 Task: Find connections with filter location Yevlakh with filter topic #Analyticswith filter profile language German with filter current company Lodha  with filter school Cotton University with filter industry Outpatient Care Centers with filter service category Insurance with filter keywords title Quality Control
Action: Mouse moved to (704, 128)
Screenshot: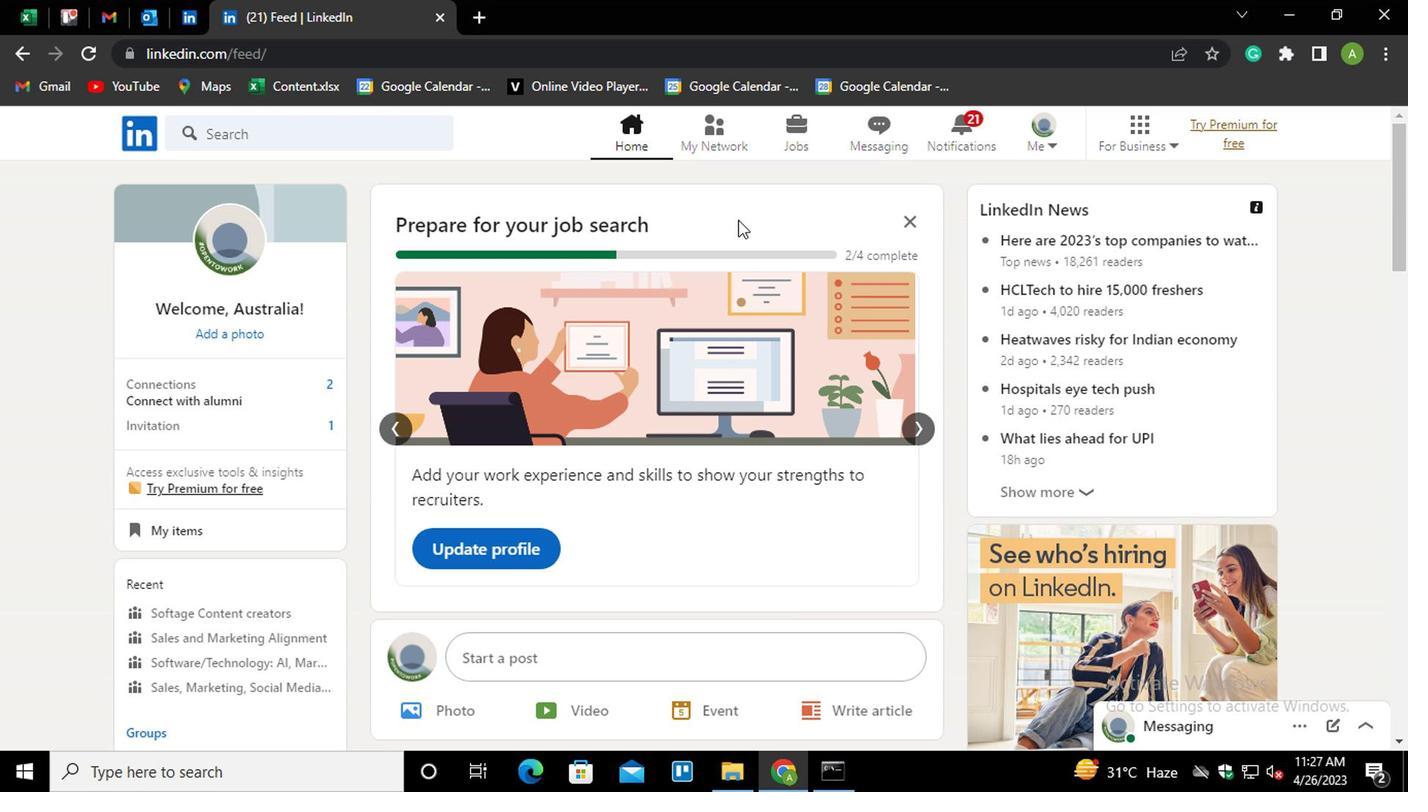 
Action: Mouse pressed left at (704, 128)
Screenshot: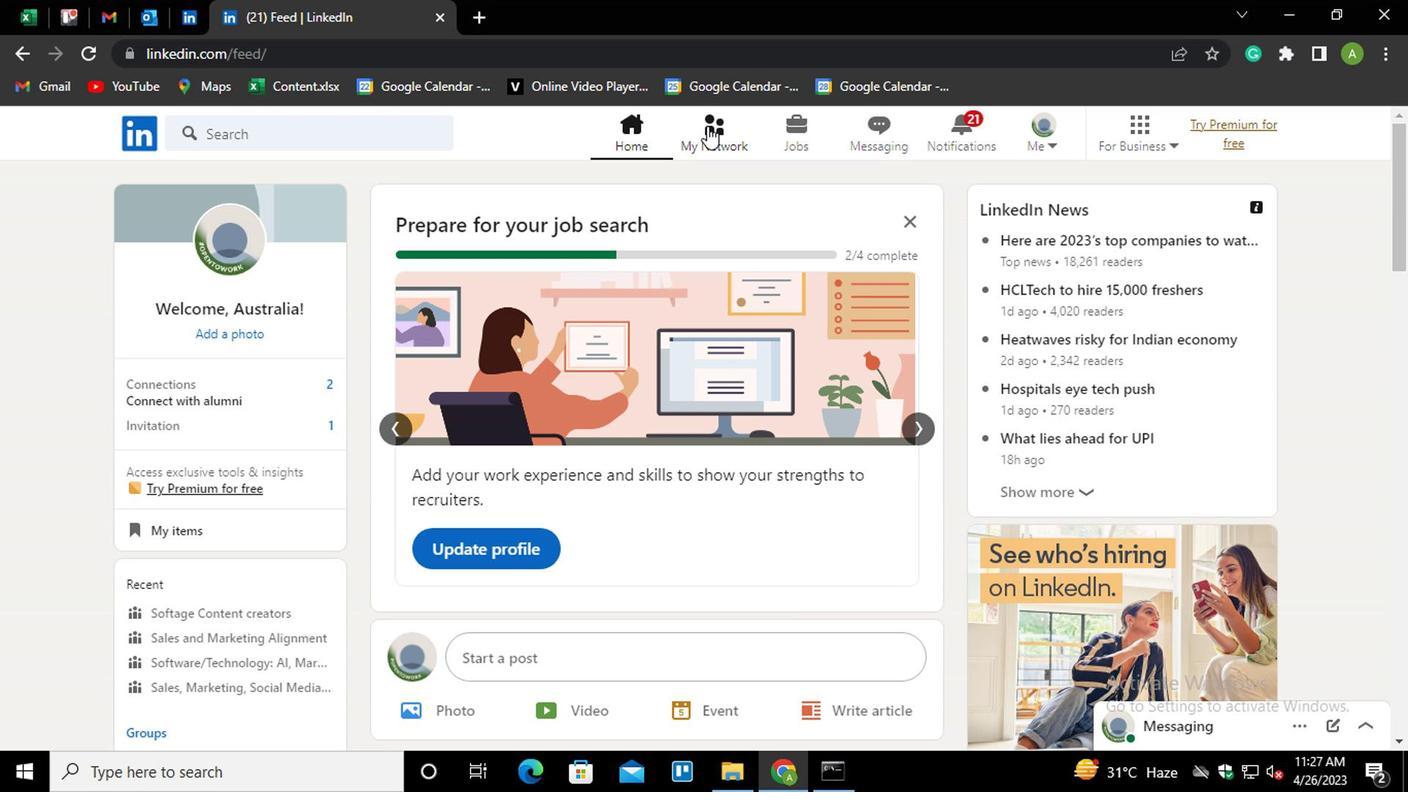 
Action: Mouse moved to (240, 250)
Screenshot: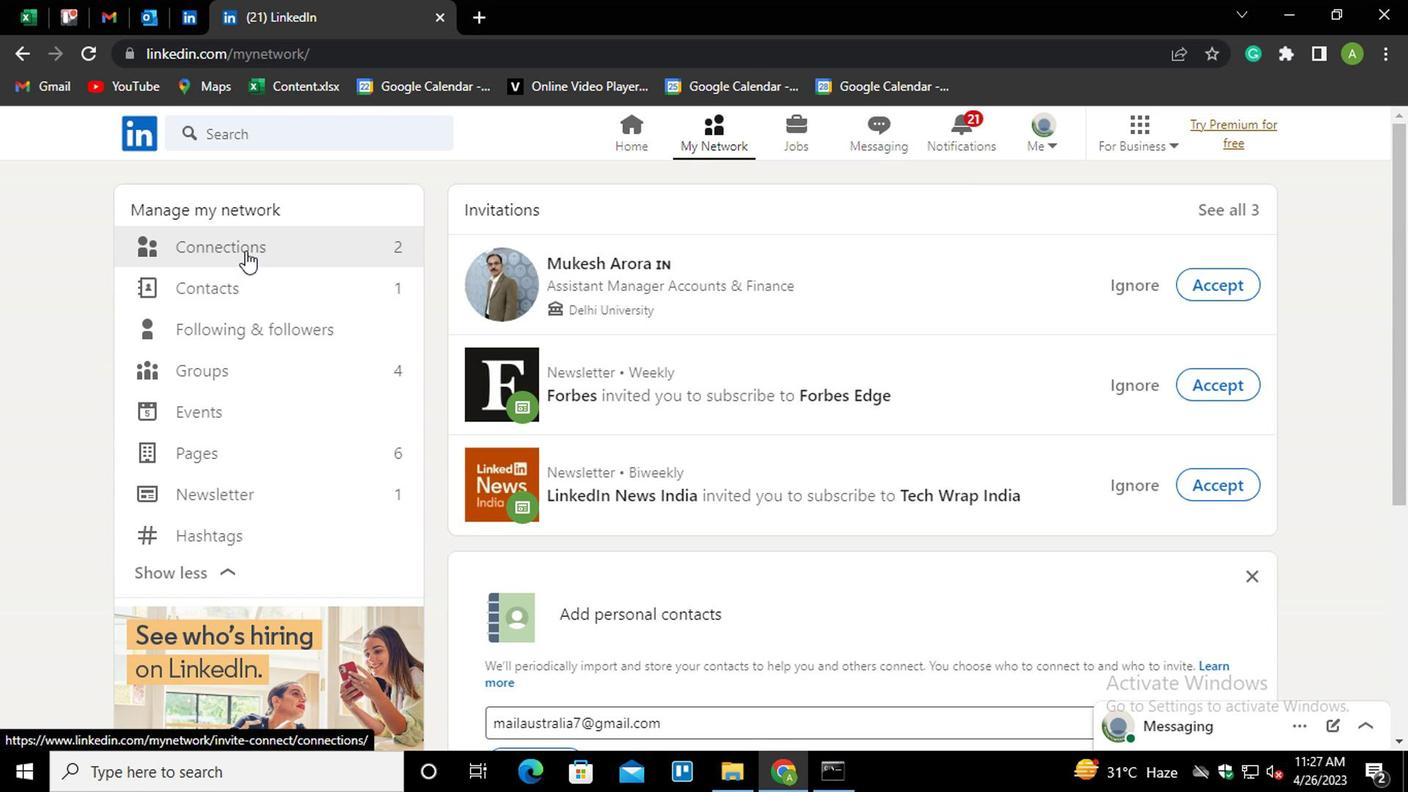 
Action: Mouse pressed left at (240, 250)
Screenshot: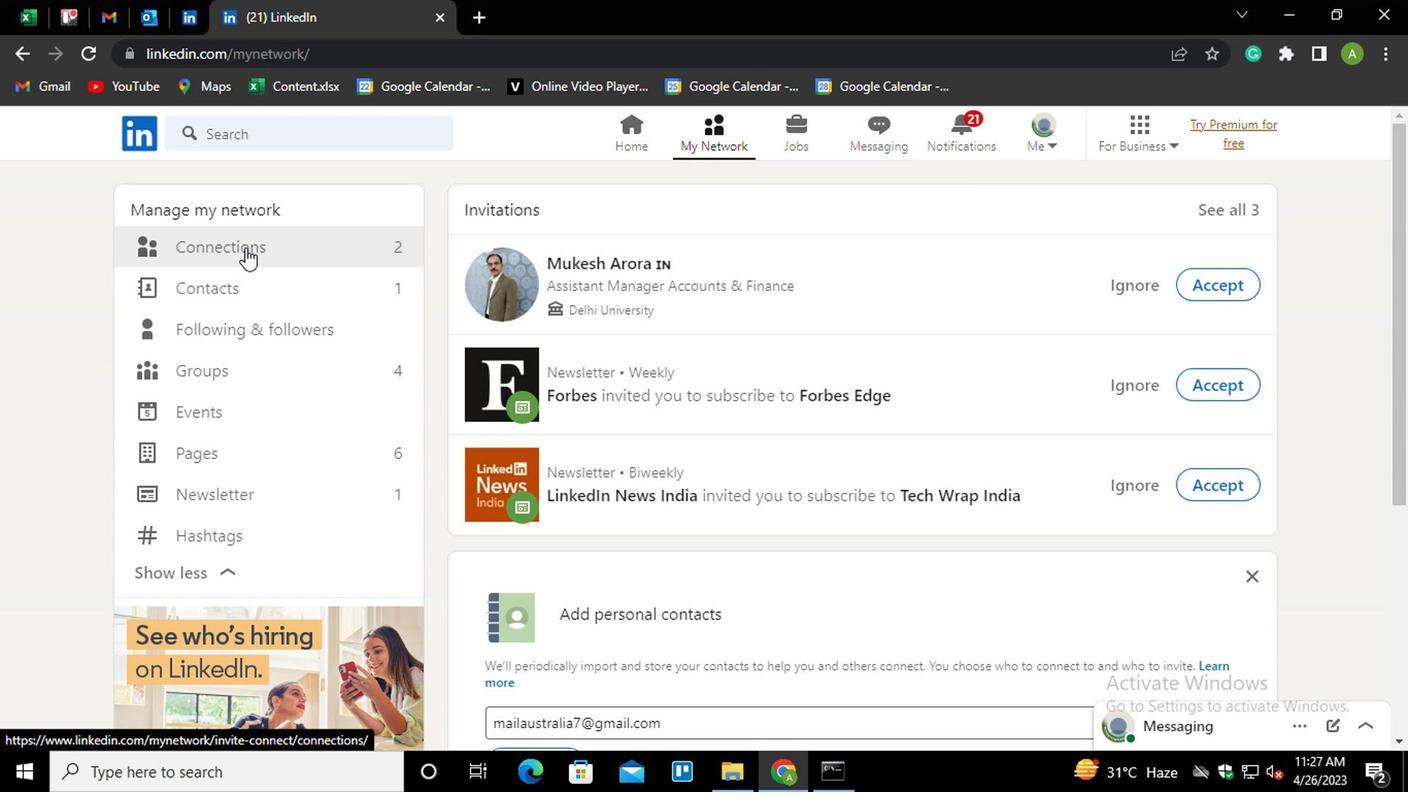 
Action: Mouse moved to (870, 250)
Screenshot: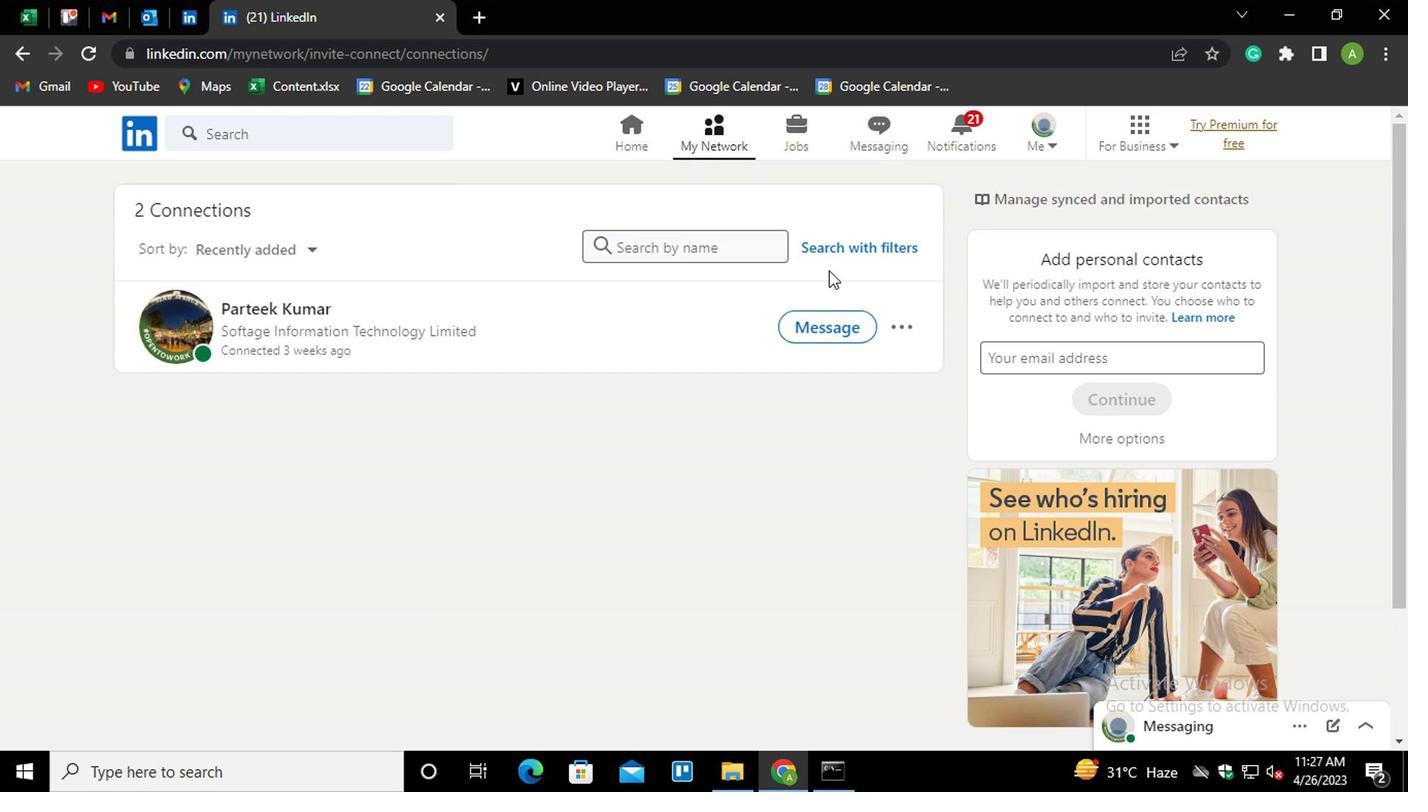 
Action: Mouse pressed left at (870, 250)
Screenshot: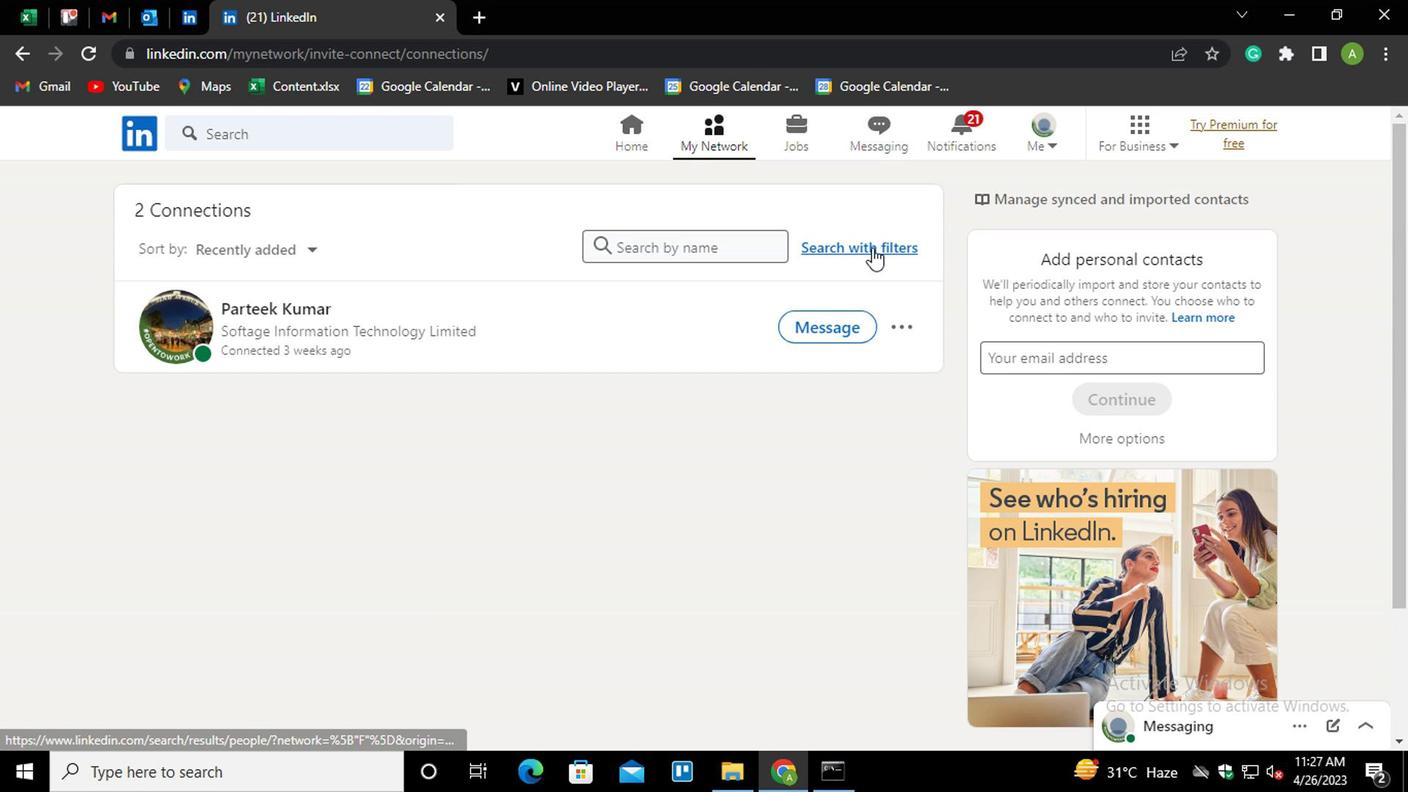
Action: Mouse moved to (647, 189)
Screenshot: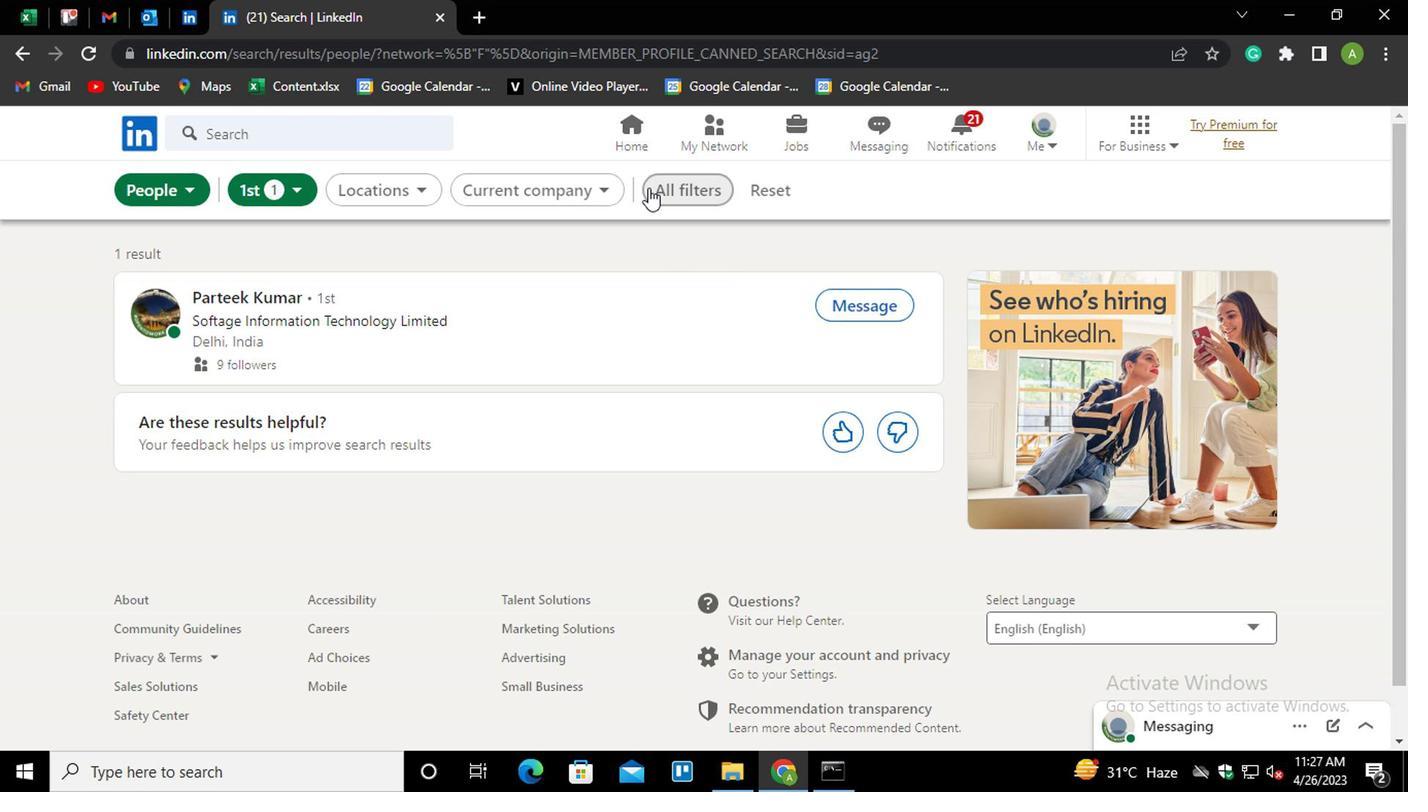 
Action: Mouse pressed left at (647, 189)
Screenshot: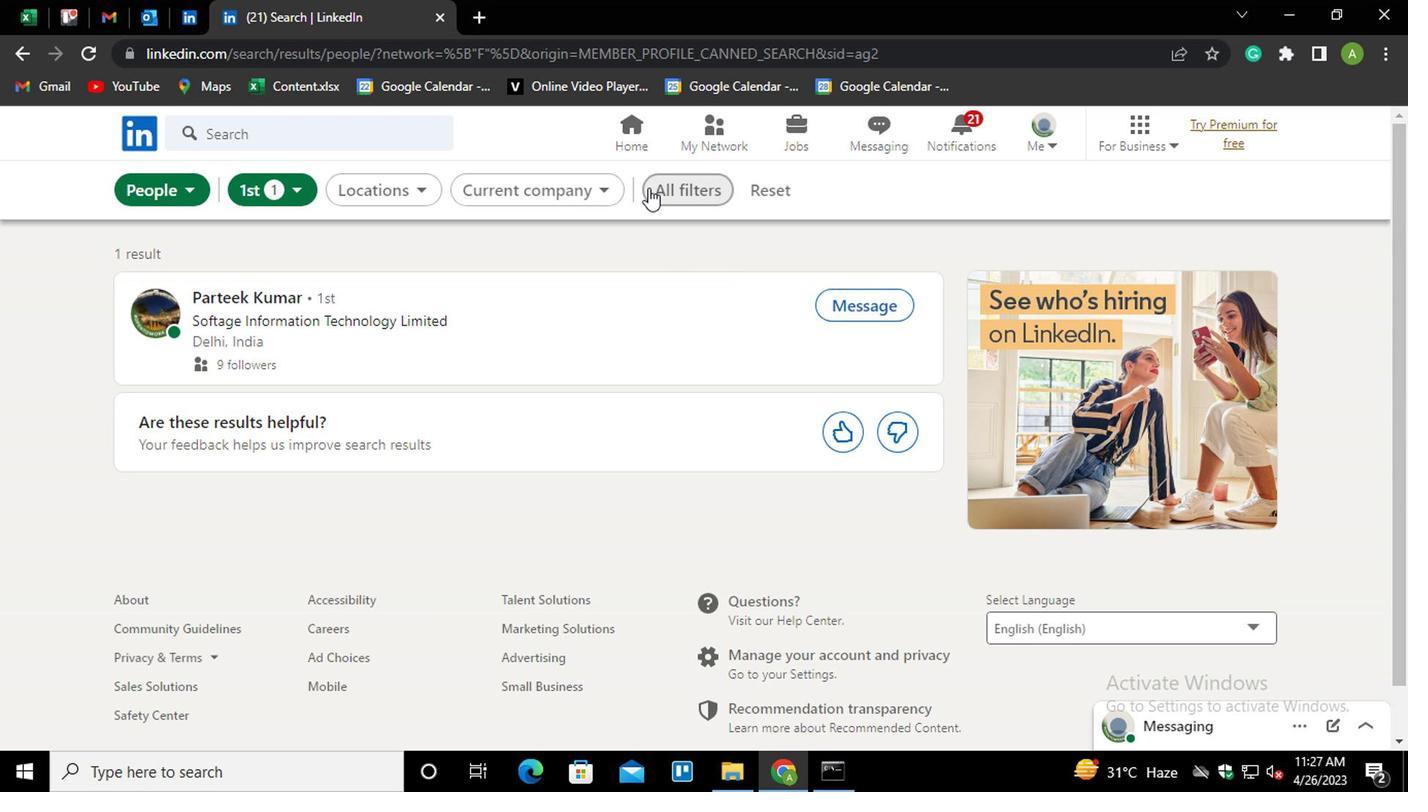 
Action: Mouse moved to (970, 482)
Screenshot: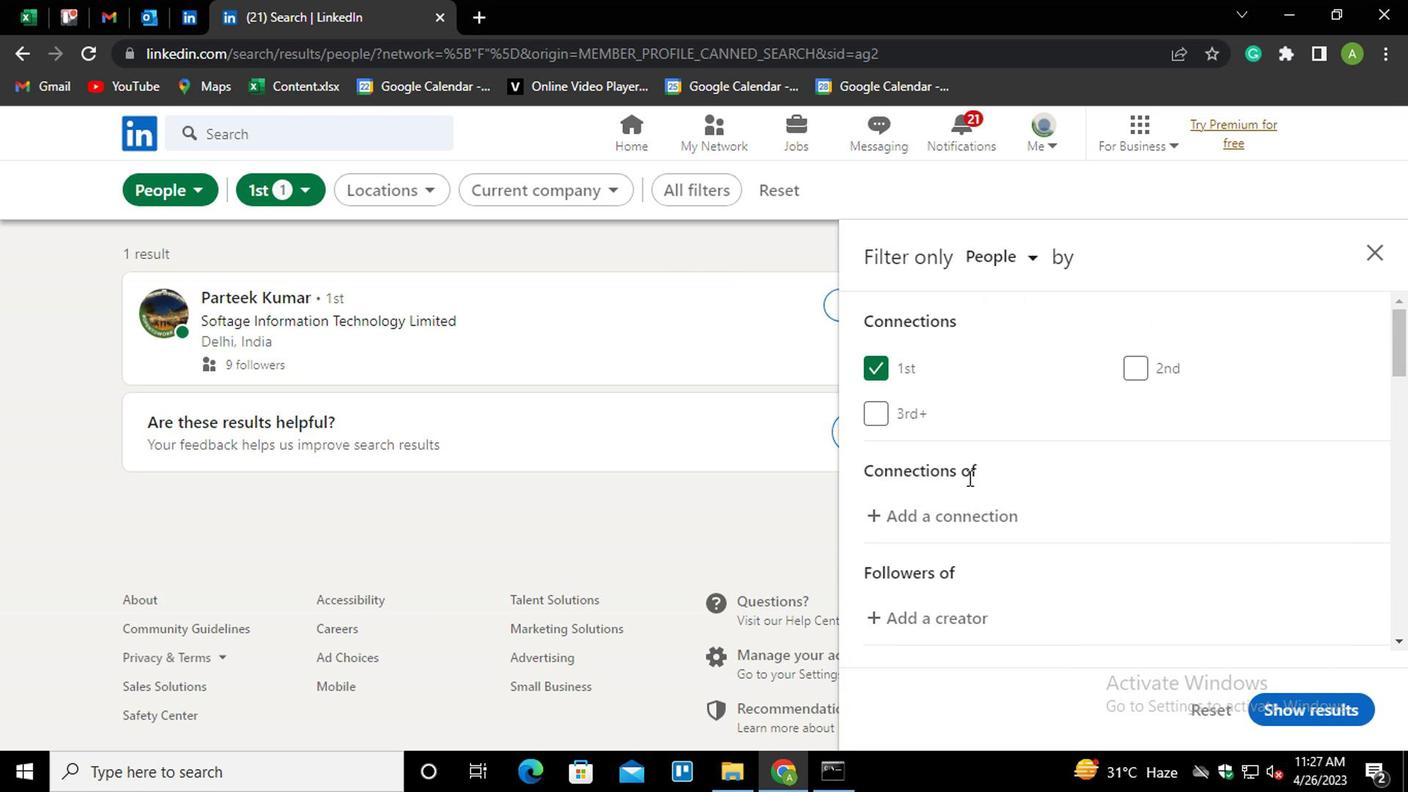 
Action: Mouse scrolled (970, 481) with delta (0, 0)
Screenshot: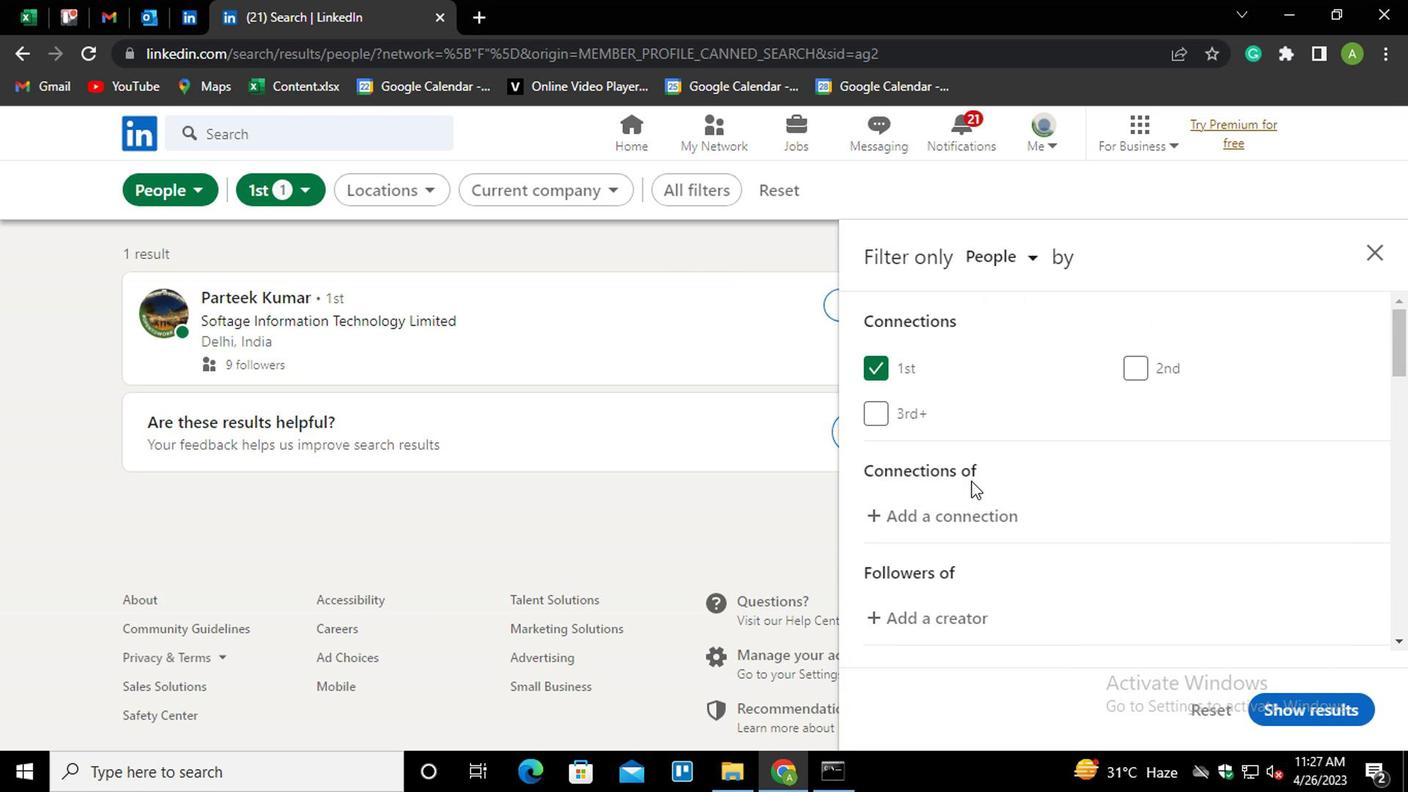 
Action: Mouse moved to (985, 479)
Screenshot: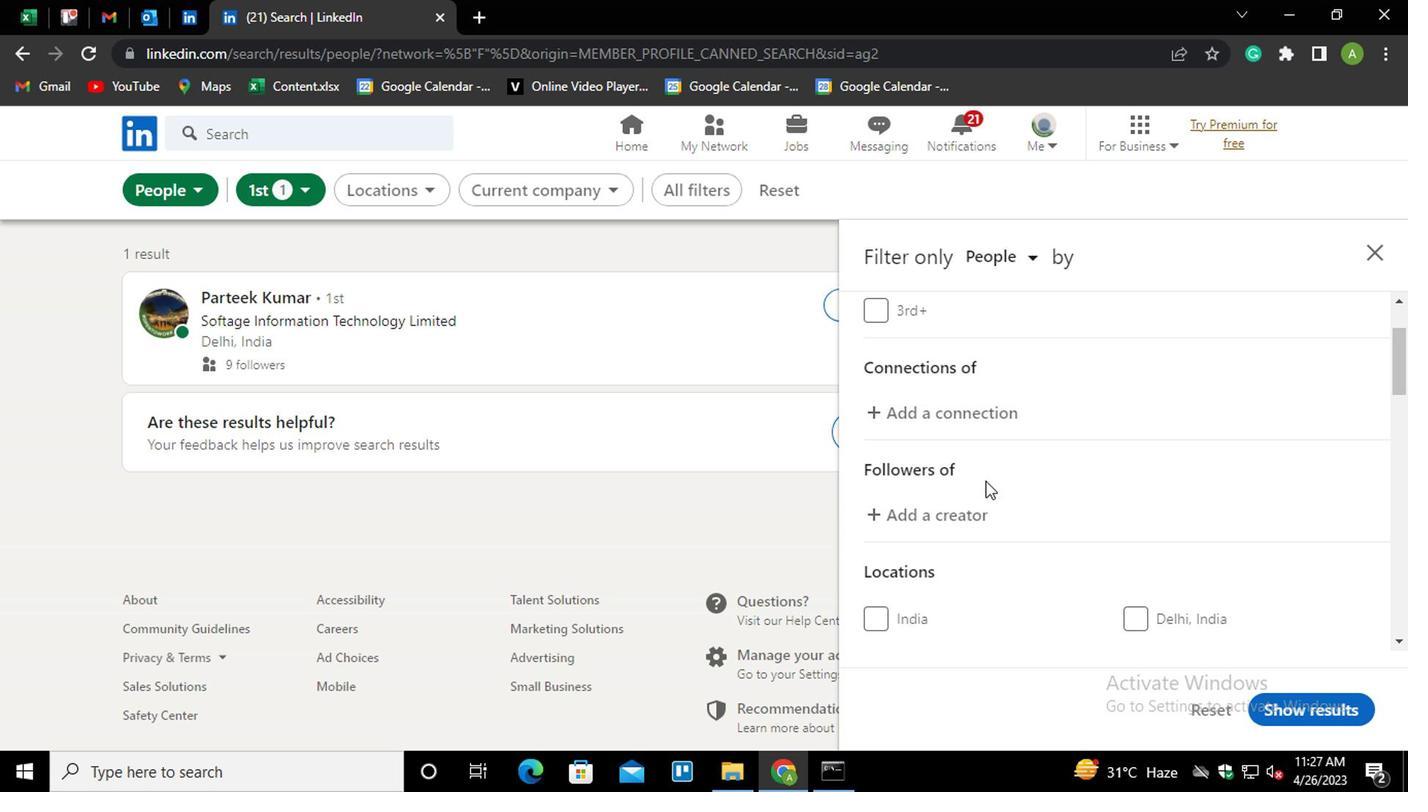 
Action: Mouse scrolled (985, 477) with delta (0, -1)
Screenshot: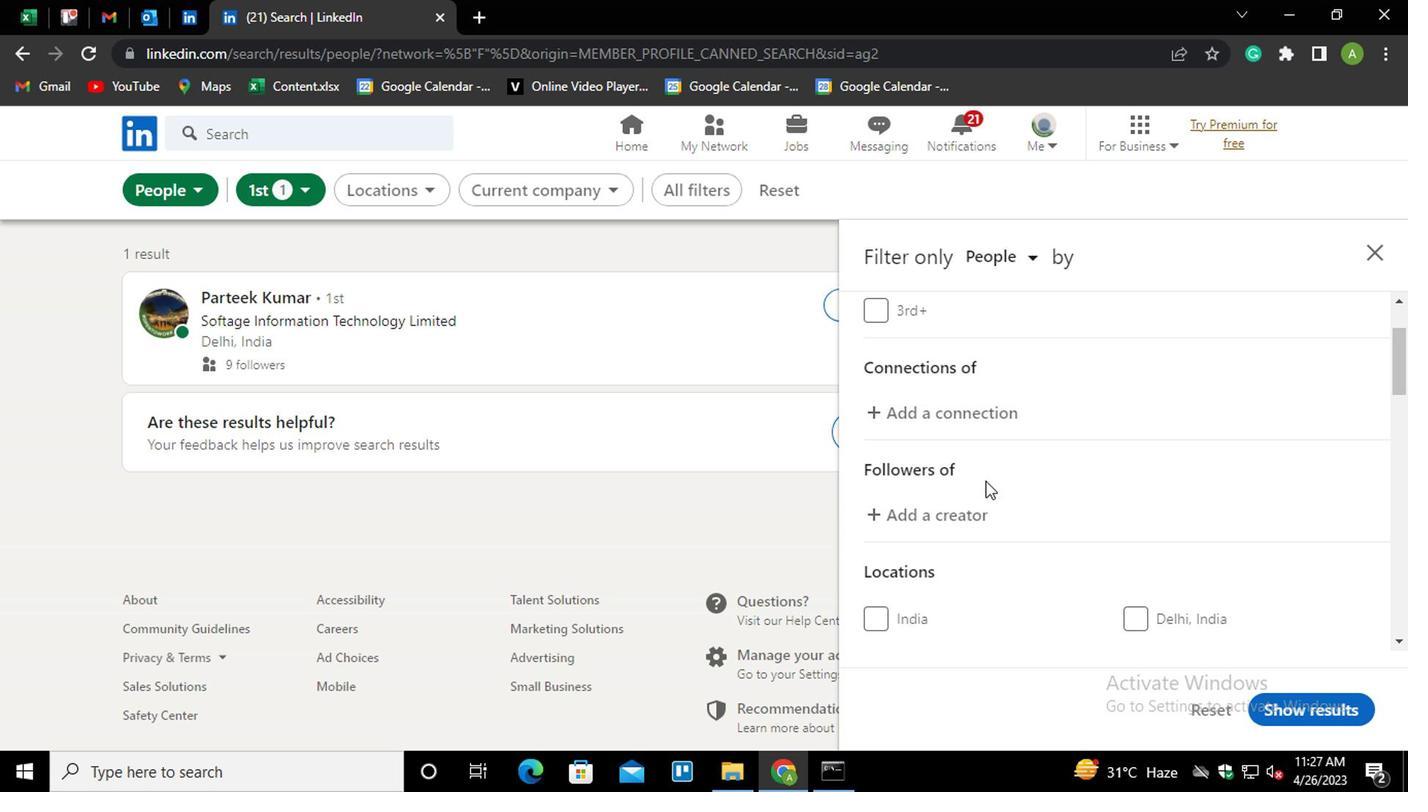 
Action: Mouse scrolled (985, 477) with delta (0, -1)
Screenshot: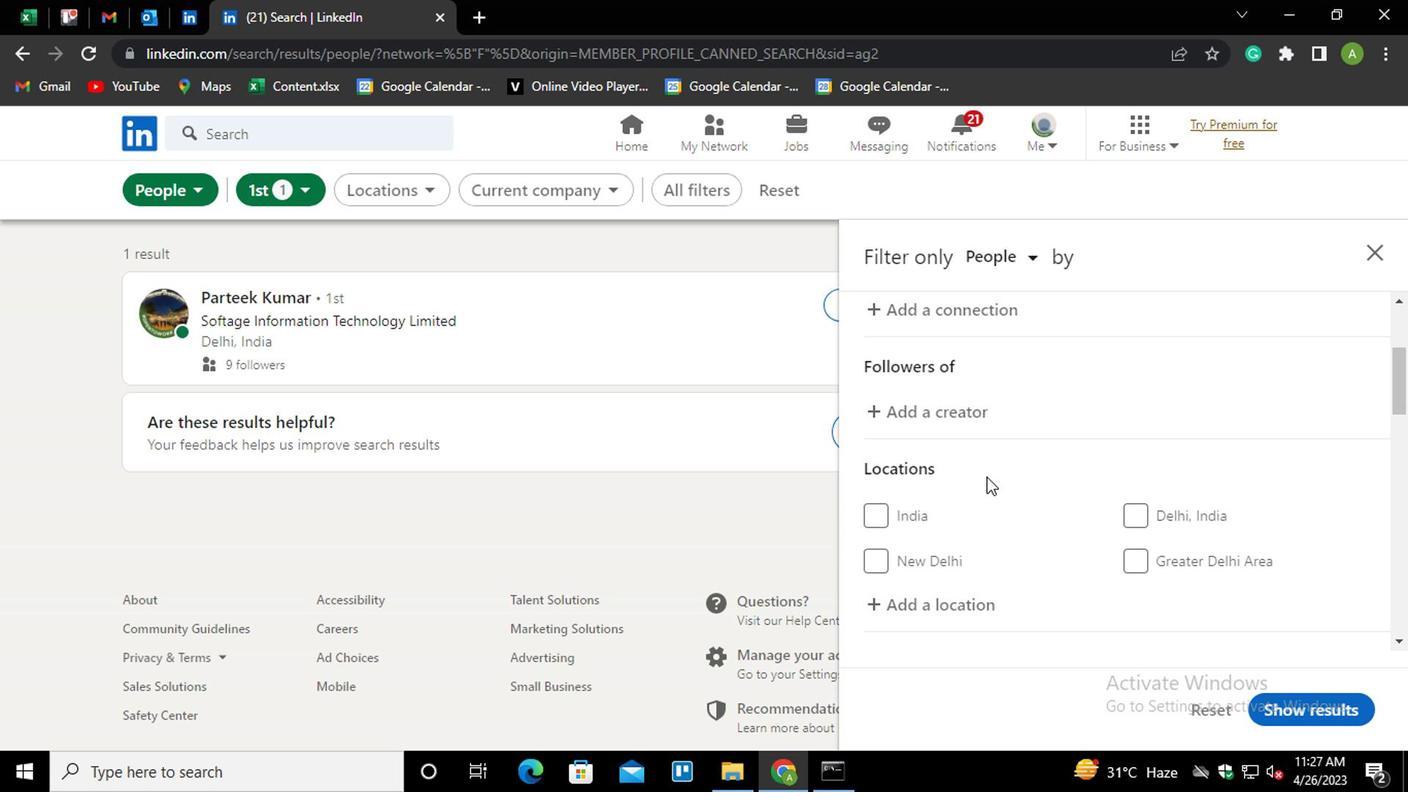 
Action: Mouse scrolled (985, 477) with delta (0, -1)
Screenshot: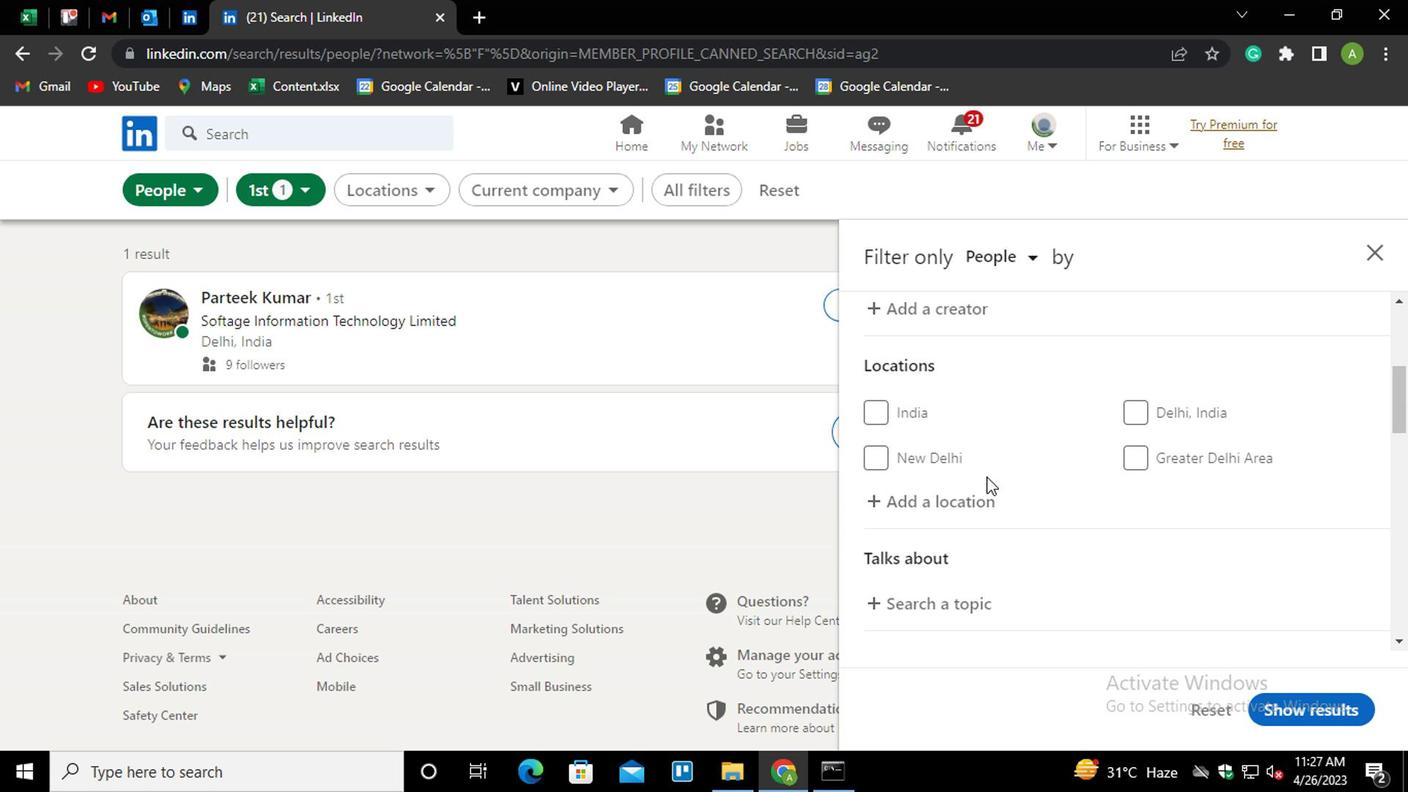 
Action: Mouse moved to (927, 395)
Screenshot: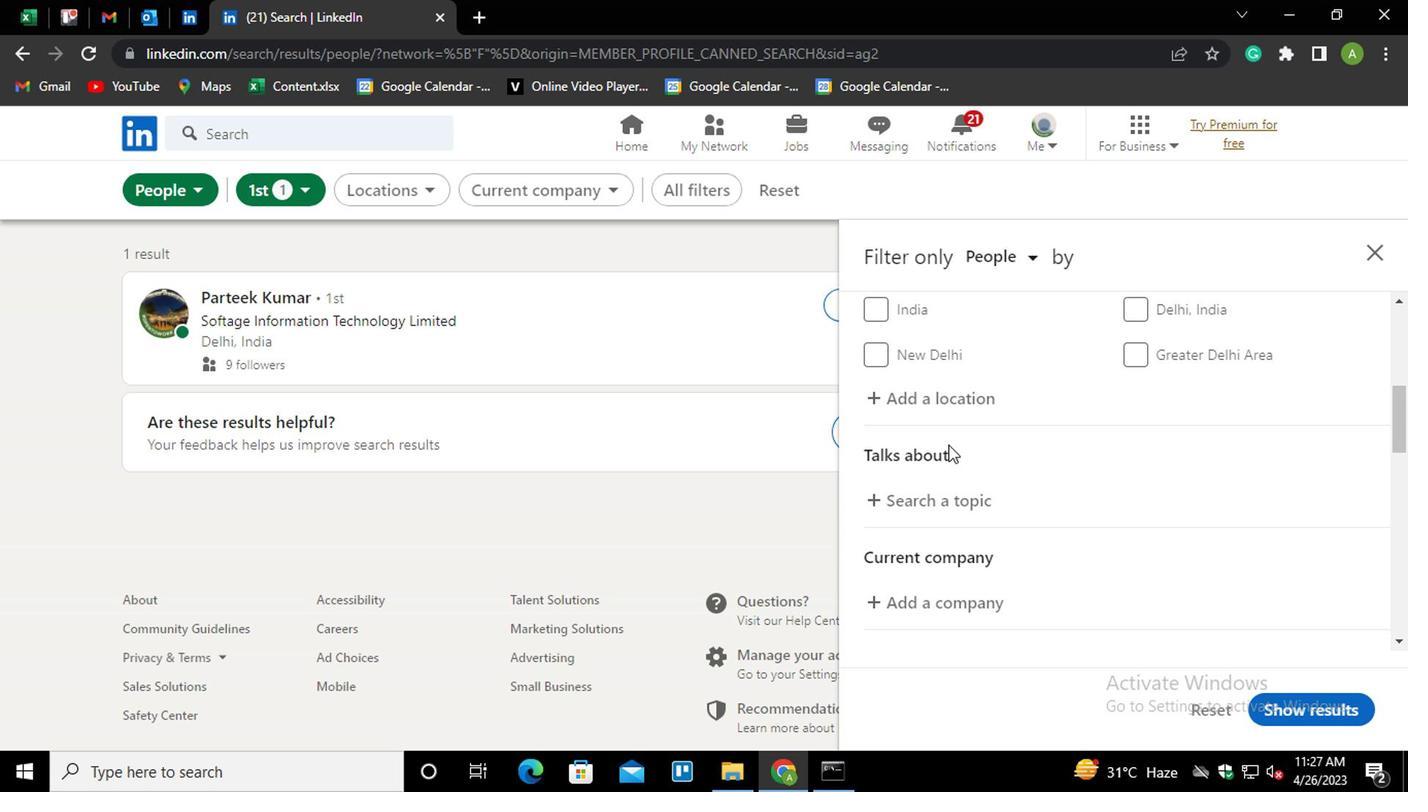 
Action: Mouse pressed left at (927, 395)
Screenshot: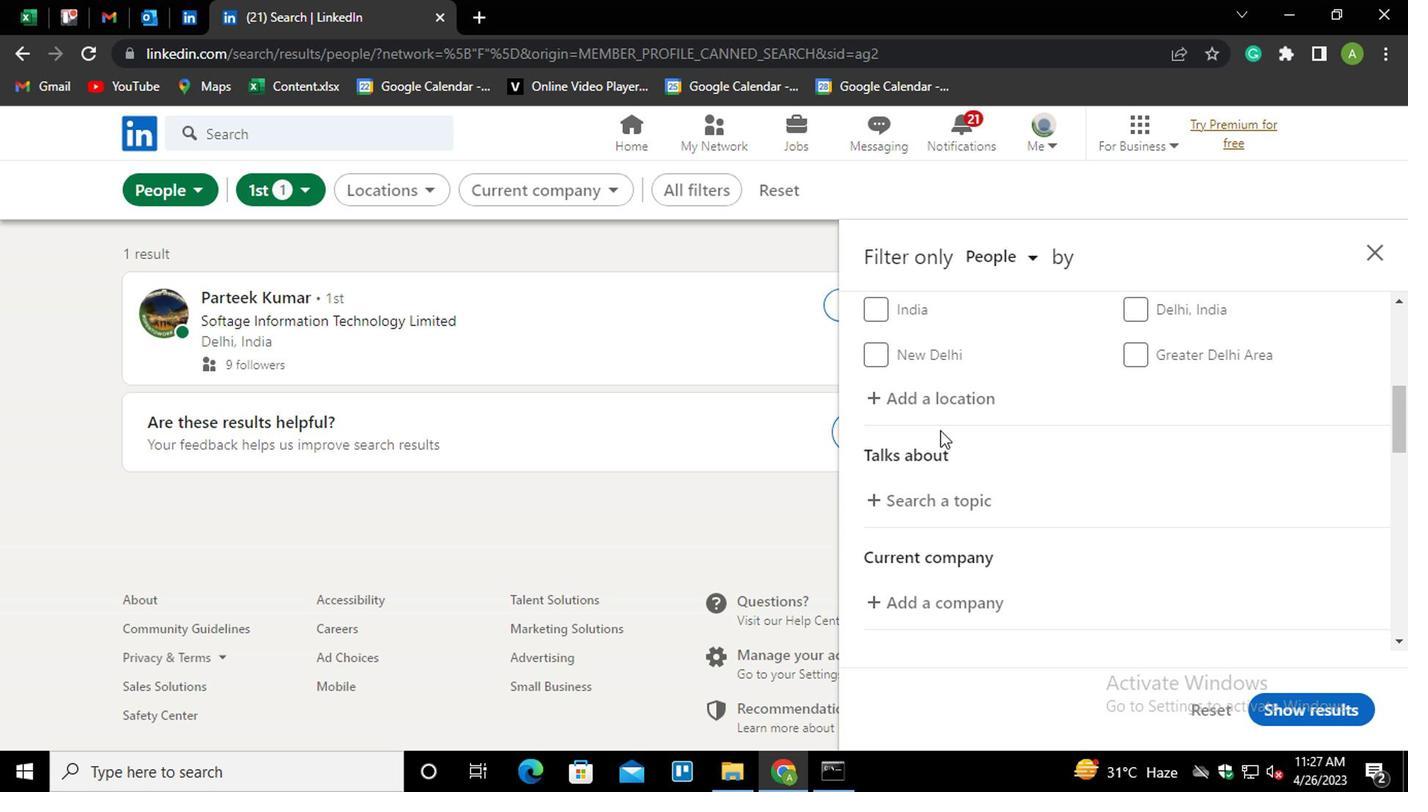 
Action: Mouse moved to (928, 408)
Screenshot: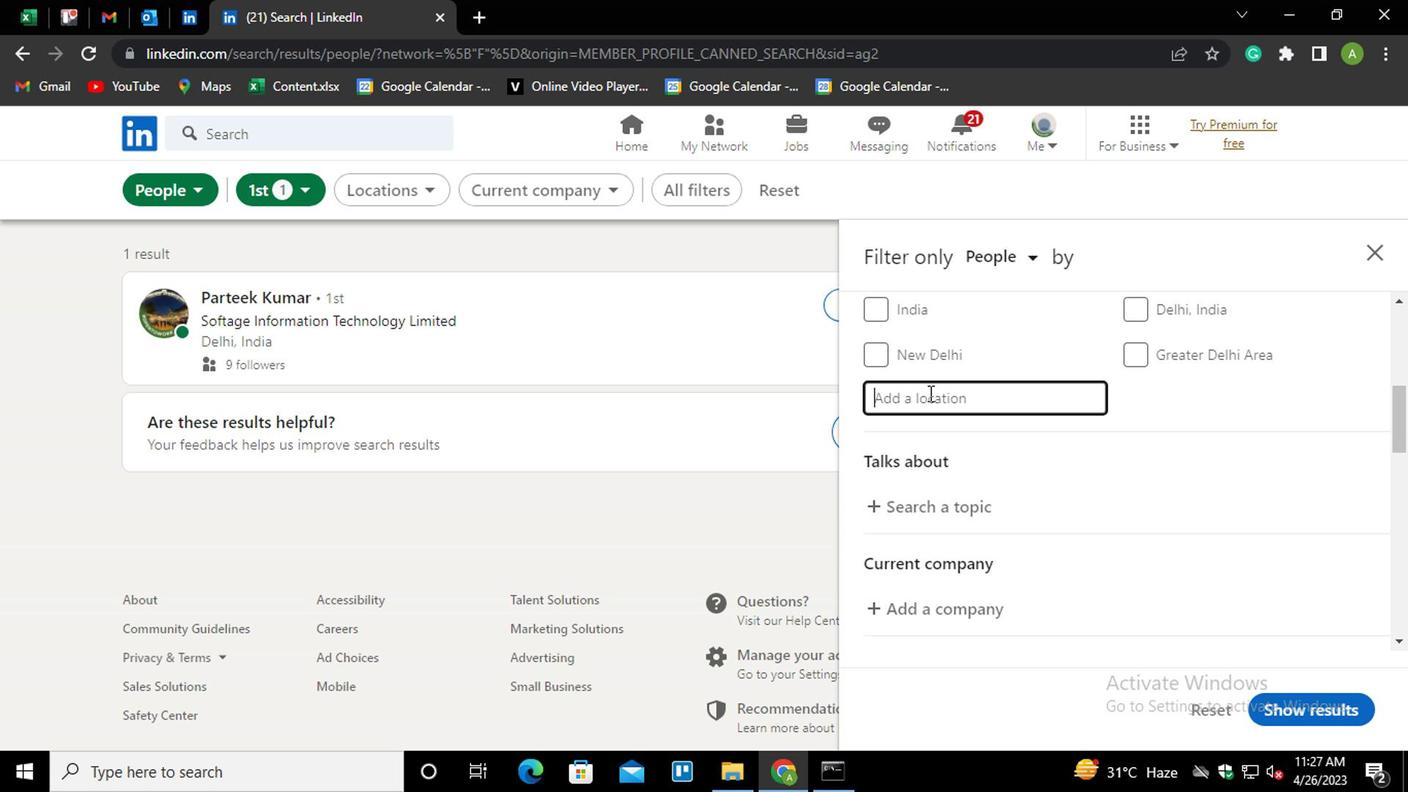 
Action: Mouse pressed left at (928, 408)
Screenshot: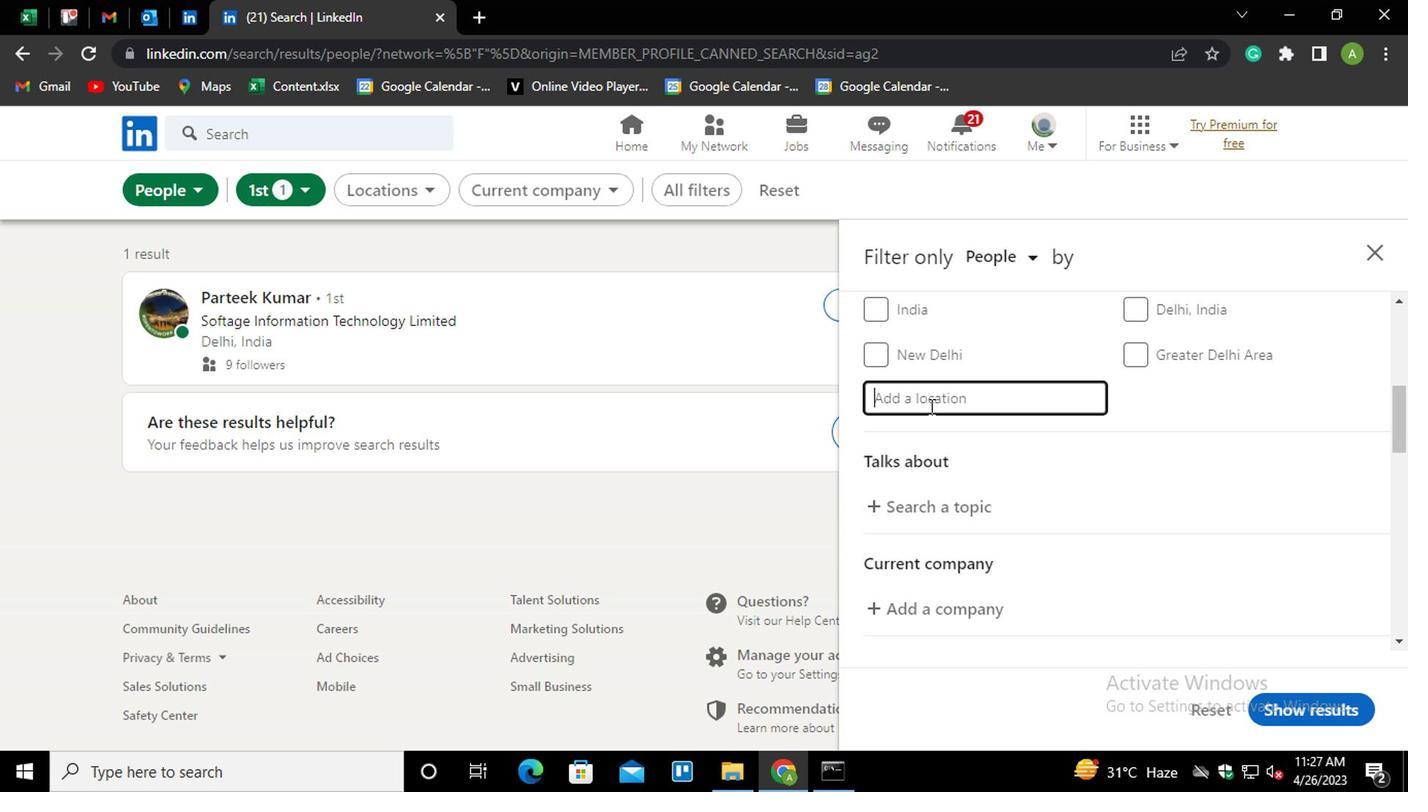
Action: Mouse moved to (948, 432)
Screenshot: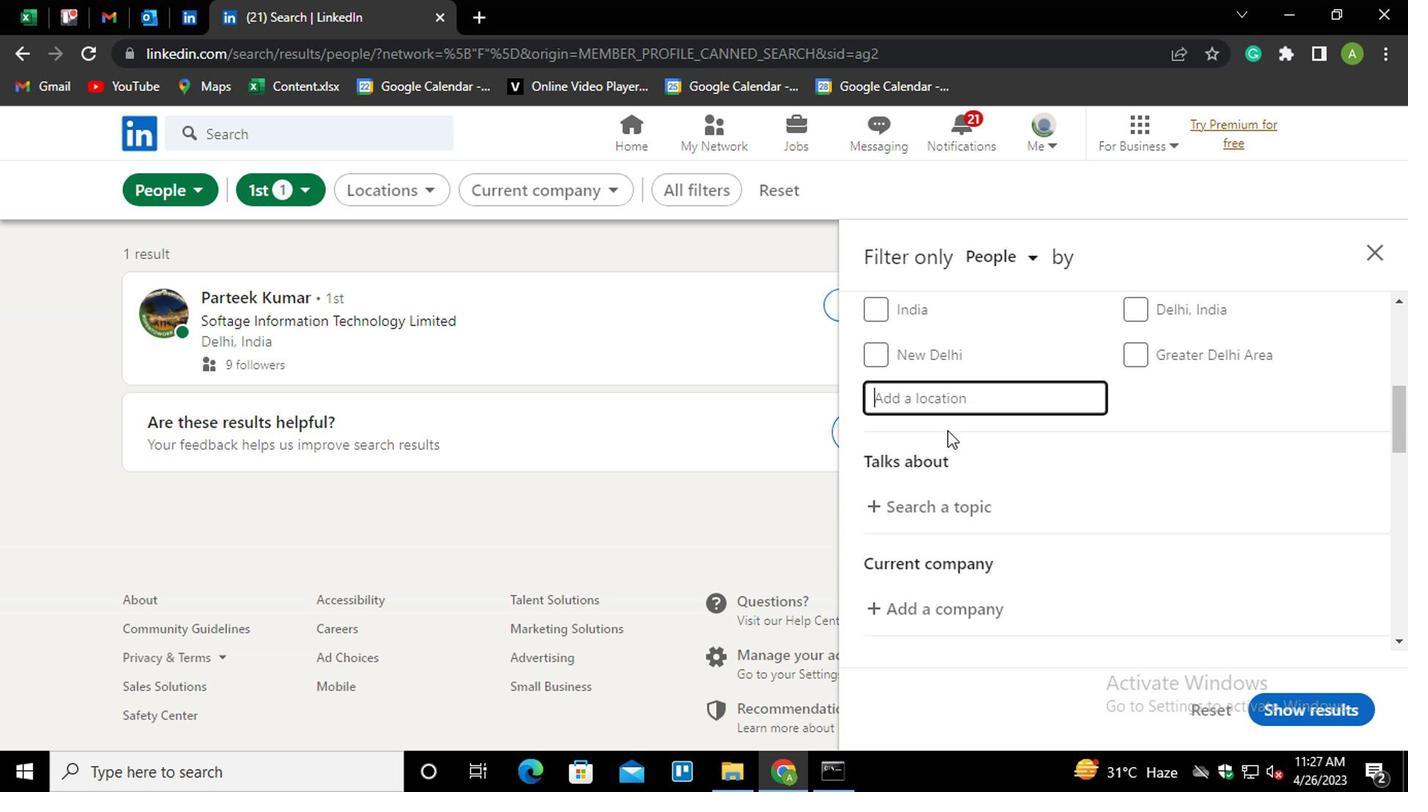 
Action: Key pressed <Key.shift><Key.shift><Key.shift><Key.shift><Key.shift><Key.shift><Key.shift><Key.shift>YEVLAKH
Screenshot: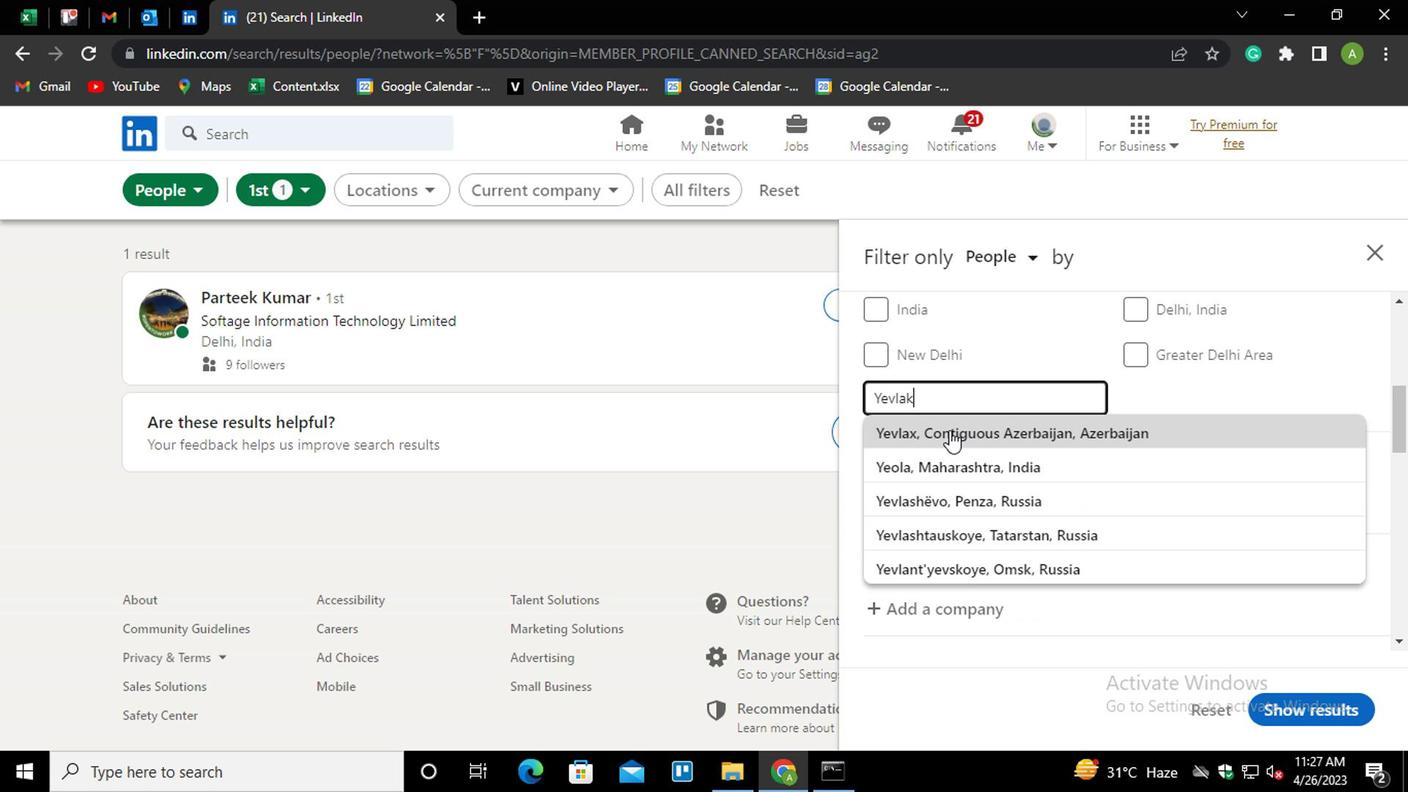 
Action: Mouse moved to (1167, 413)
Screenshot: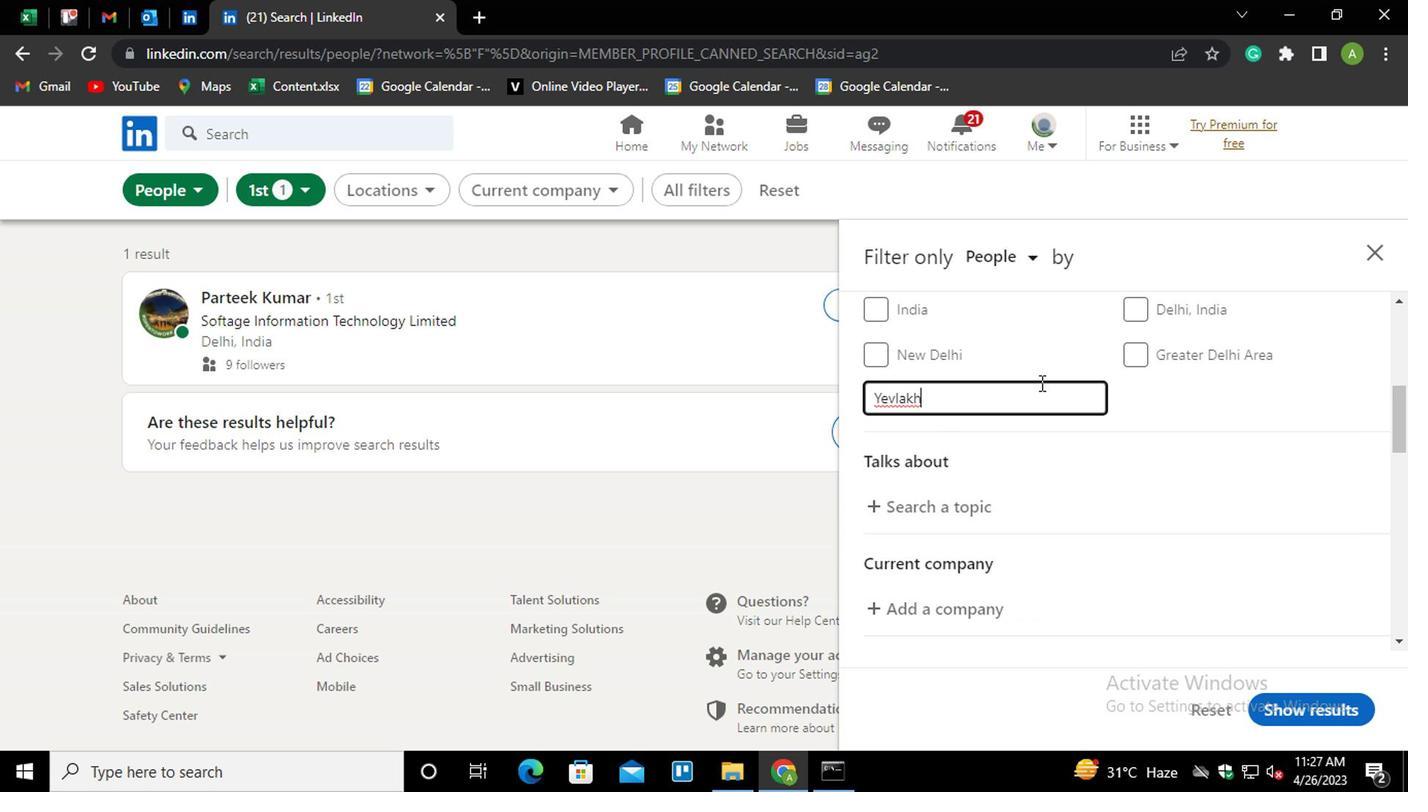 
Action: Mouse pressed left at (1167, 413)
Screenshot: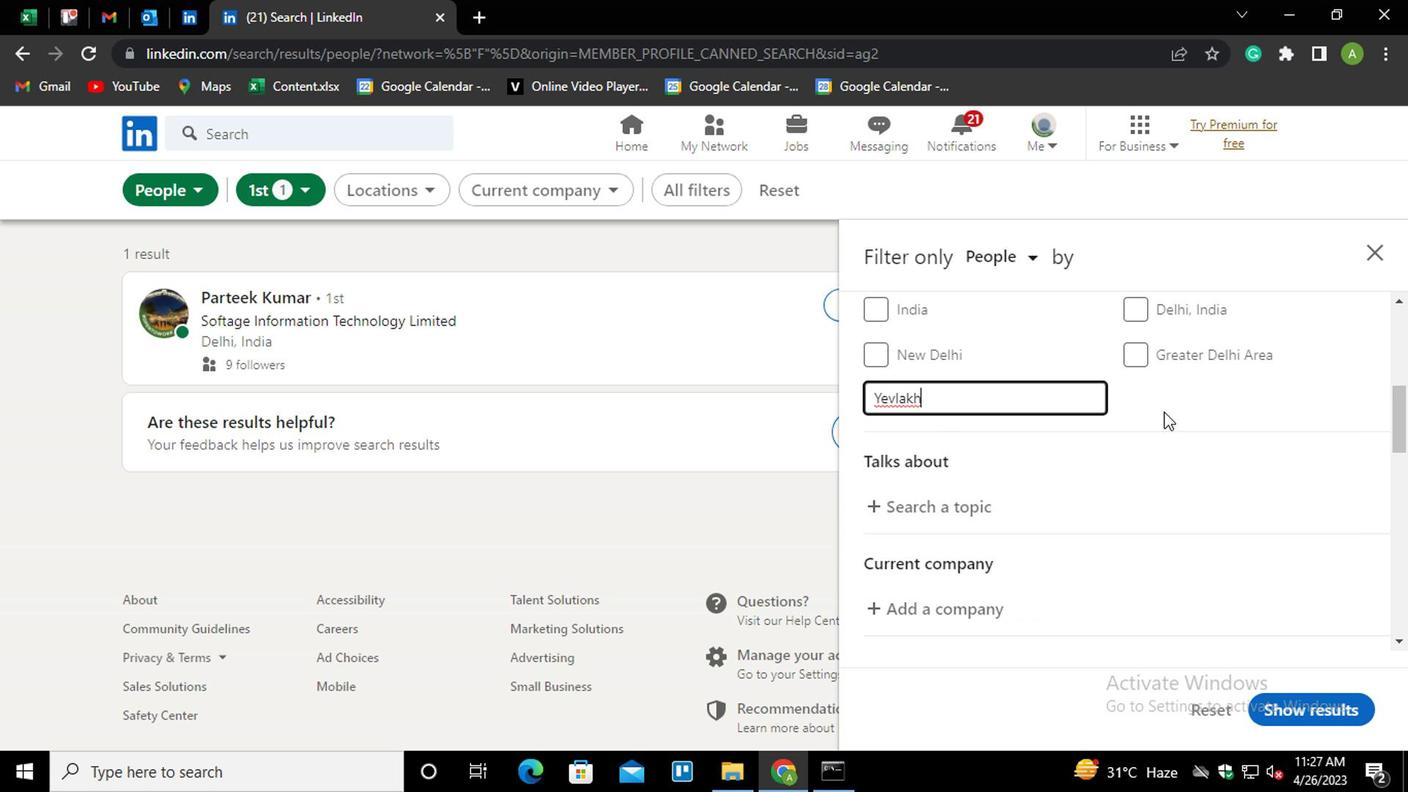 
Action: Mouse moved to (1174, 408)
Screenshot: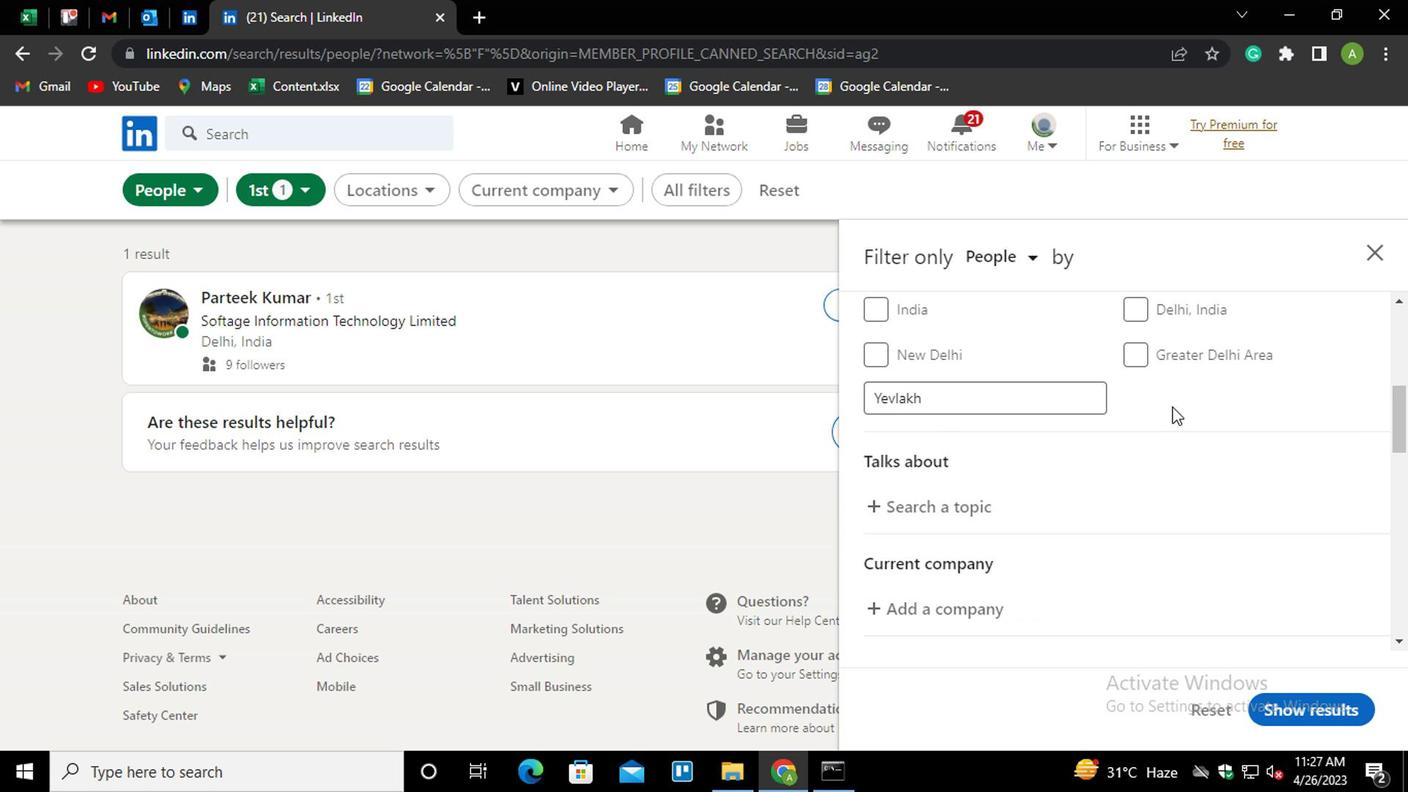 
Action: Mouse scrolled (1174, 407) with delta (0, 0)
Screenshot: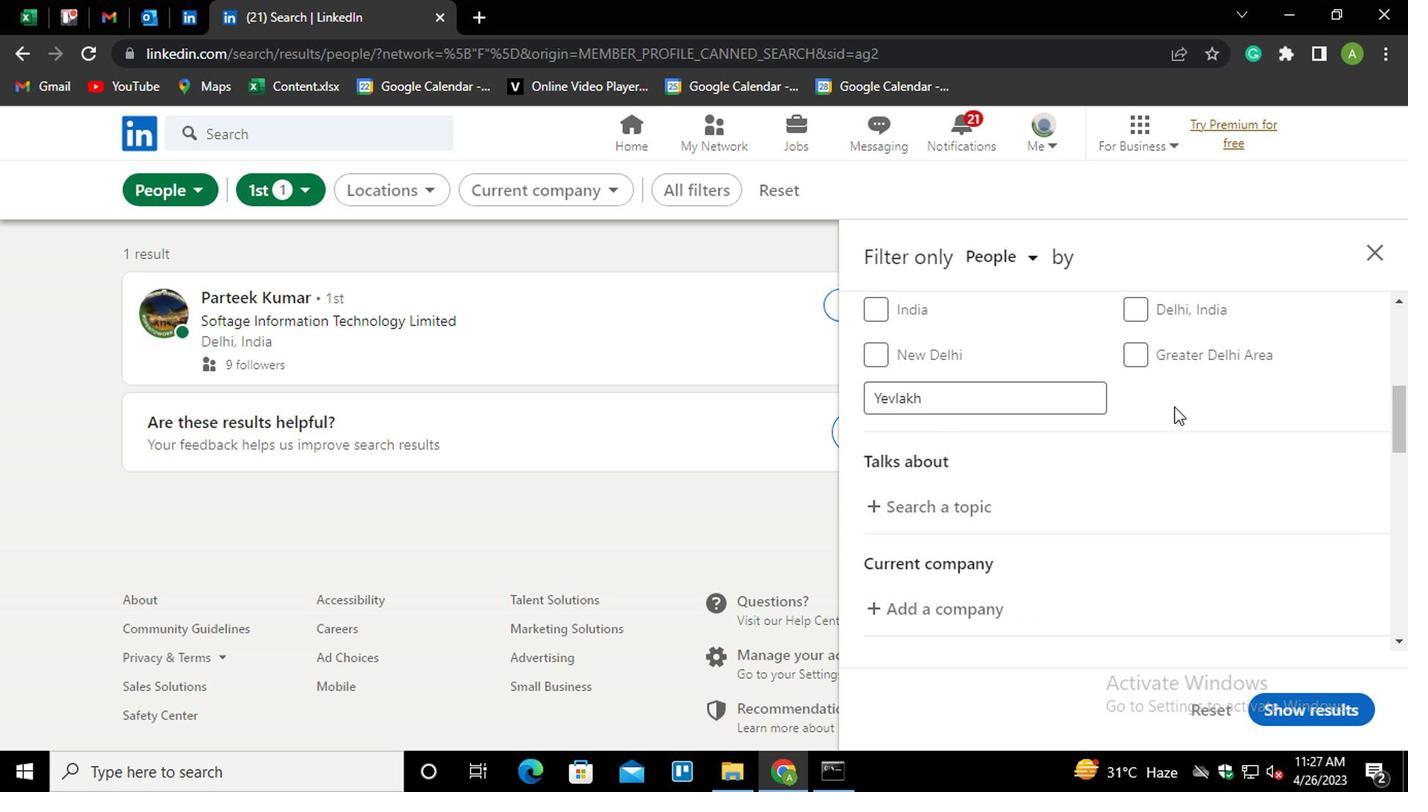 
Action: Mouse moved to (1016, 408)
Screenshot: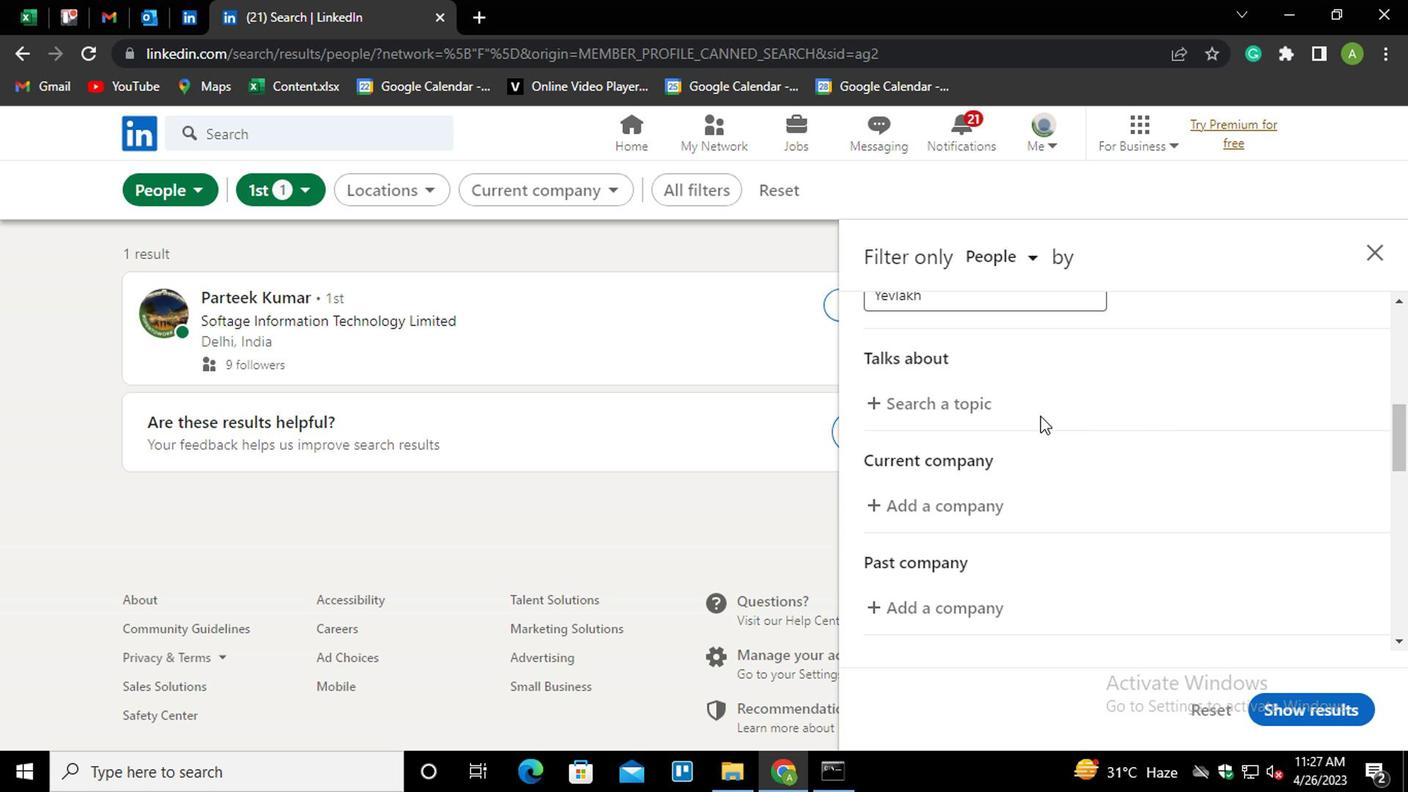 
Action: Mouse pressed left at (1016, 408)
Screenshot: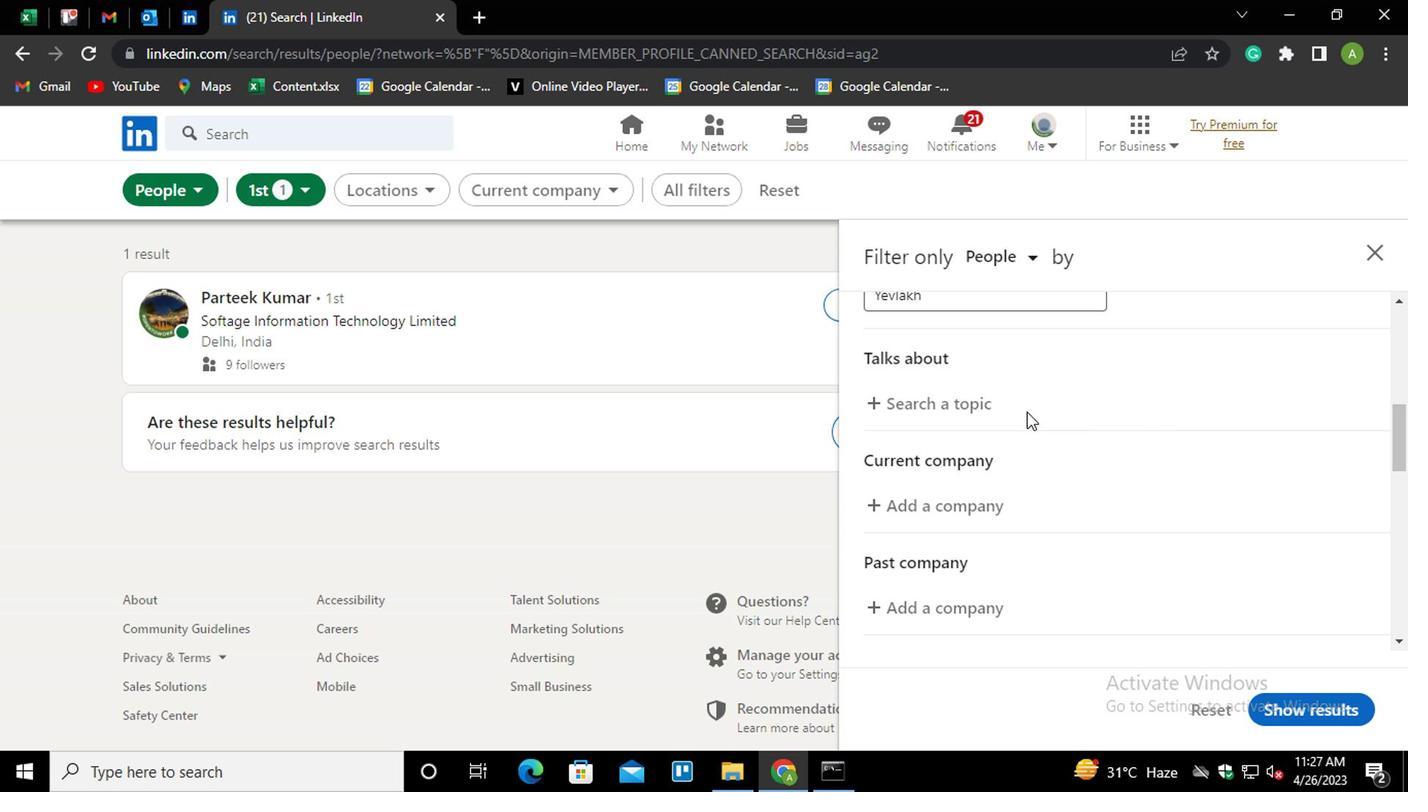 
Action: Mouse moved to (979, 404)
Screenshot: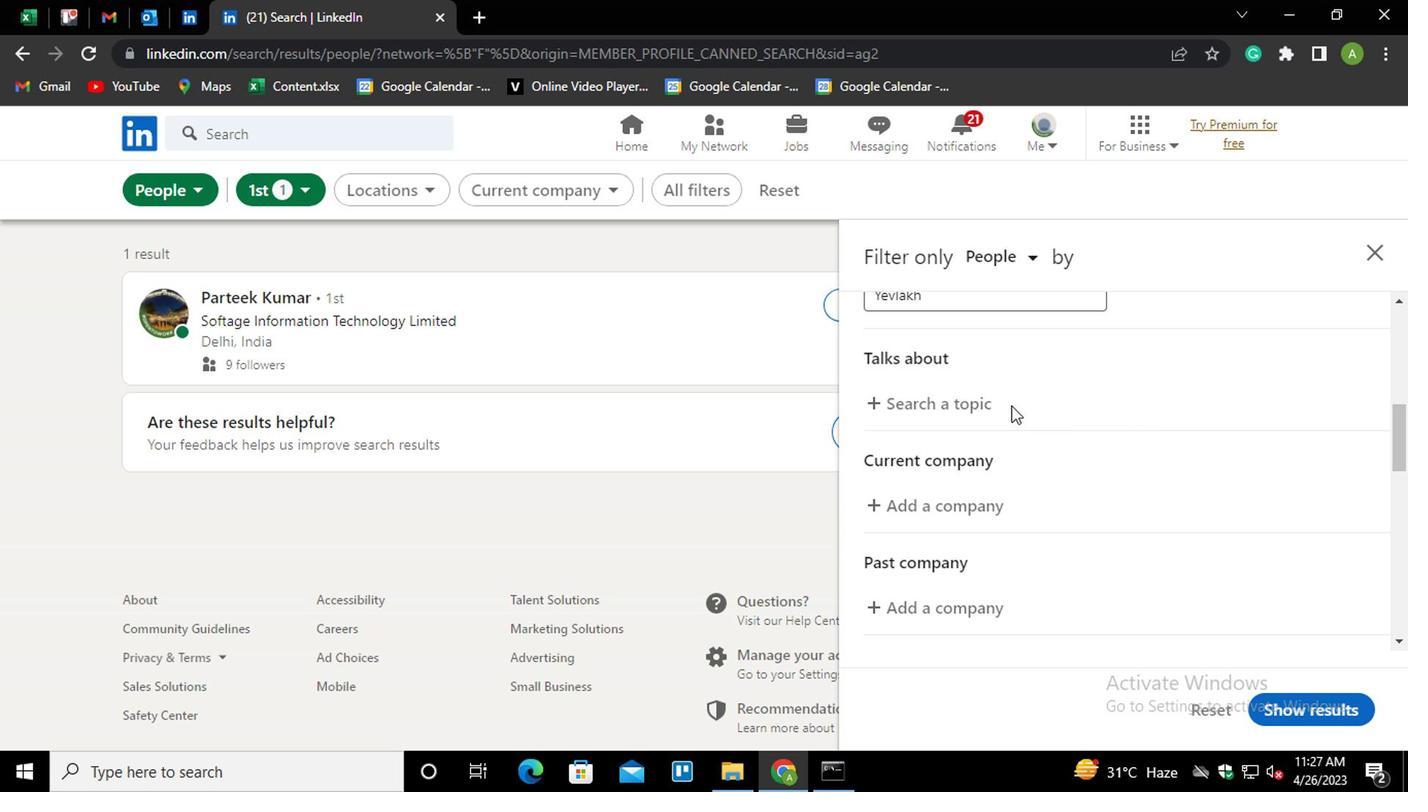 
Action: Mouse pressed left at (979, 404)
Screenshot: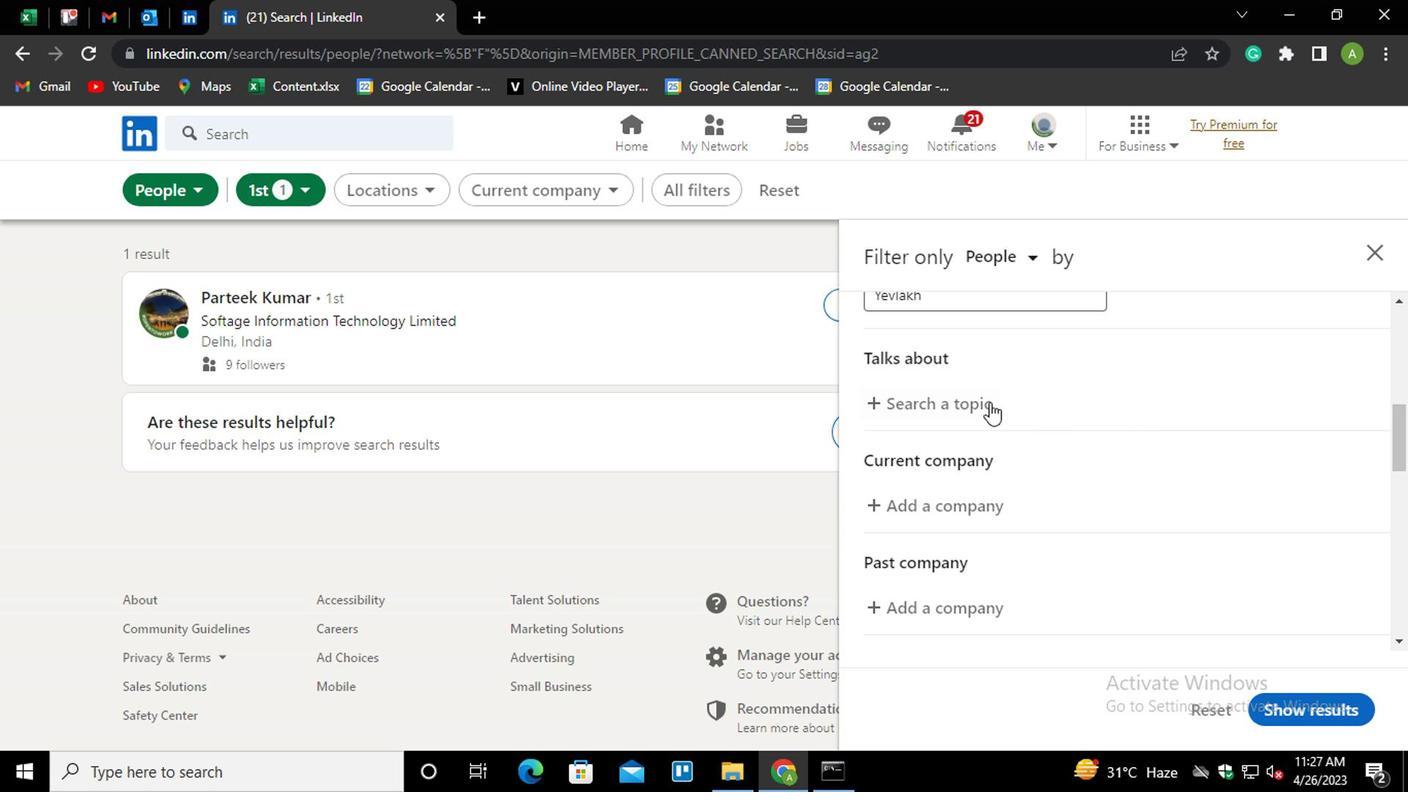 
Action: Key pressed <Key.shift>#<Key.shift>ANALYTICS
Screenshot: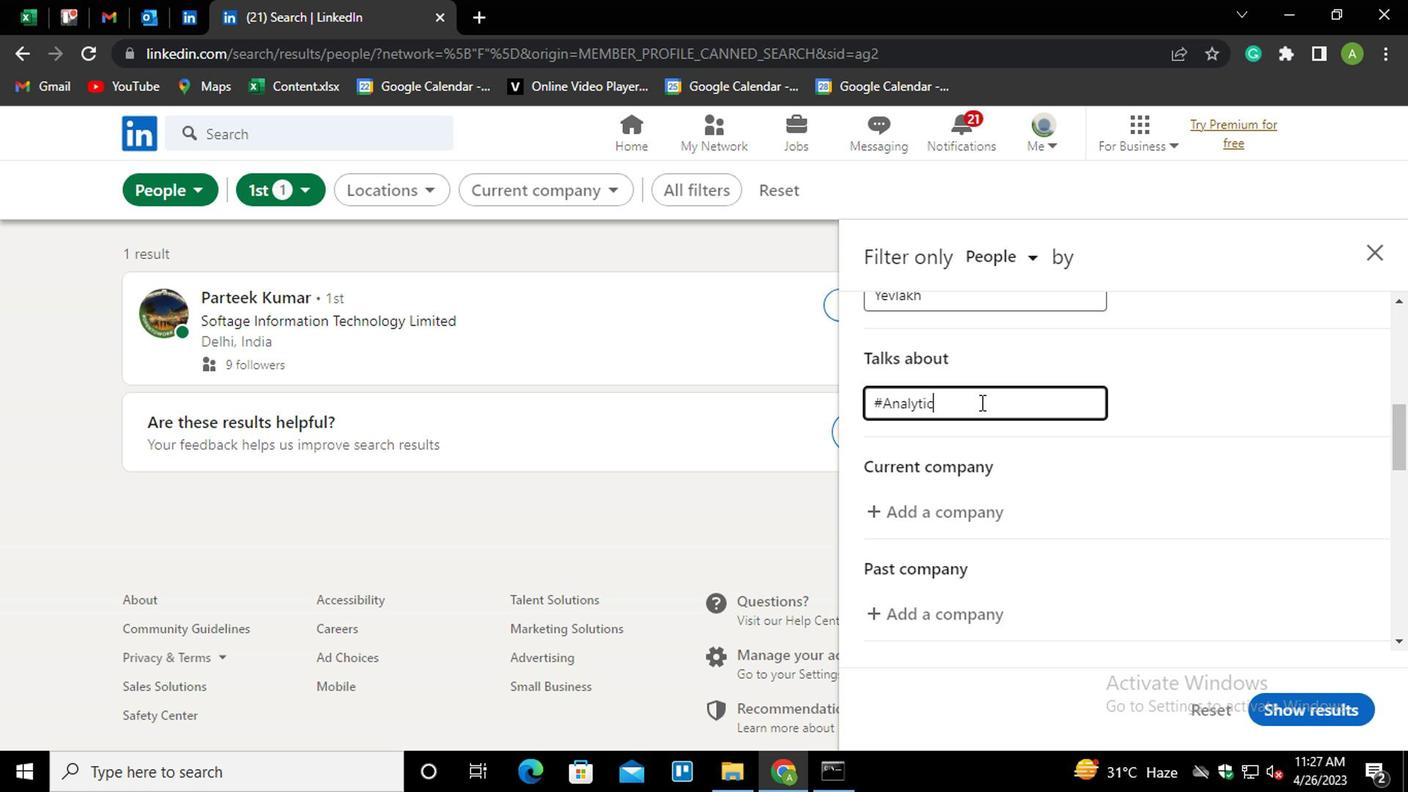
Action: Mouse moved to (1207, 421)
Screenshot: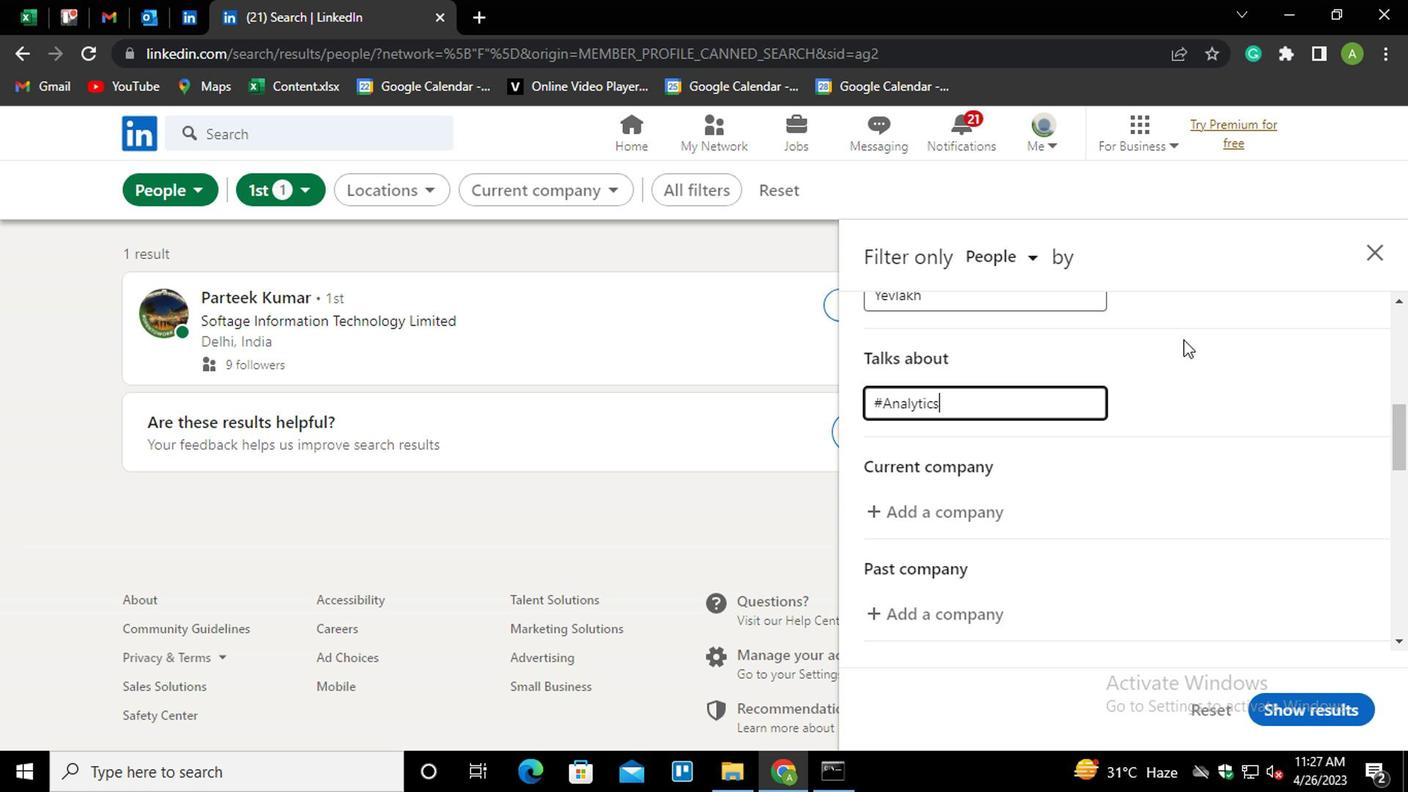 
Action: Mouse pressed left at (1207, 421)
Screenshot: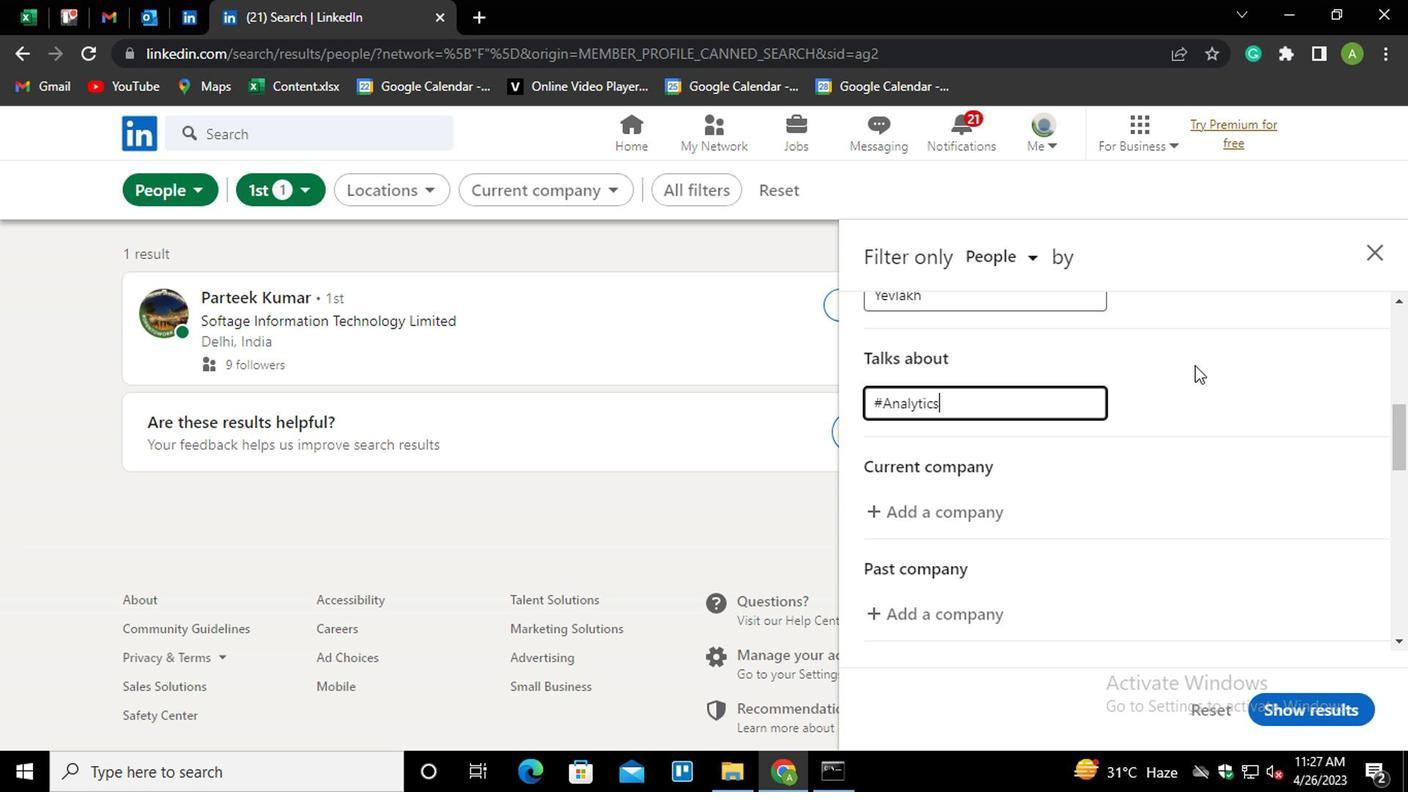 
Action: Mouse moved to (1237, 410)
Screenshot: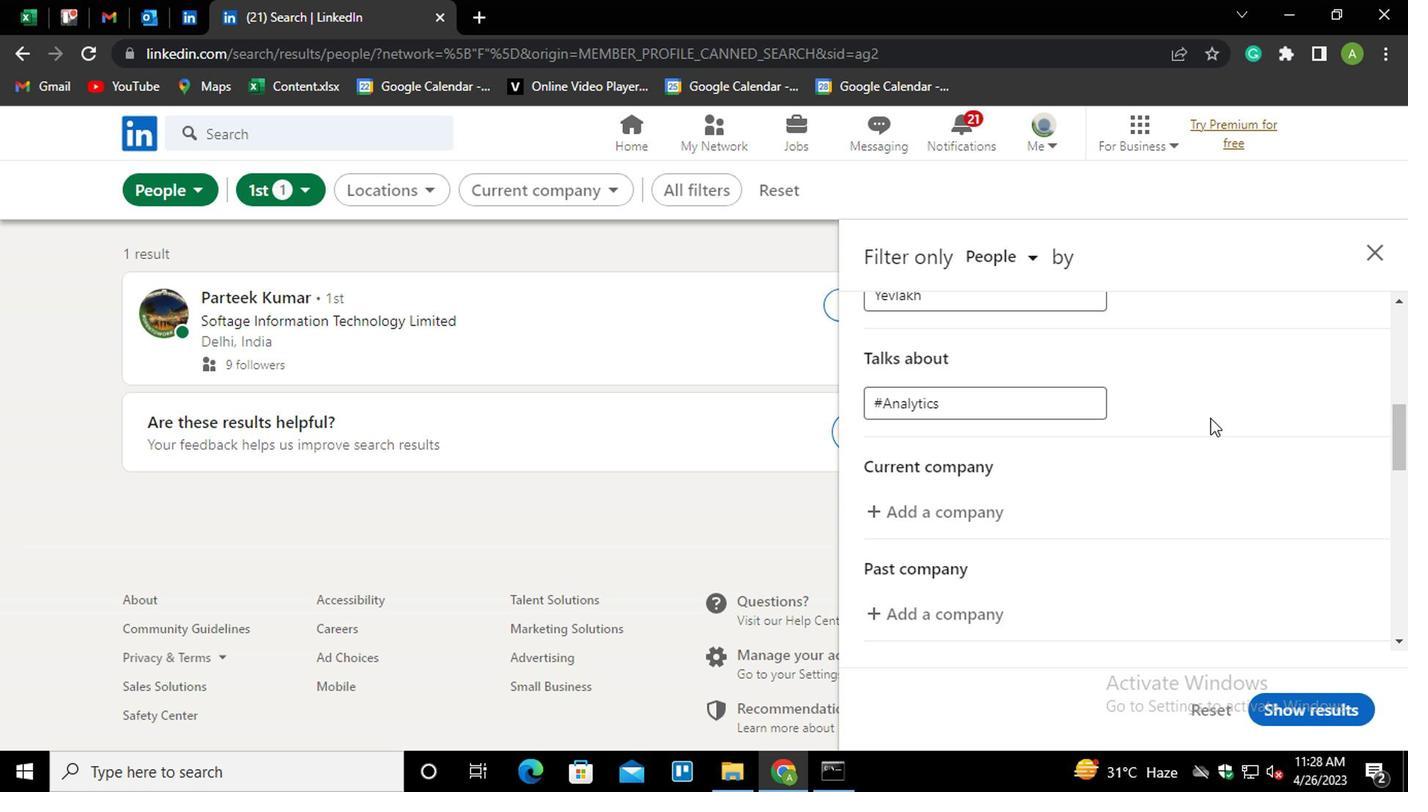 
Action: Mouse scrolled (1237, 408) with delta (0, -1)
Screenshot: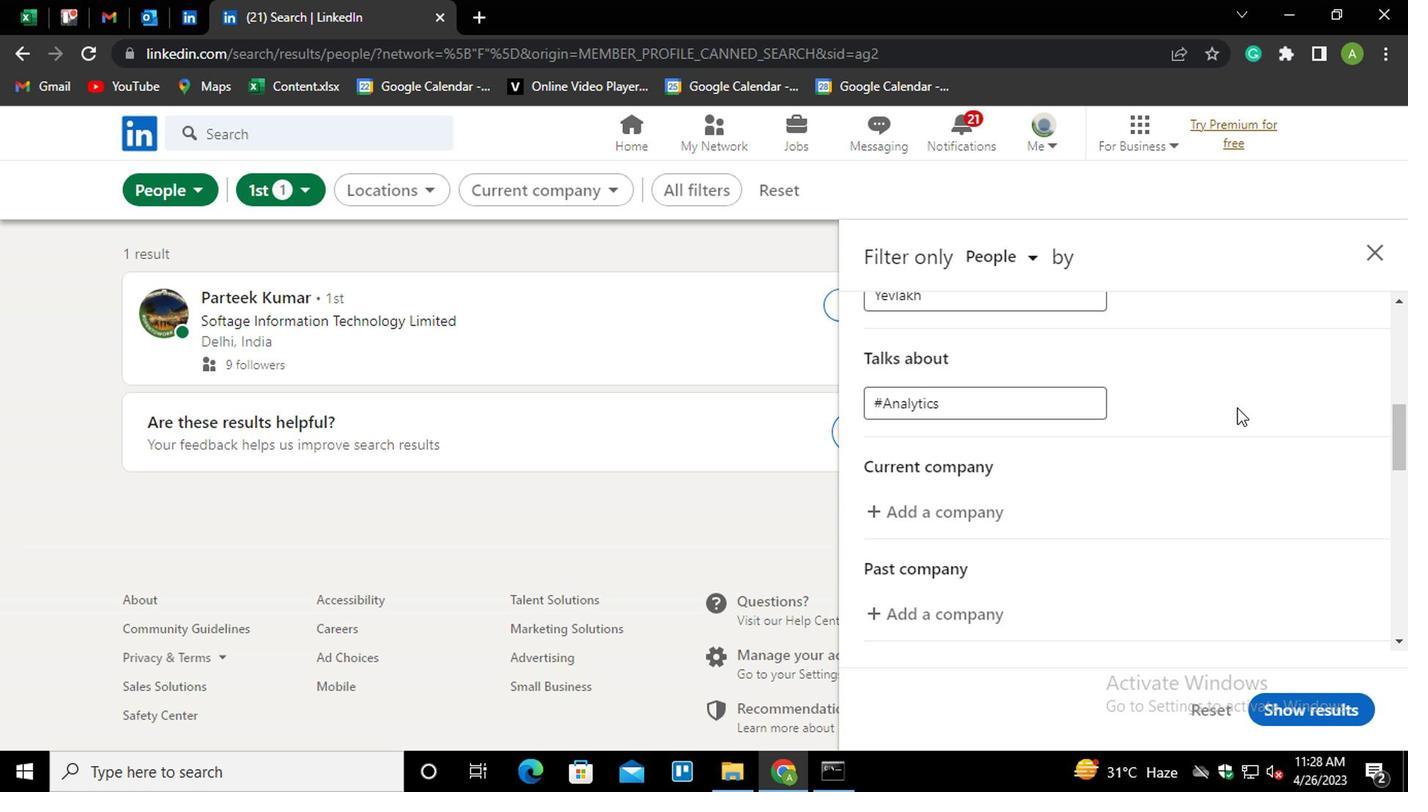 
Action: Mouse moved to (923, 411)
Screenshot: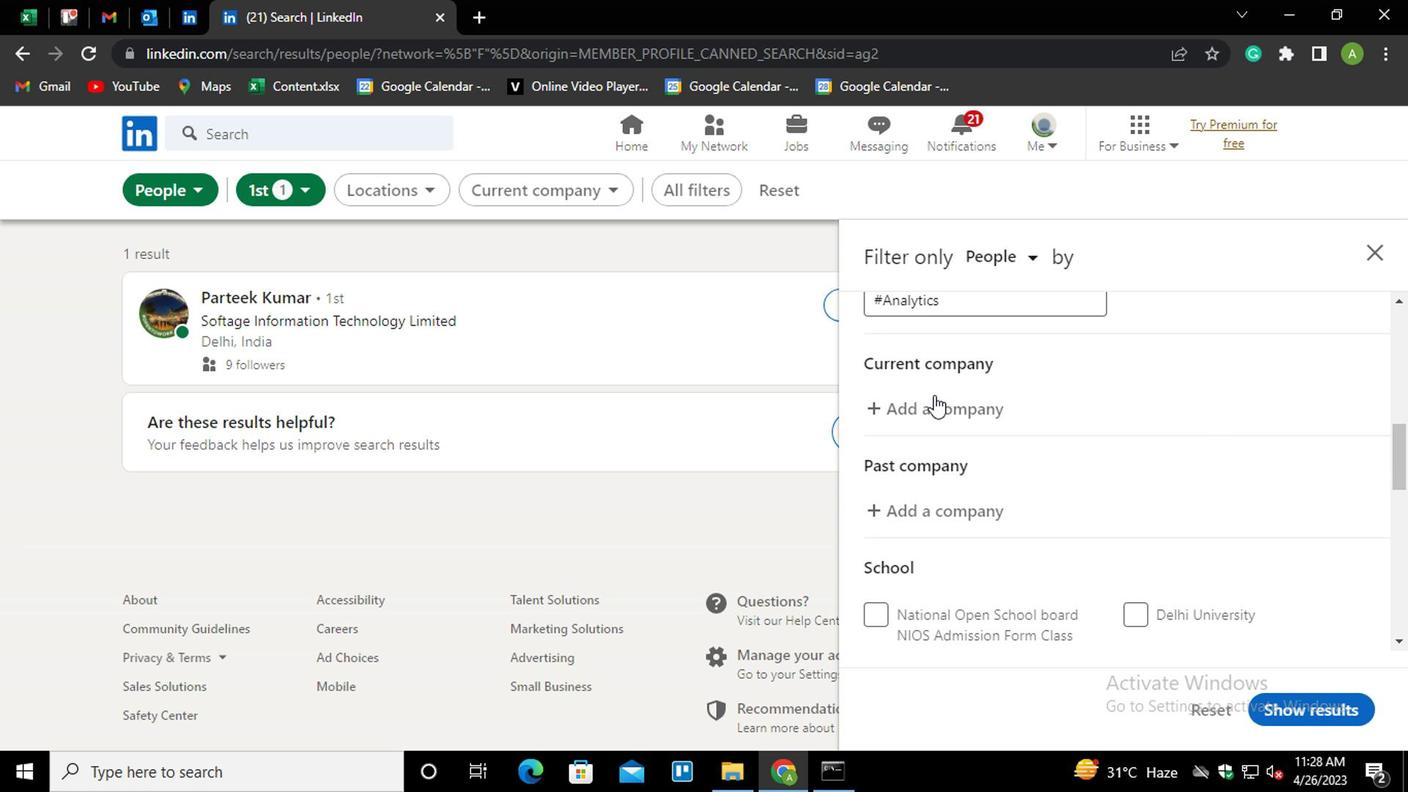 
Action: Mouse pressed left at (923, 411)
Screenshot: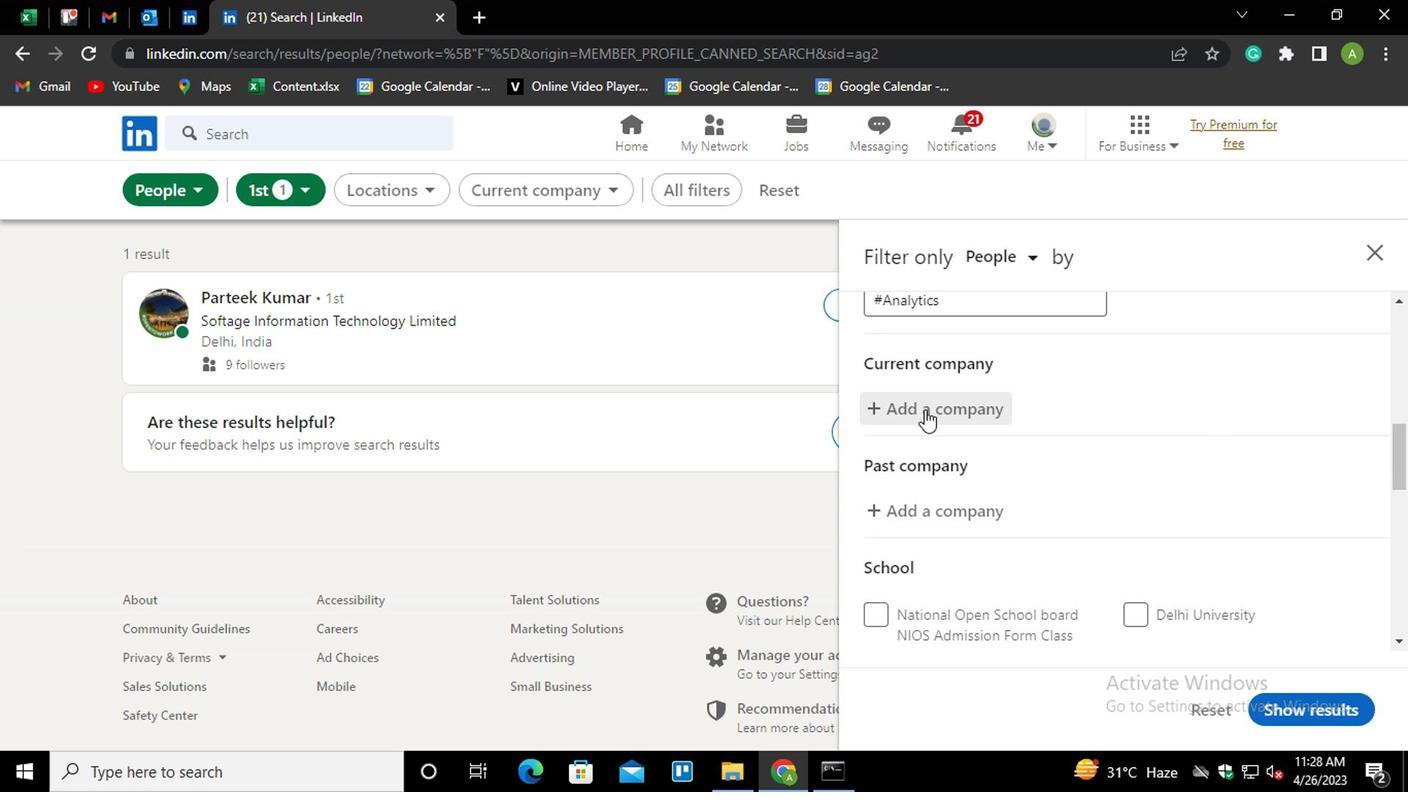 
Action: Mouse moved to (915, 417)
Screenshot: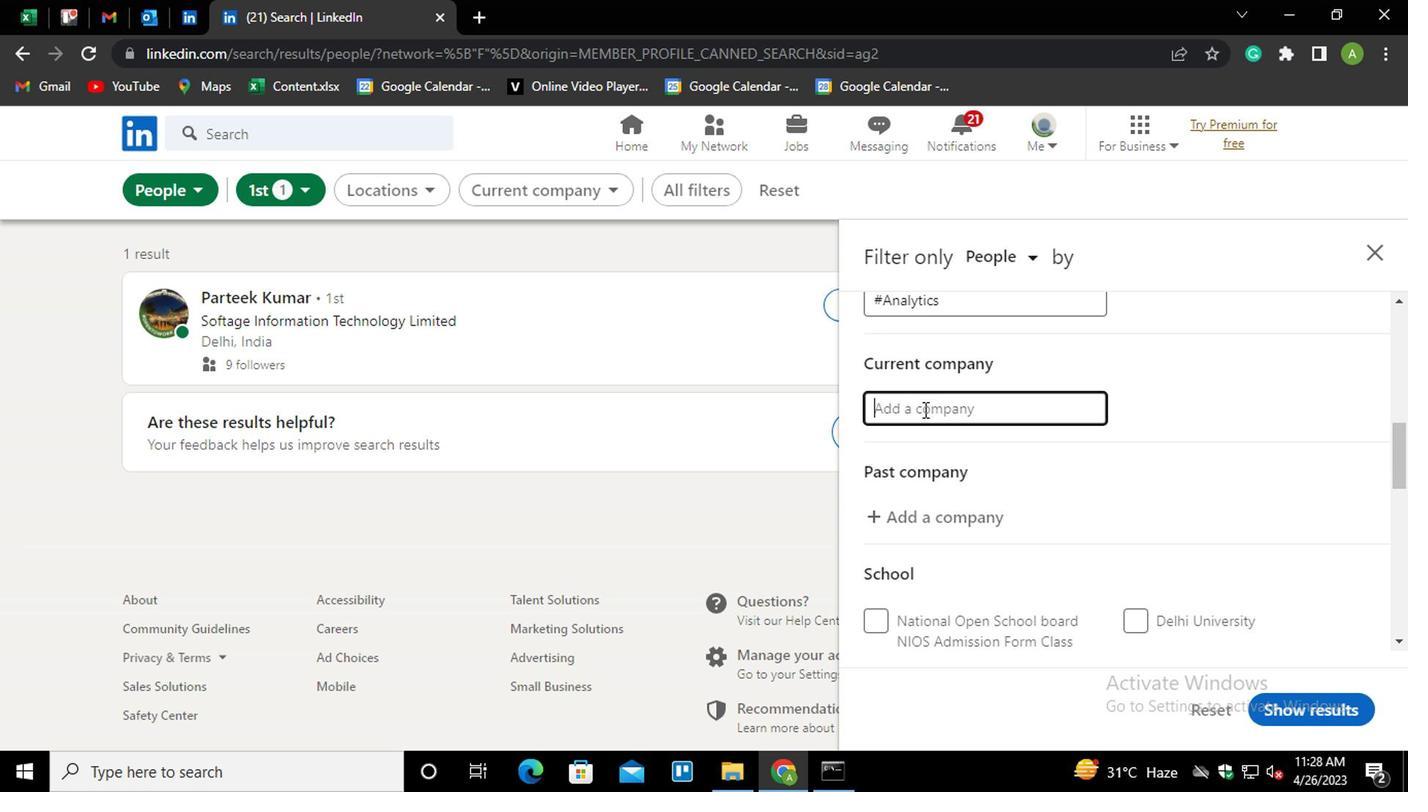 
Action: Key pressed <Key.shift_r>LODHA<Key.down><Key.enter>
Screenshot: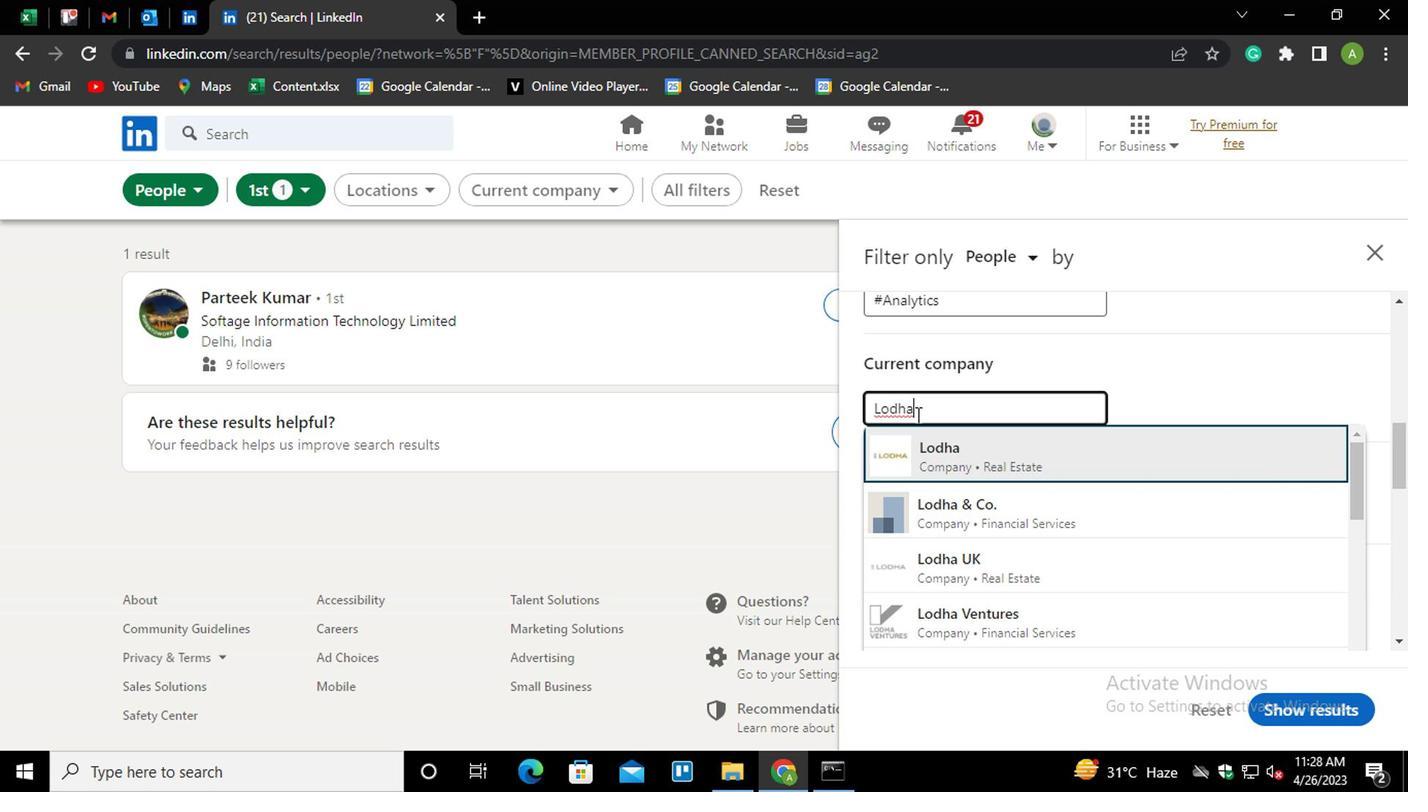 
Action: Mouse moved to (1128, 446)
Screenshot: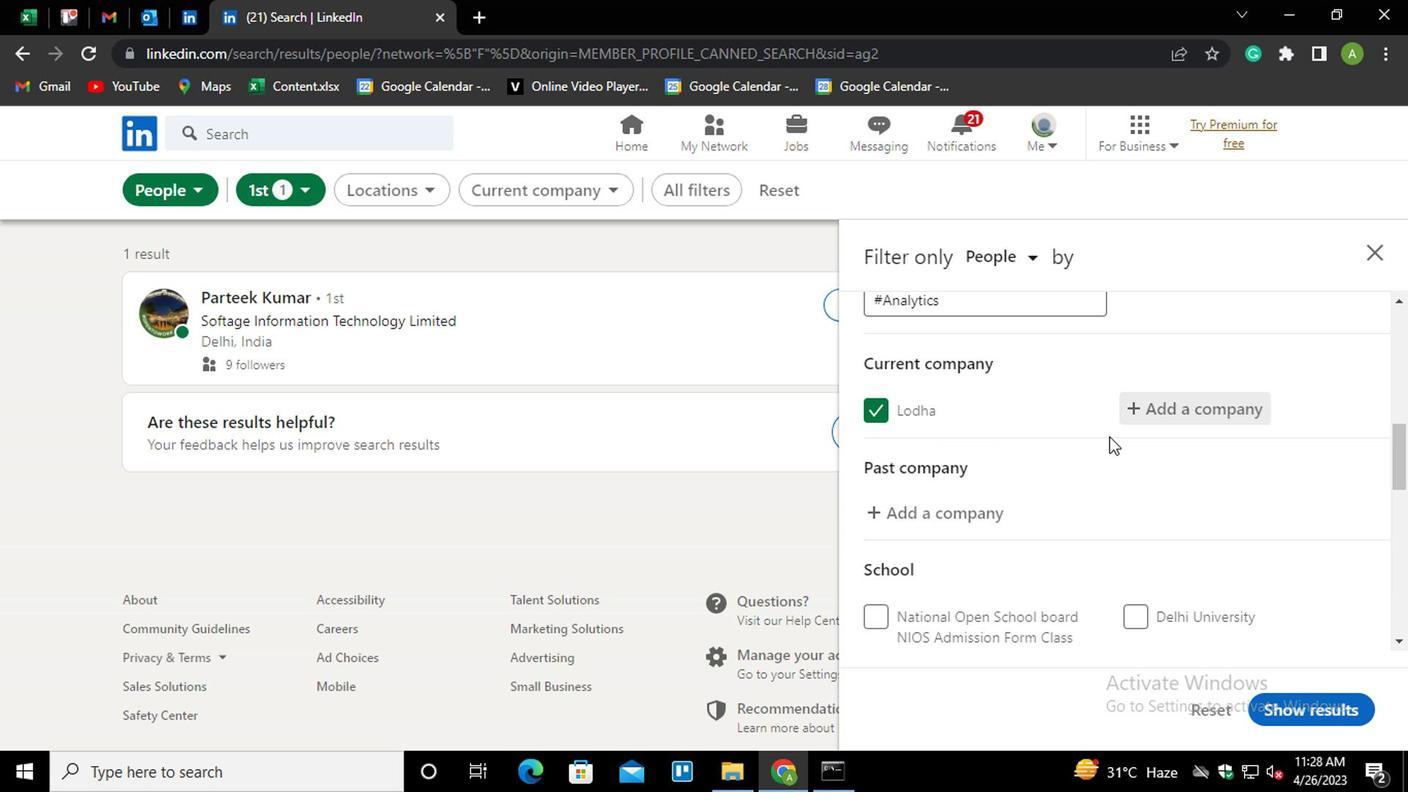 
Action: Mouse scrolled (1128, 444) with delta (0, -1)
Screenshot: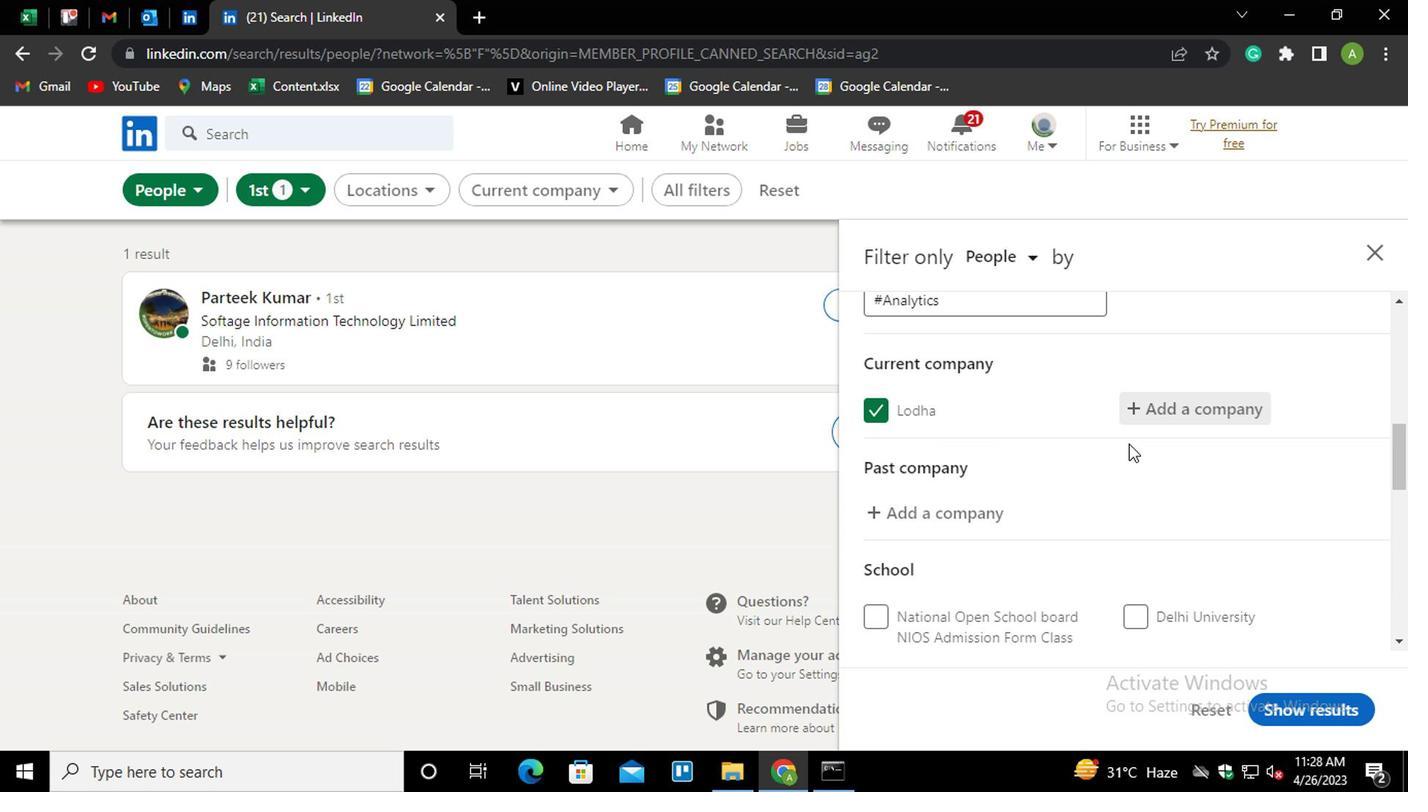 
Action: Mouse moved to (1138, 438)
Screenshot: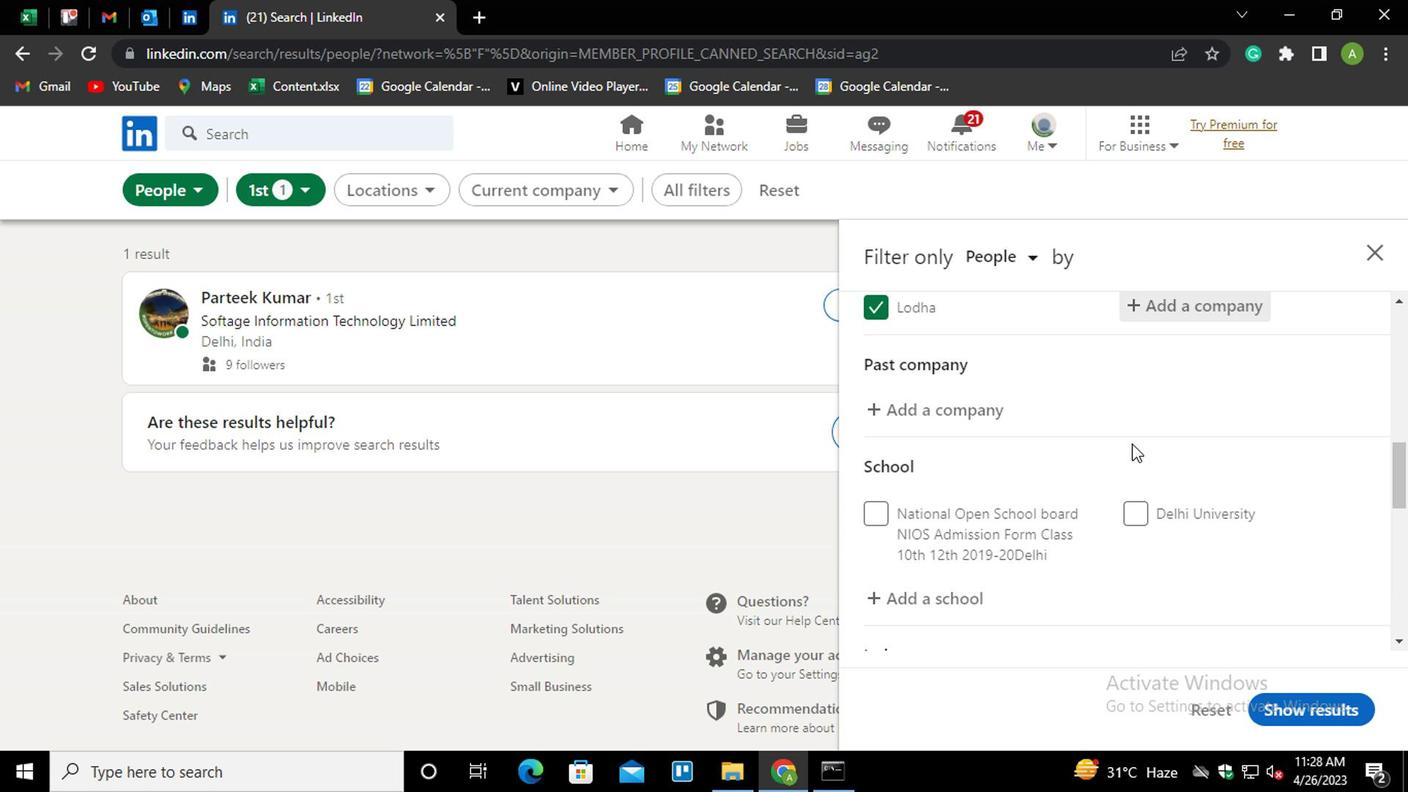 
Action: Mouse scrolled (1138, 437) with delta (0, 0)
Screenshot: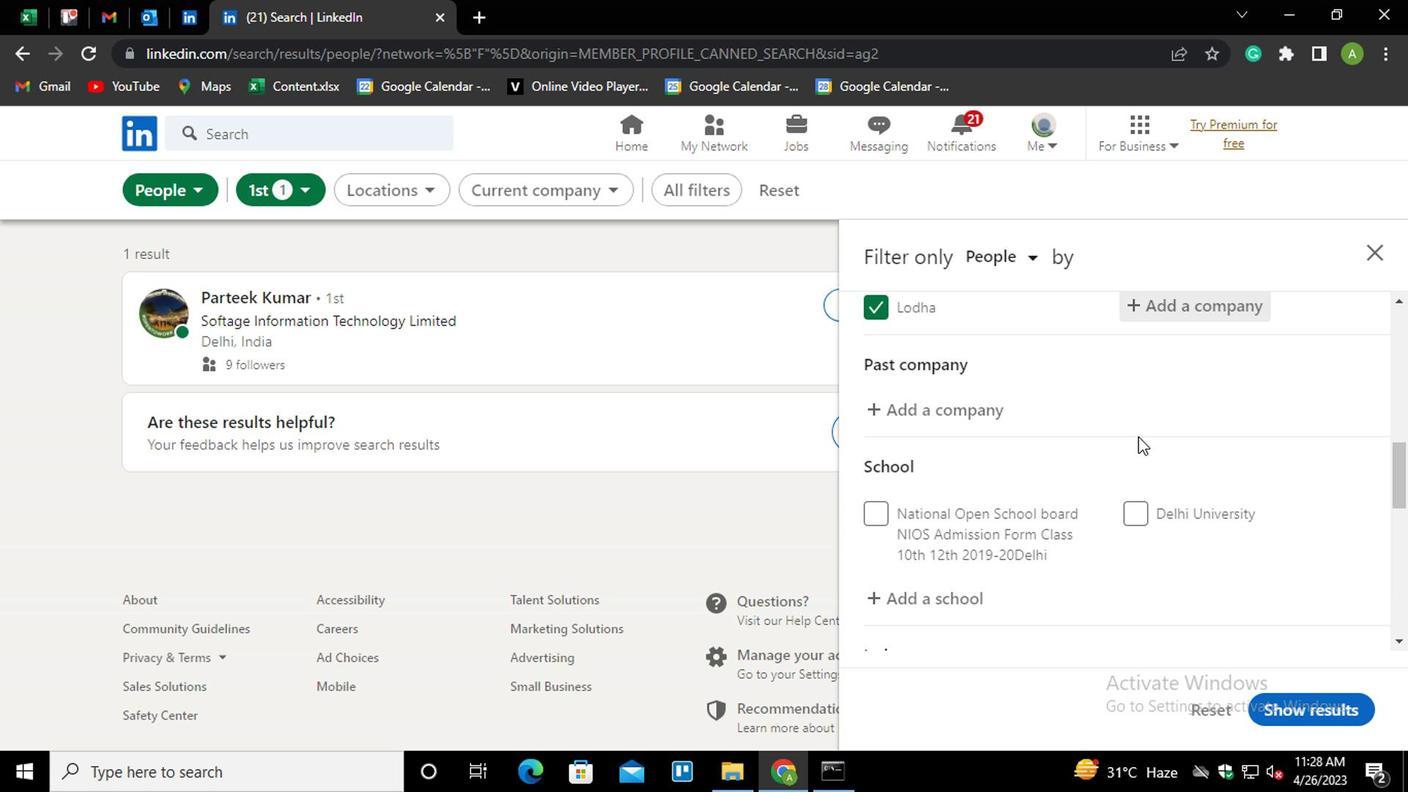 
Action: Mouse moved to (885, 494)
Screenshot: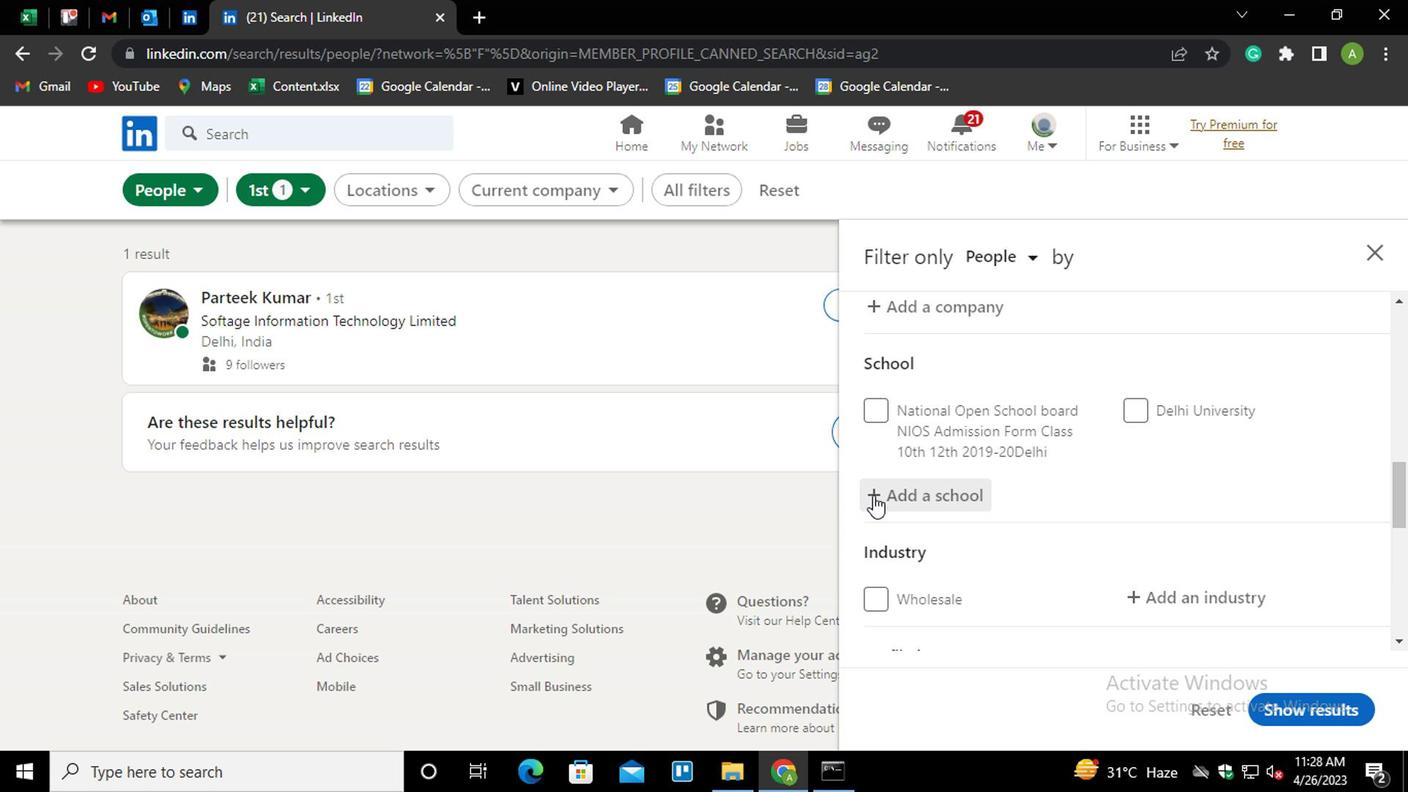 
Action: Mouse pressed left at (885, 494)
Screenshot: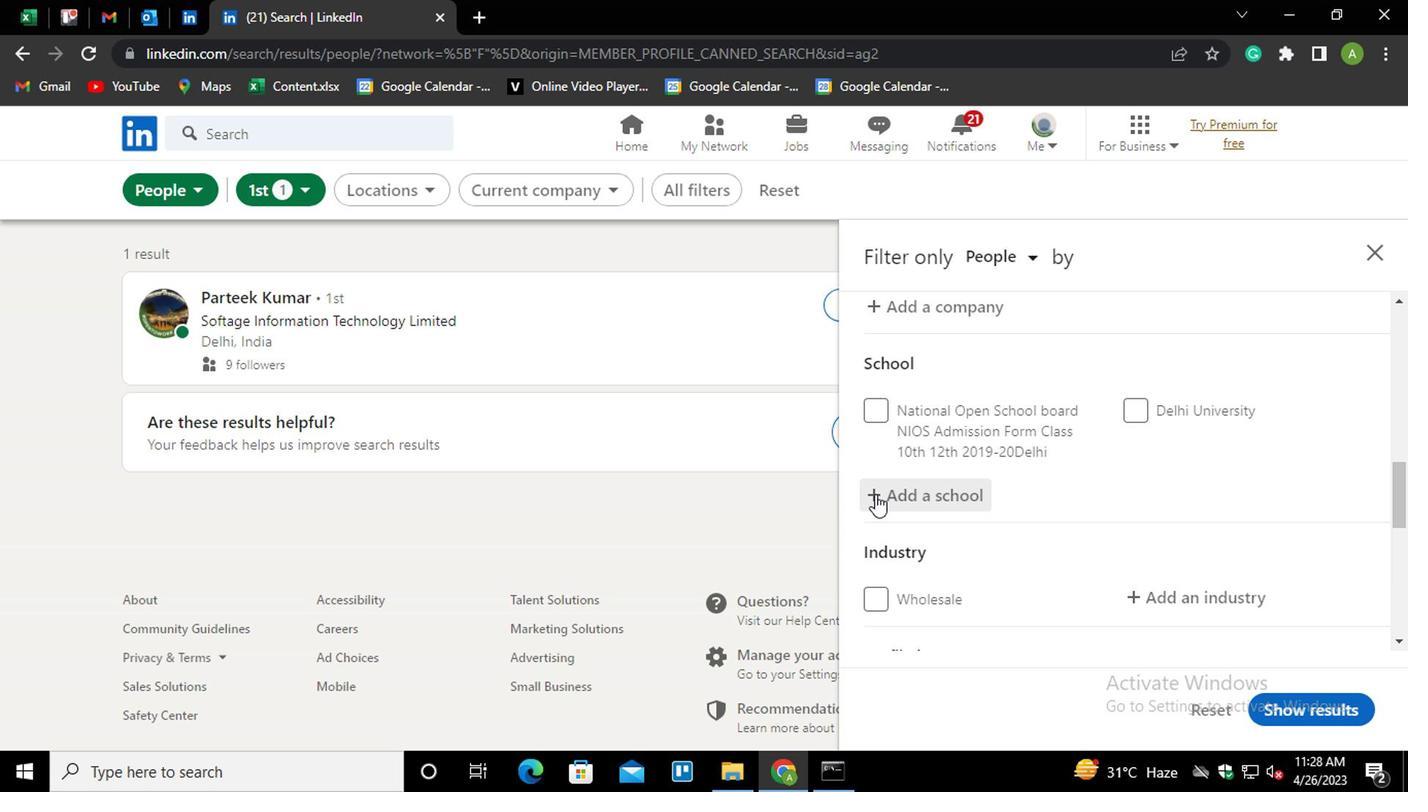 
Action: Mouse moved to (901, 494)
Screenshot: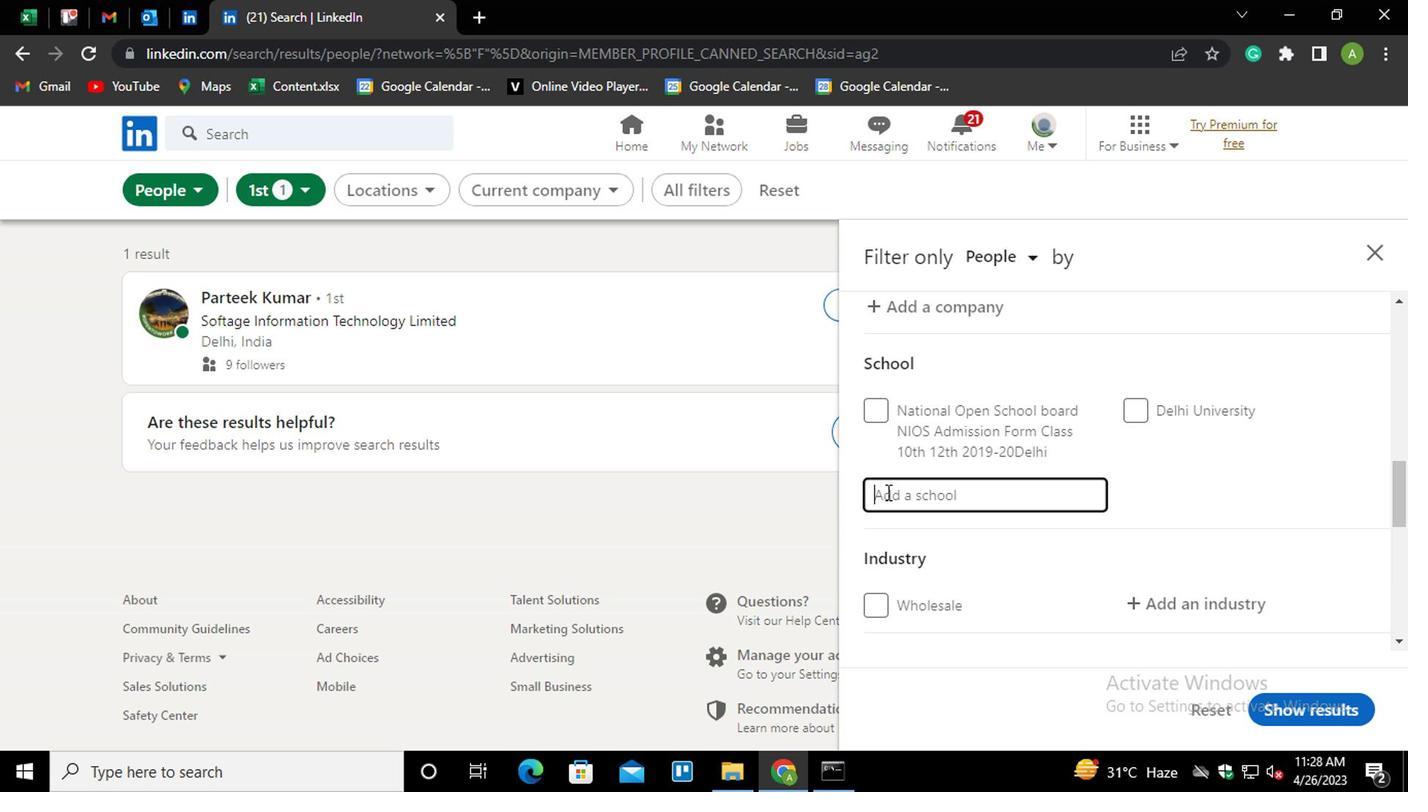 
Action: Mouse pressed left at (901, 494)
Screenshot: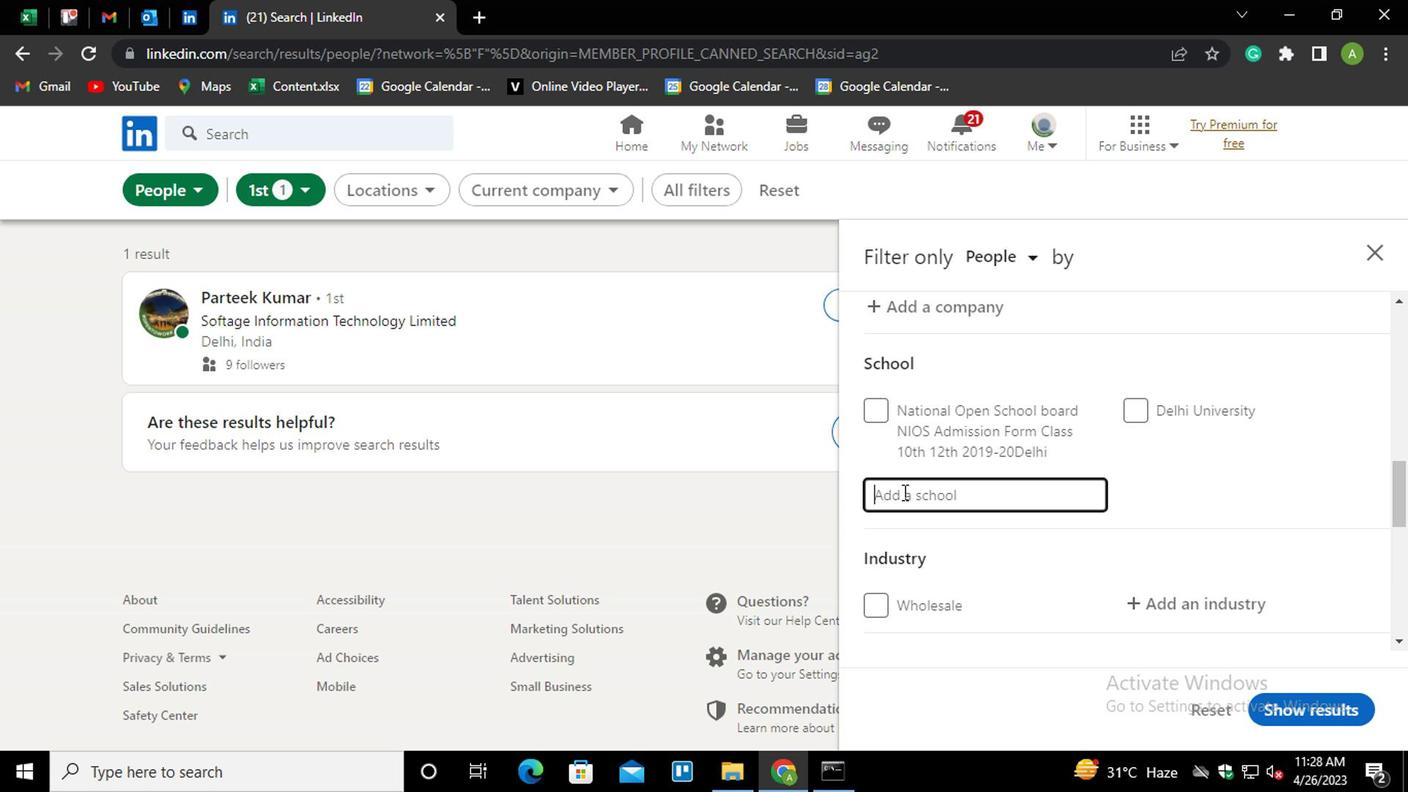 
Action: Mouse moved to (901, 495)
Screenshot: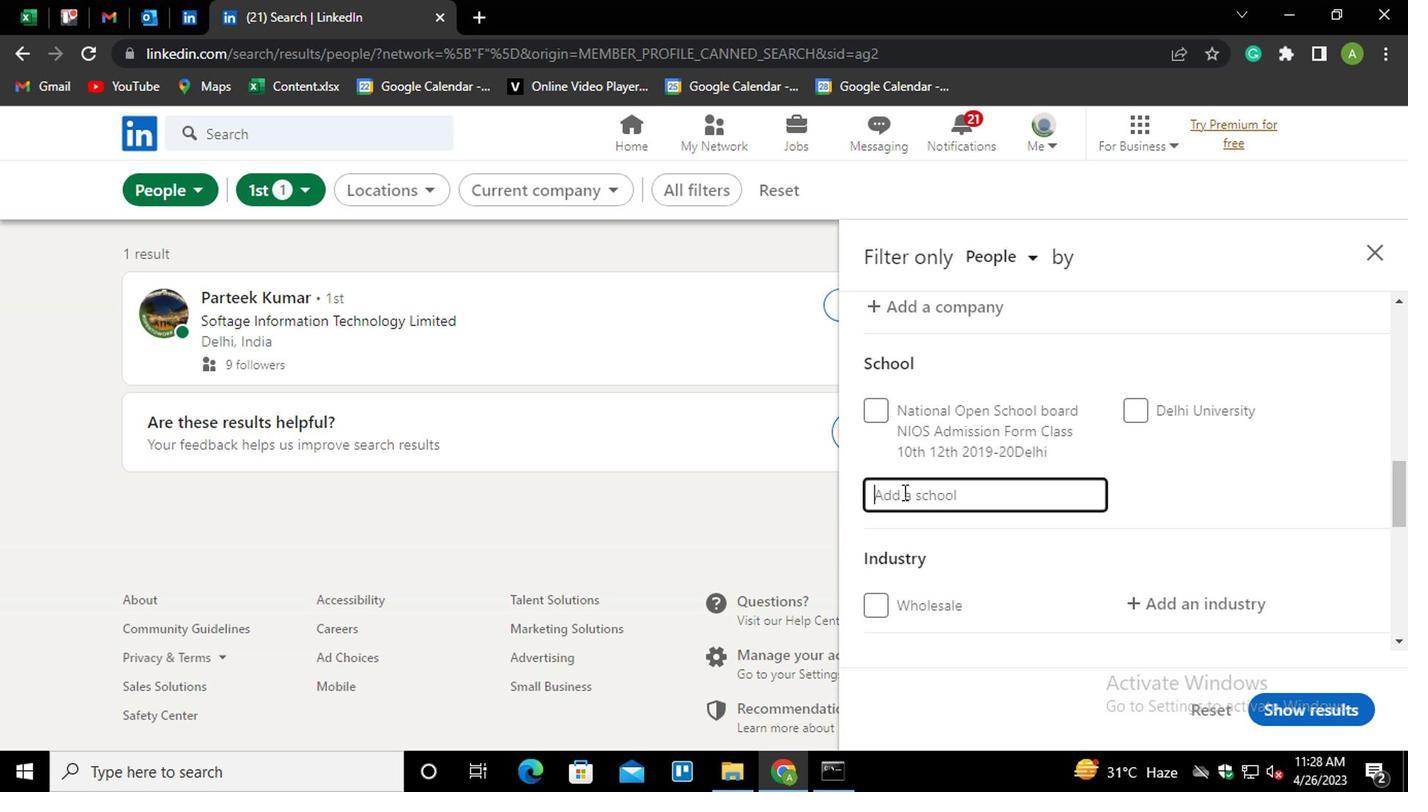 
Action: Key pressed <Key.shift>COTTON<Key.down><Key.enter>
Screenshot: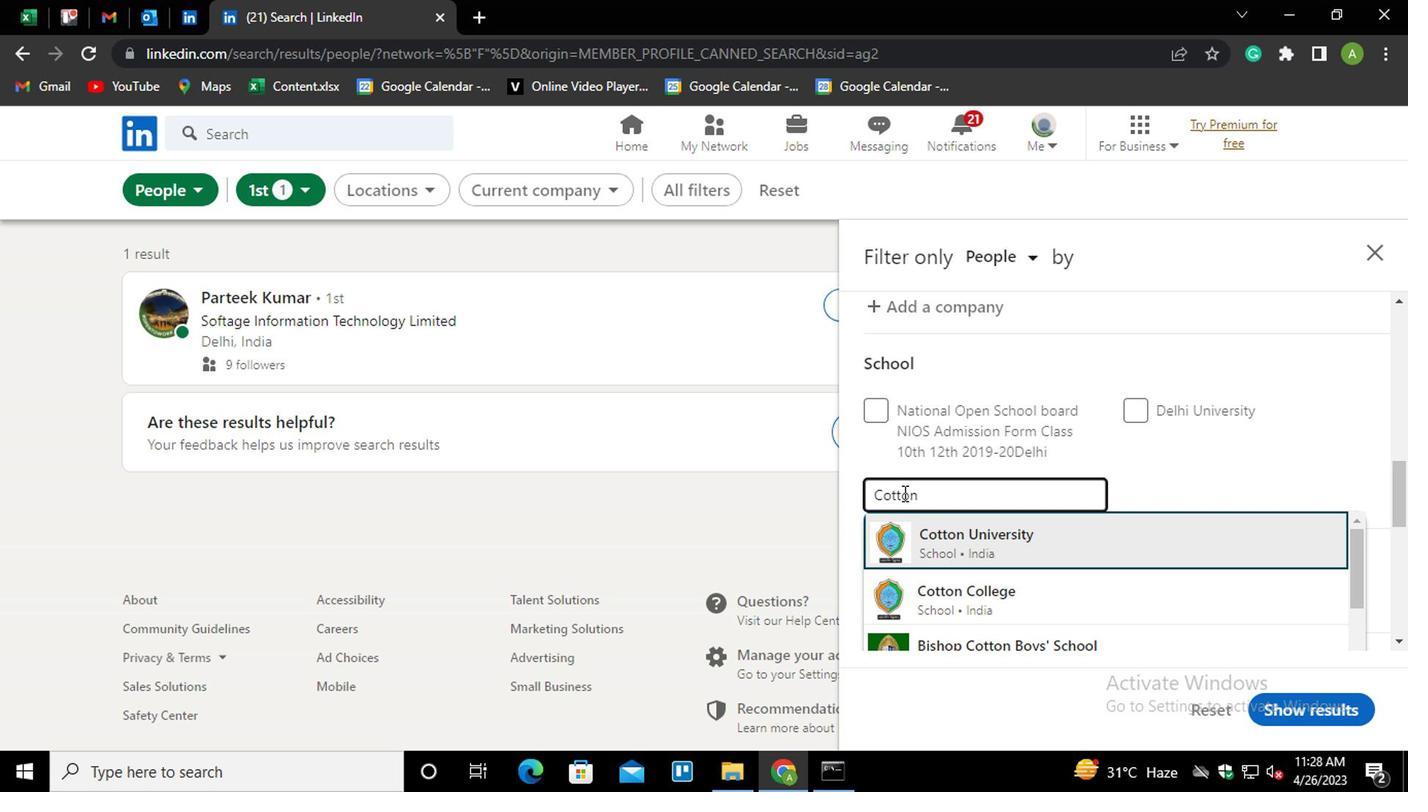 
Action: Mouse moved to (945, 506)
Screenshot: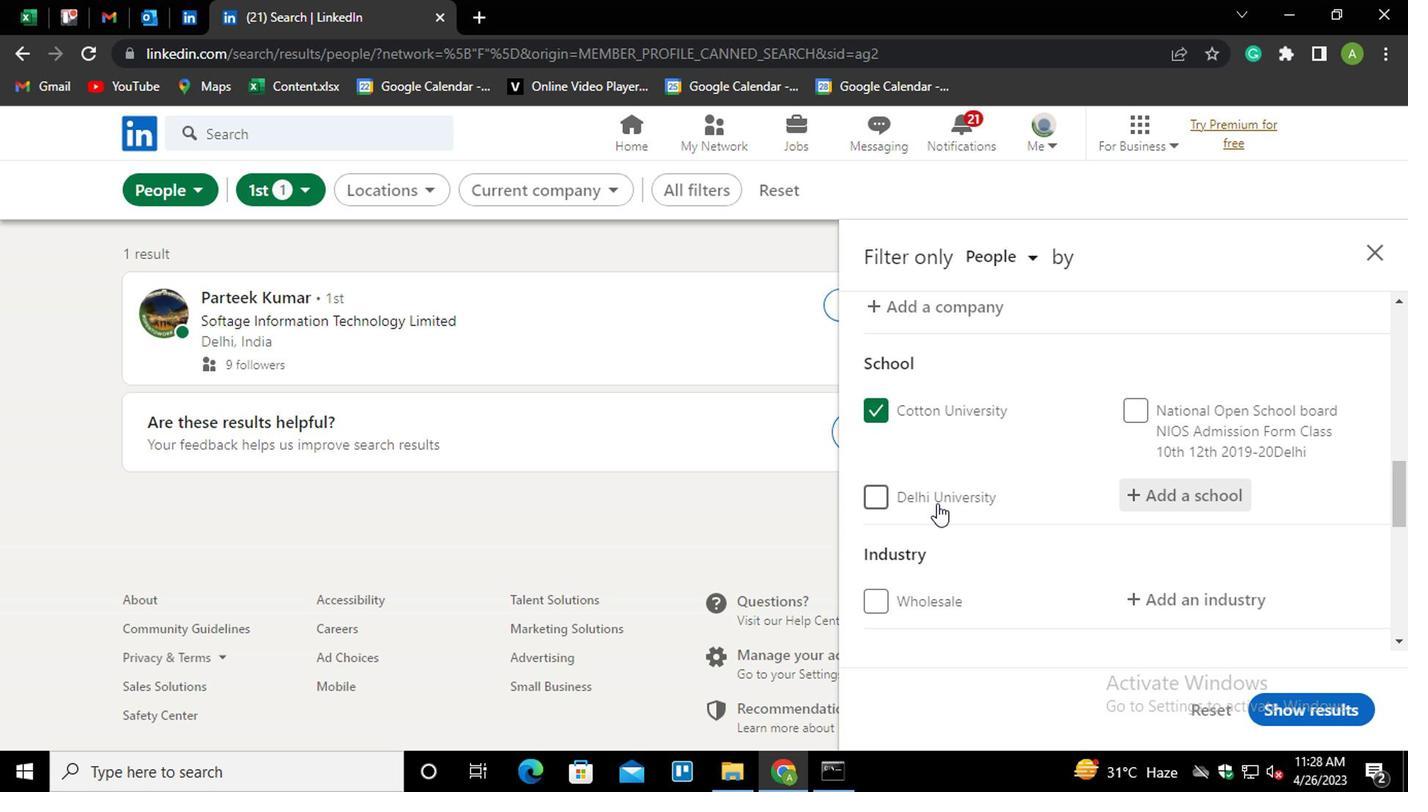 
Action: Mouse scrolled (945, 505) with delta (0, -1)
Screenshot: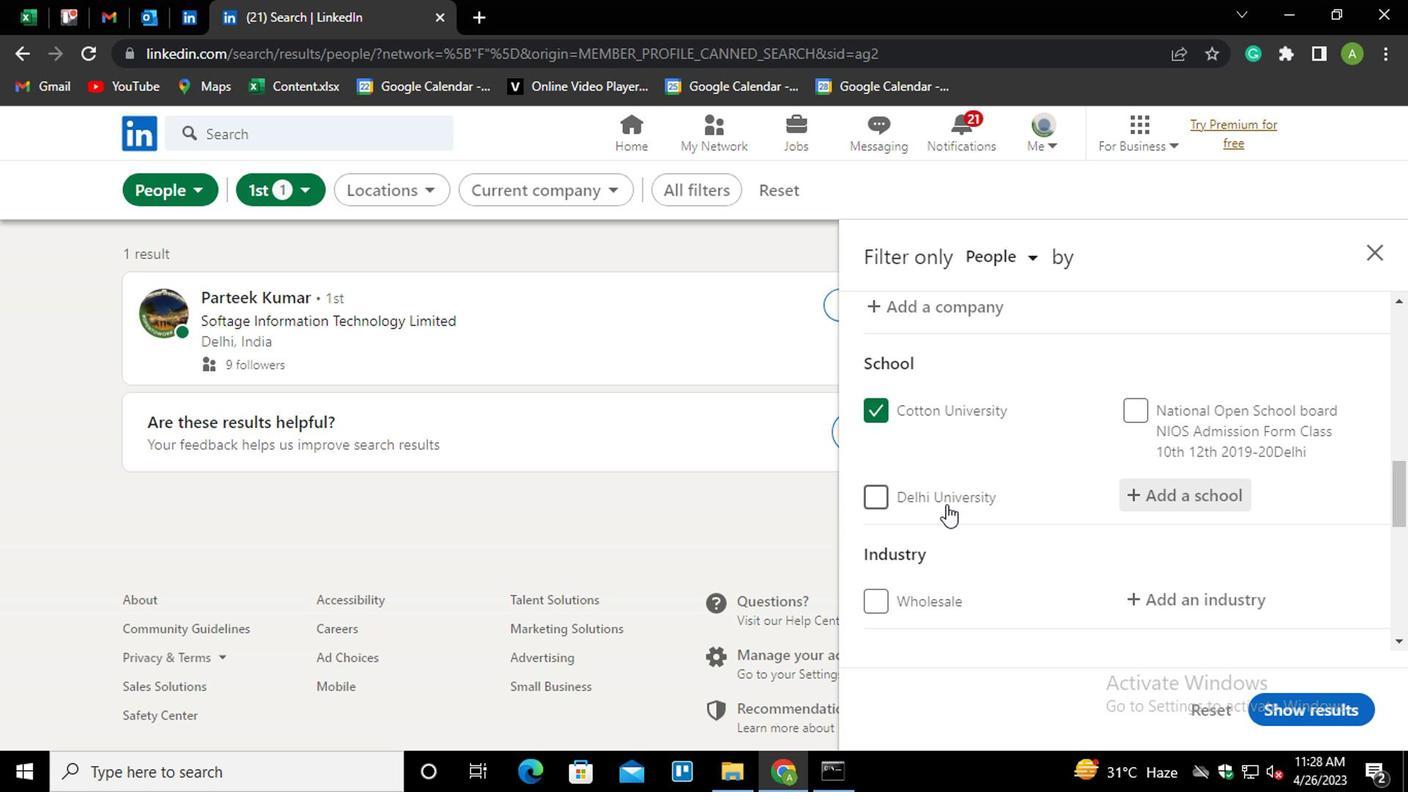 
Action: Mouse moved to (1200, 507)
Screenshot: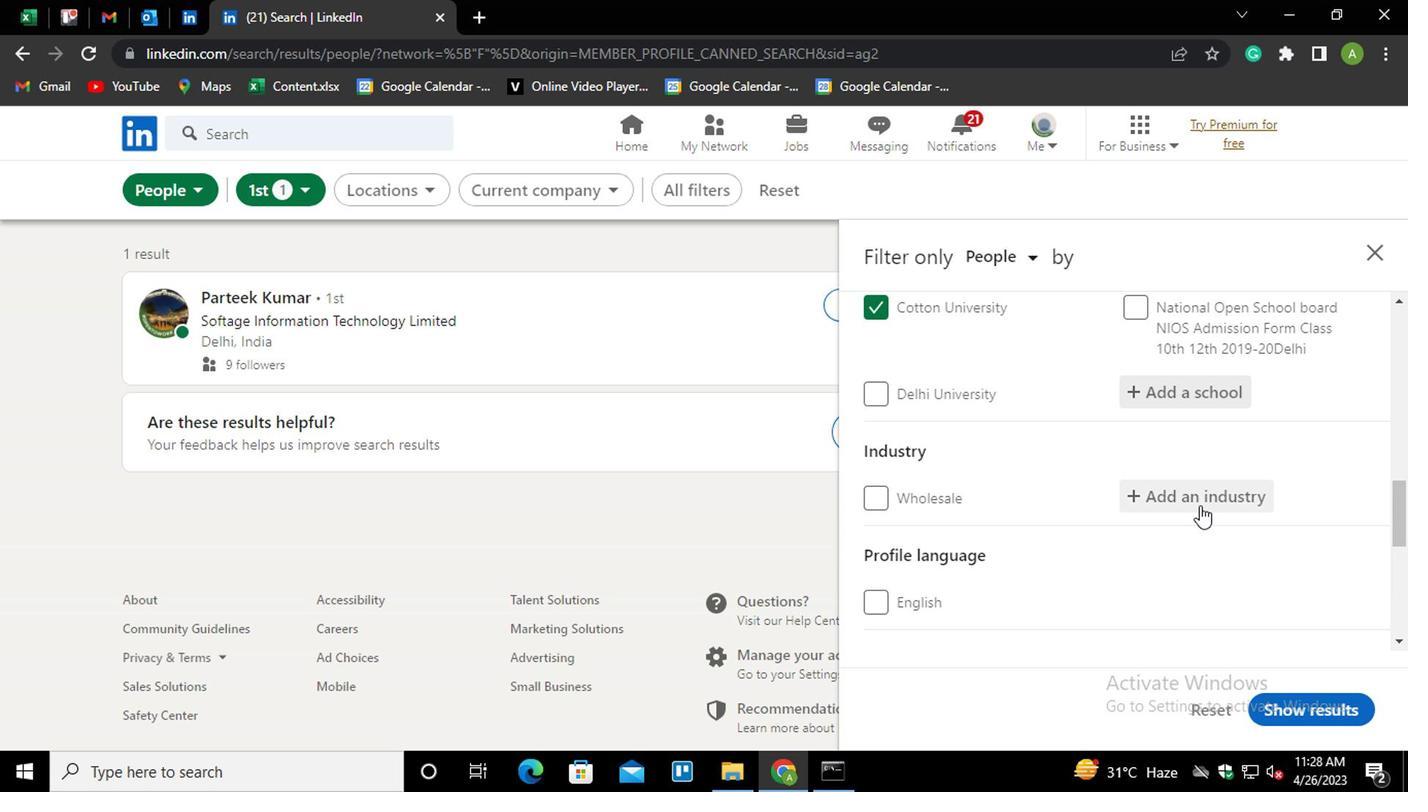 
Action: Mouse pressed left at (1200, 507)
Screenshot: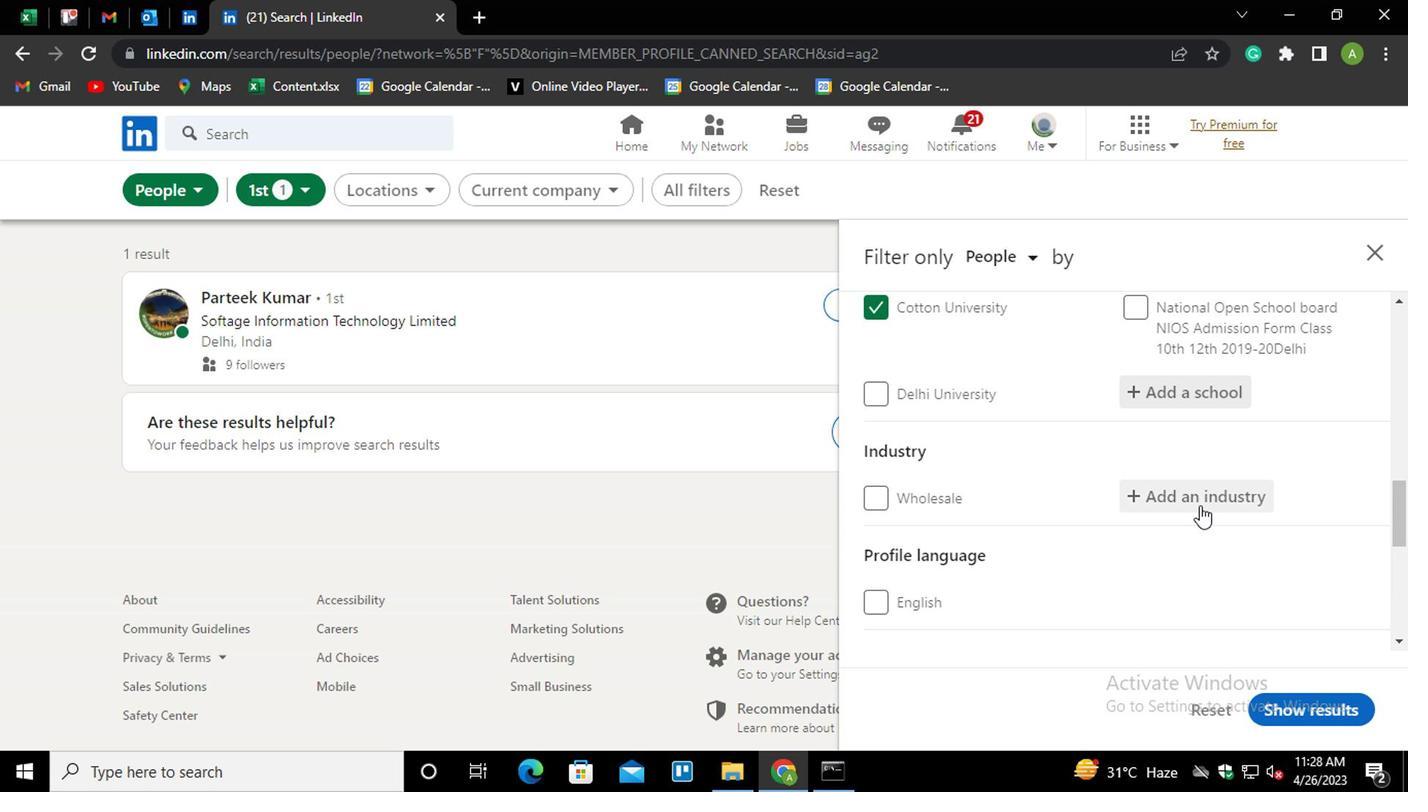 
Action: Mouse moved to (1164, 499)
Screenshot: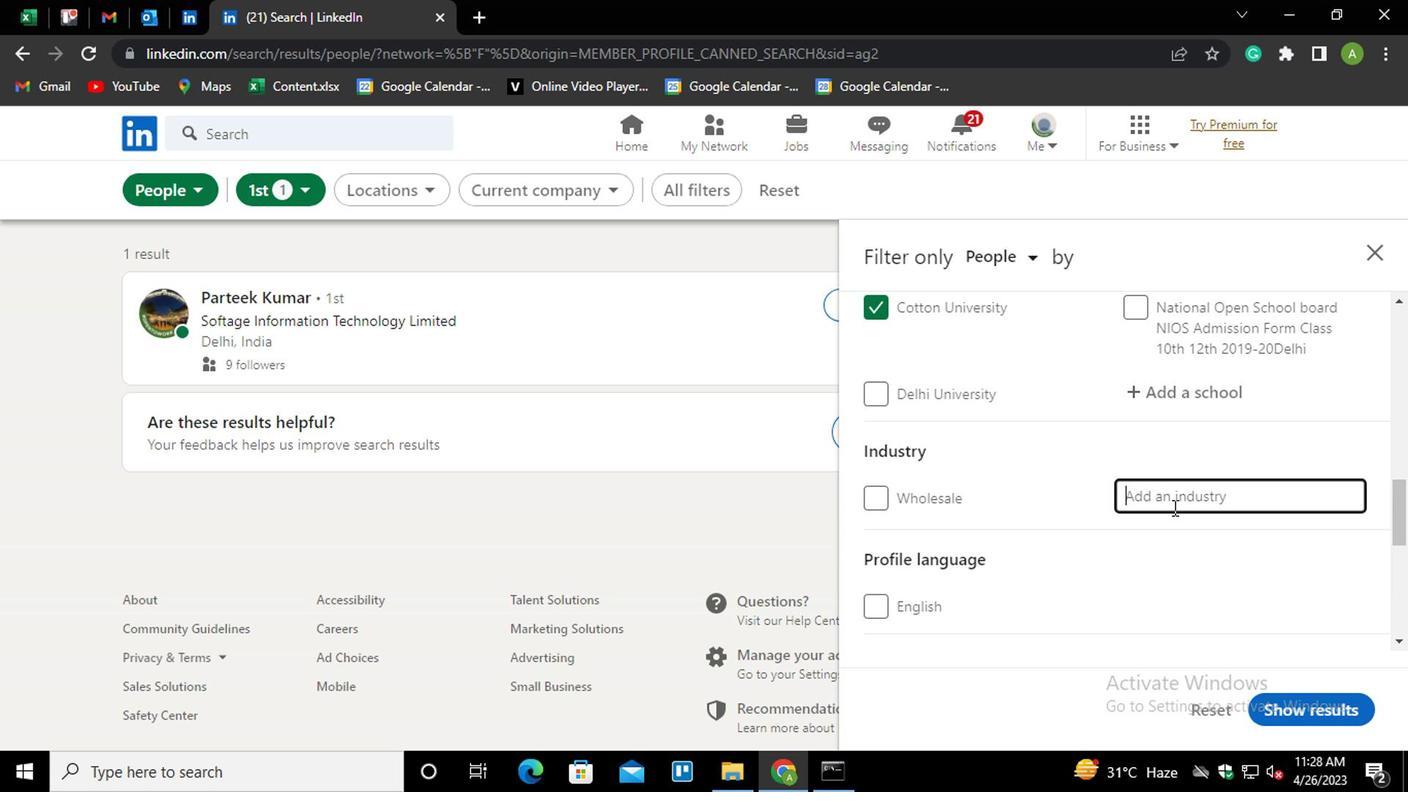 
Action: Mouse pressed left at (1164, 499)
Screenshot: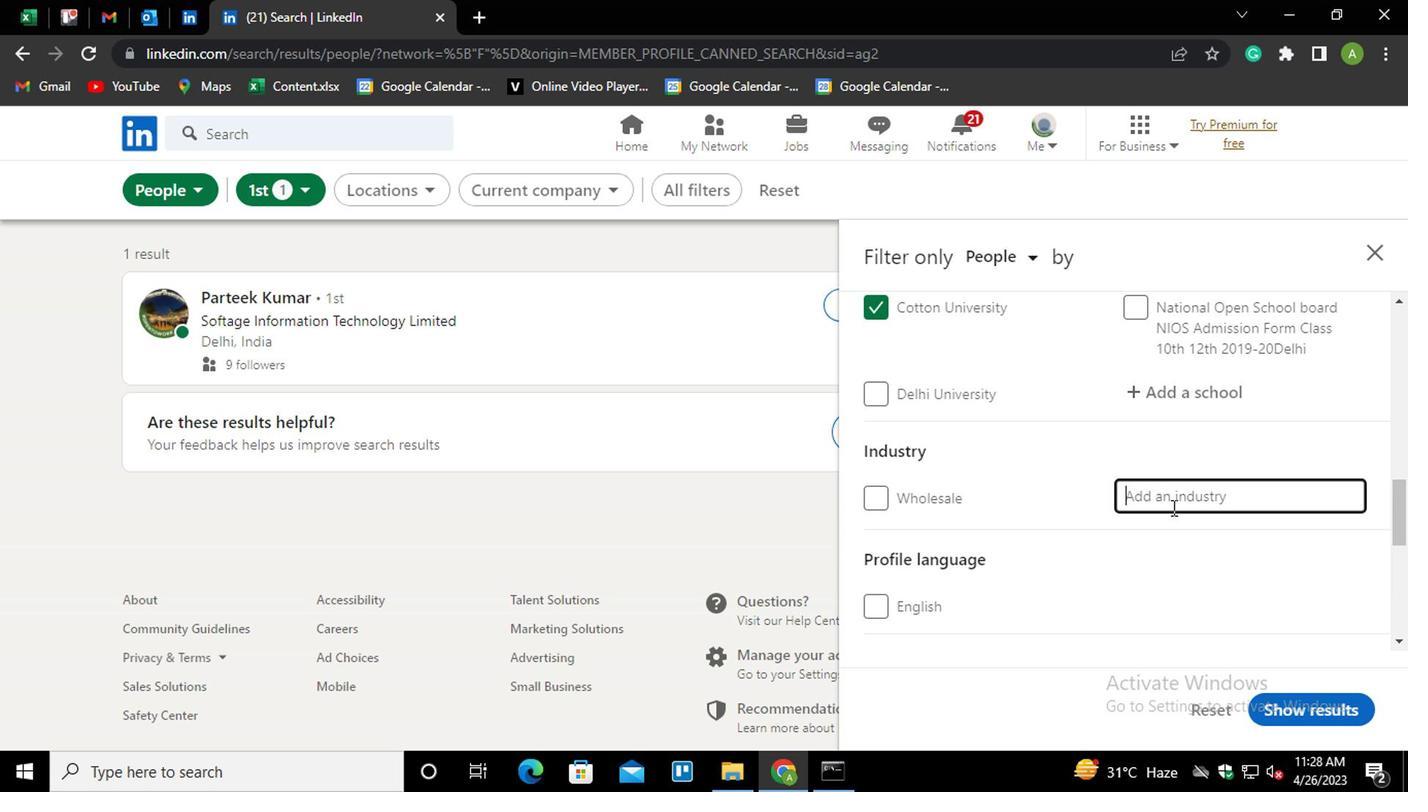 
Action: Key pressed <Key.shift_r>OUTPA<Key.down><Key.enter>
Screenshot: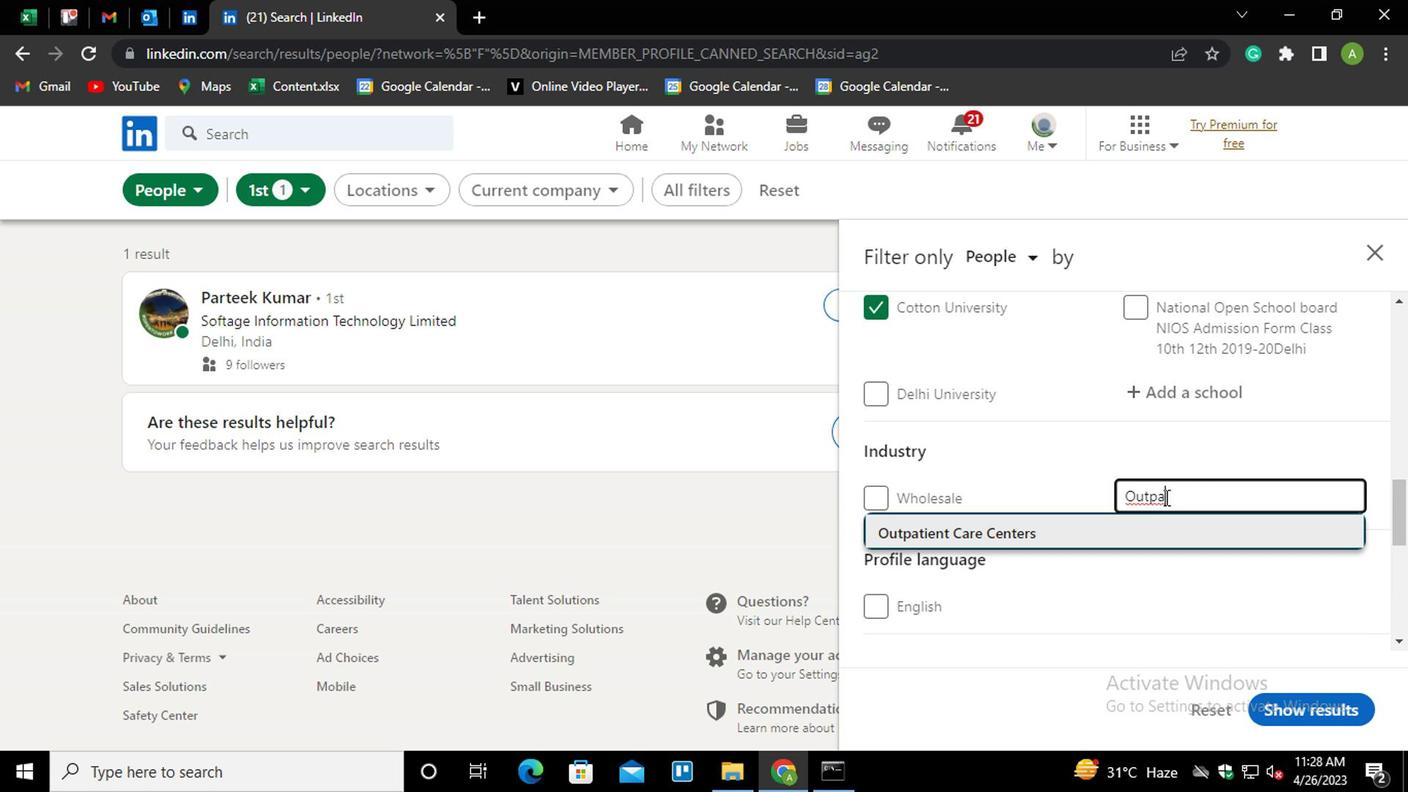 
Action: Mouse moved to (1162, 499)
Screenshot: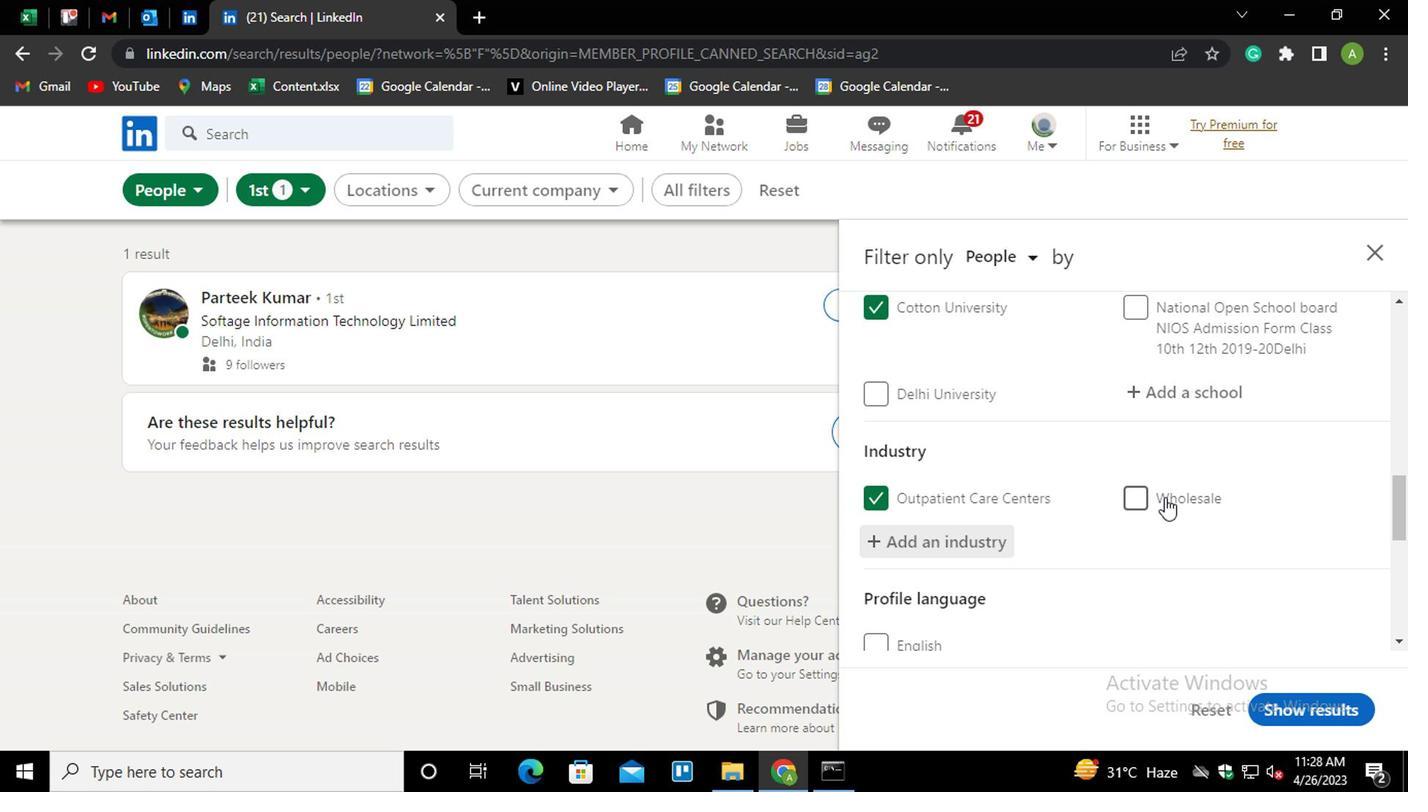
Action: Mouse scrolled (1162, 498) with delta (0, 0)
Screenshot: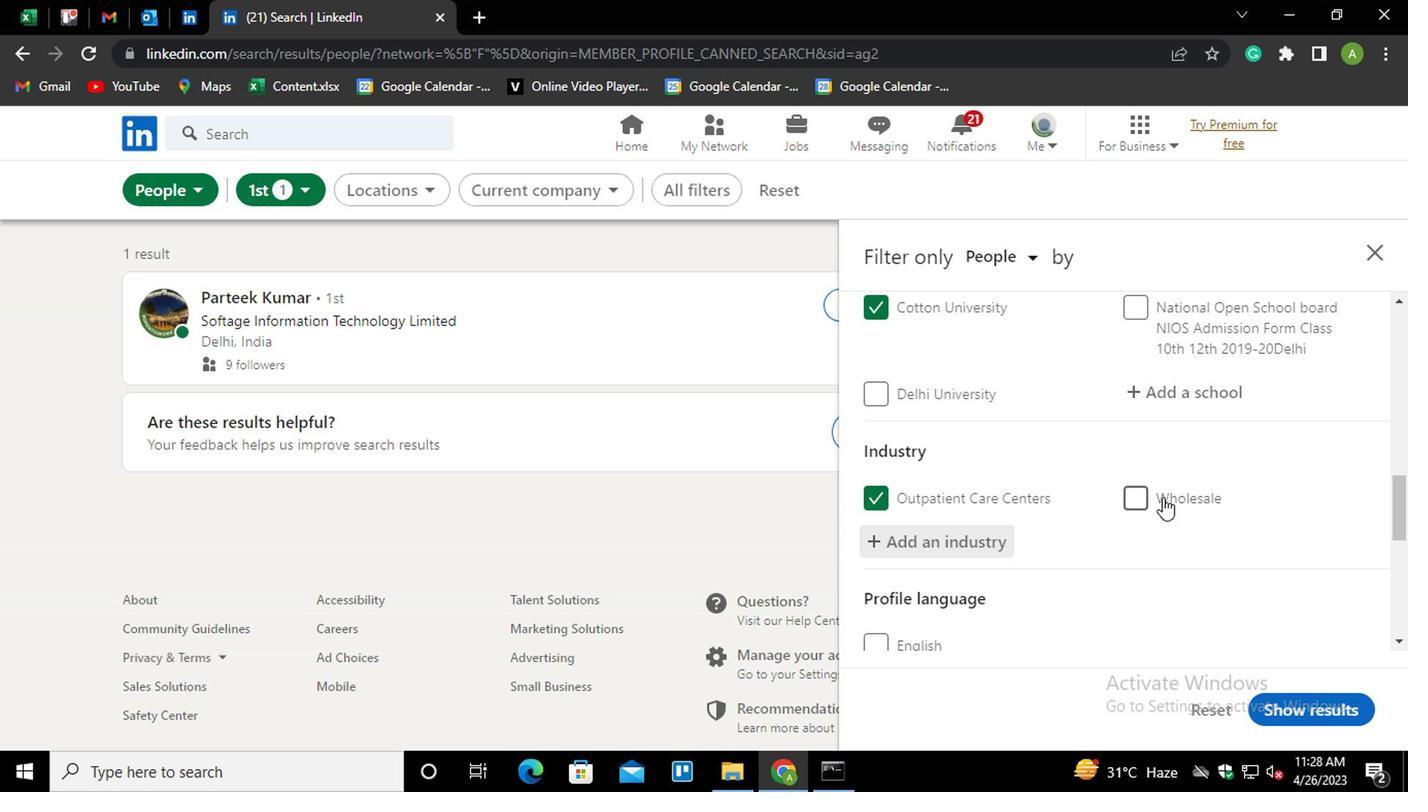 
Action: Mouse scrolled (1162, 498) with delta (0, 0)
Screenshot: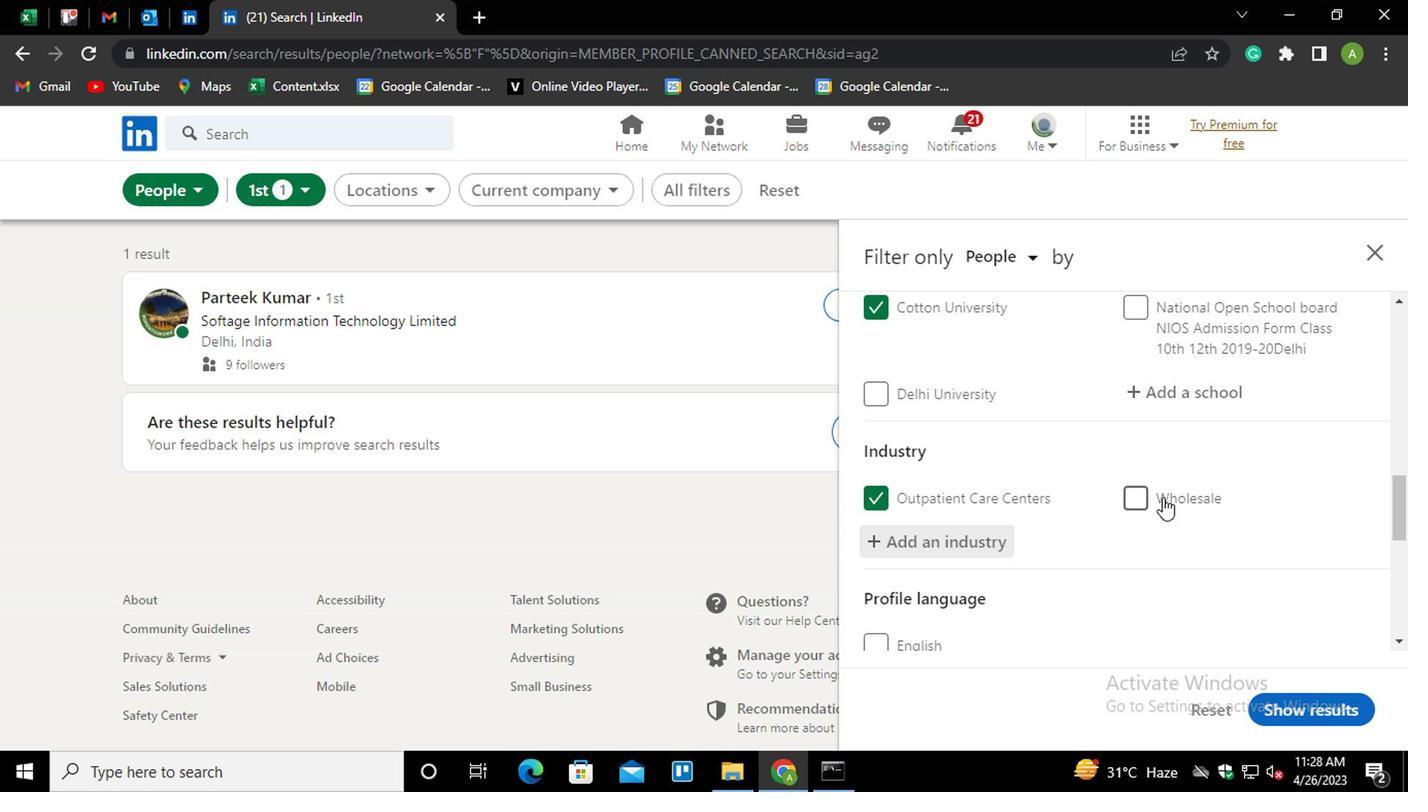 
Action: Mouse scrolled (1162, 498) with delta (0, 0)
Screenshot: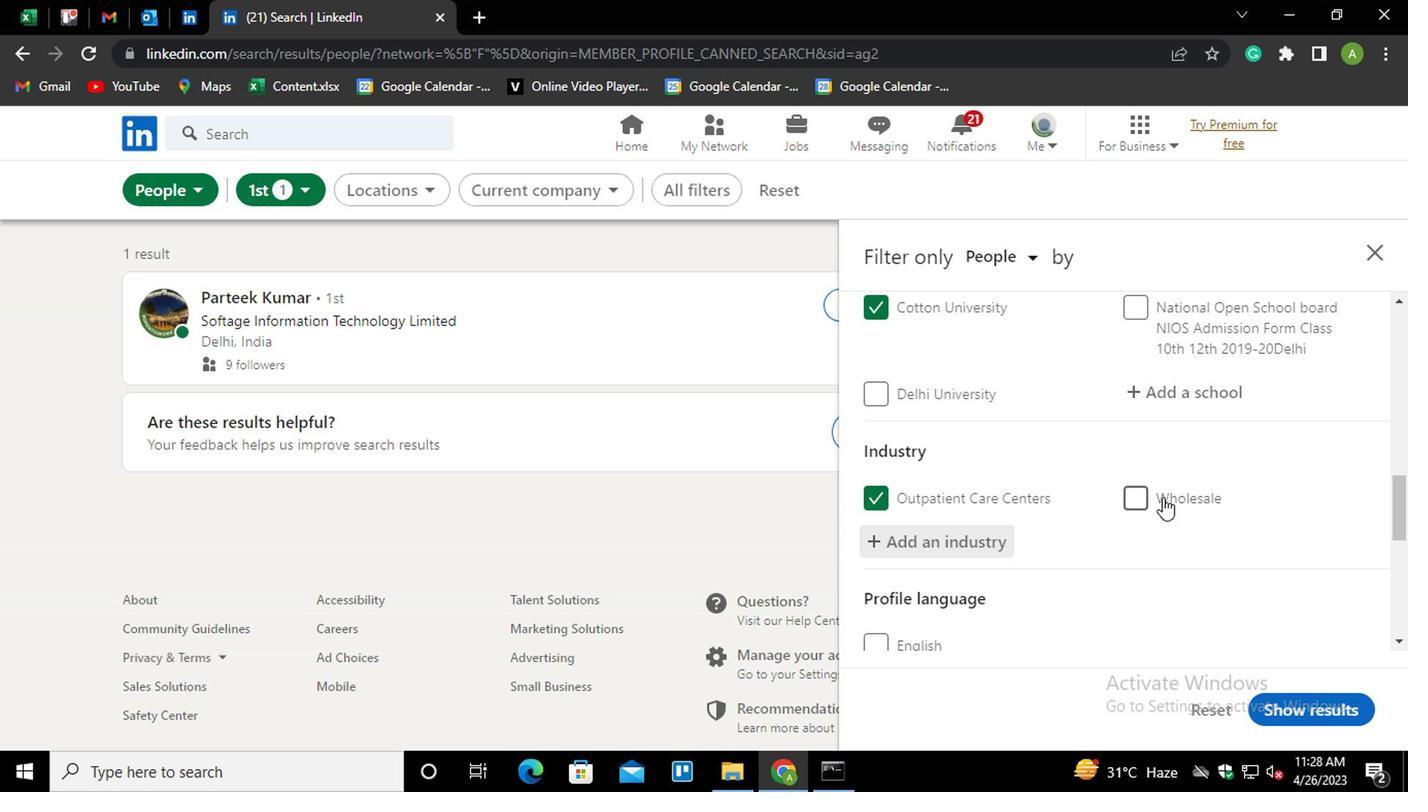 
Action: Mouse moved to (952, 566)
Screenshot: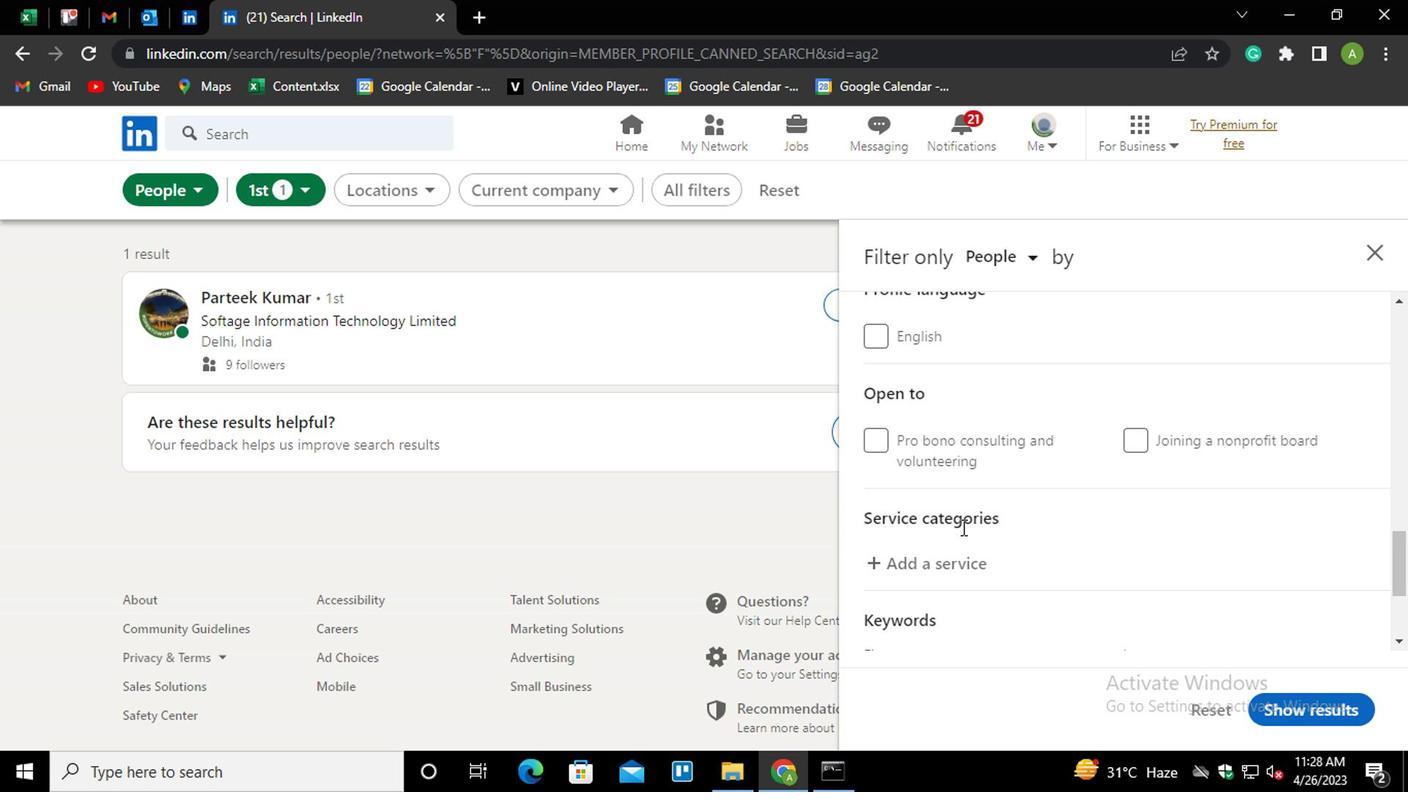 
Action: Mouse pressed left at (952, 566)
Screenshot: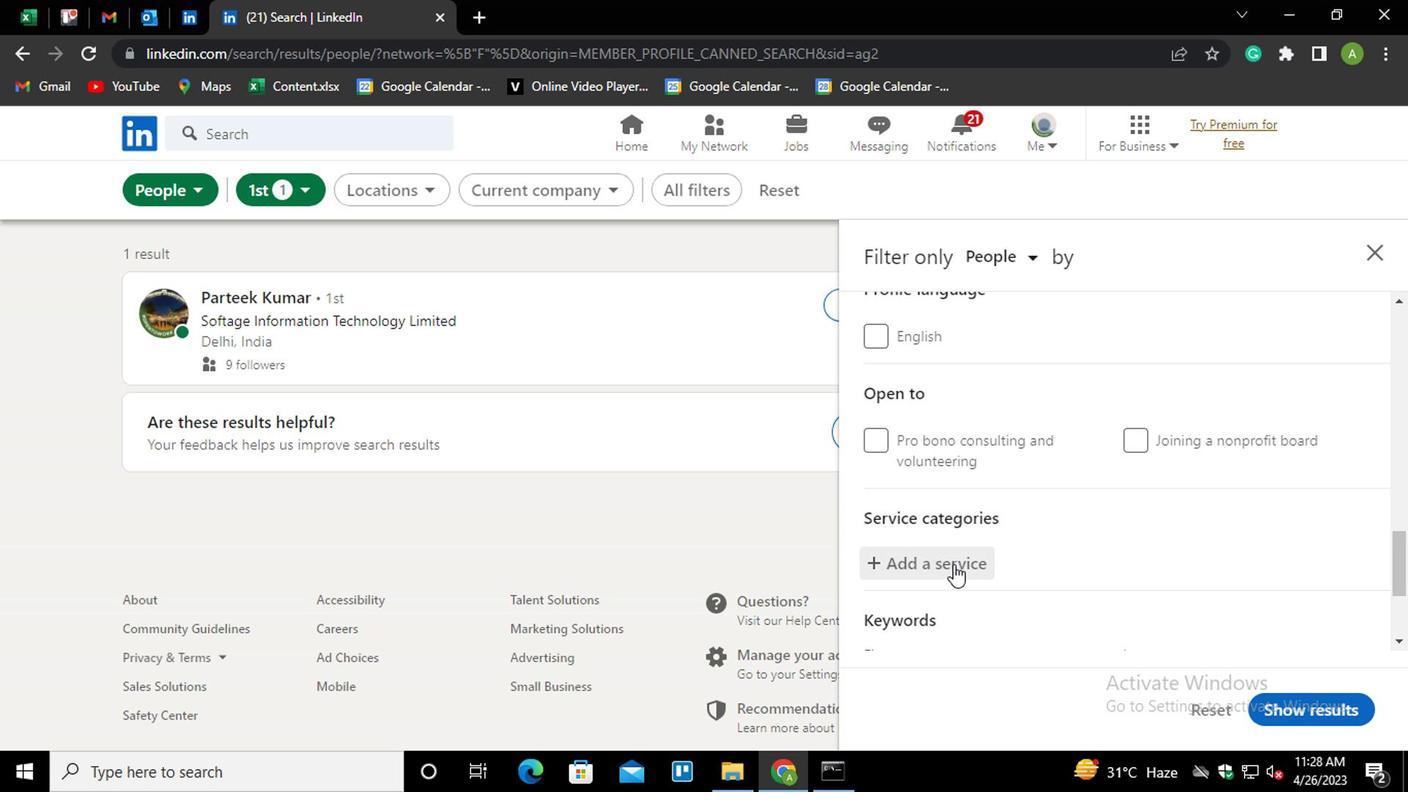 
Action: Mouse moved to (966, 566)
Screenshot: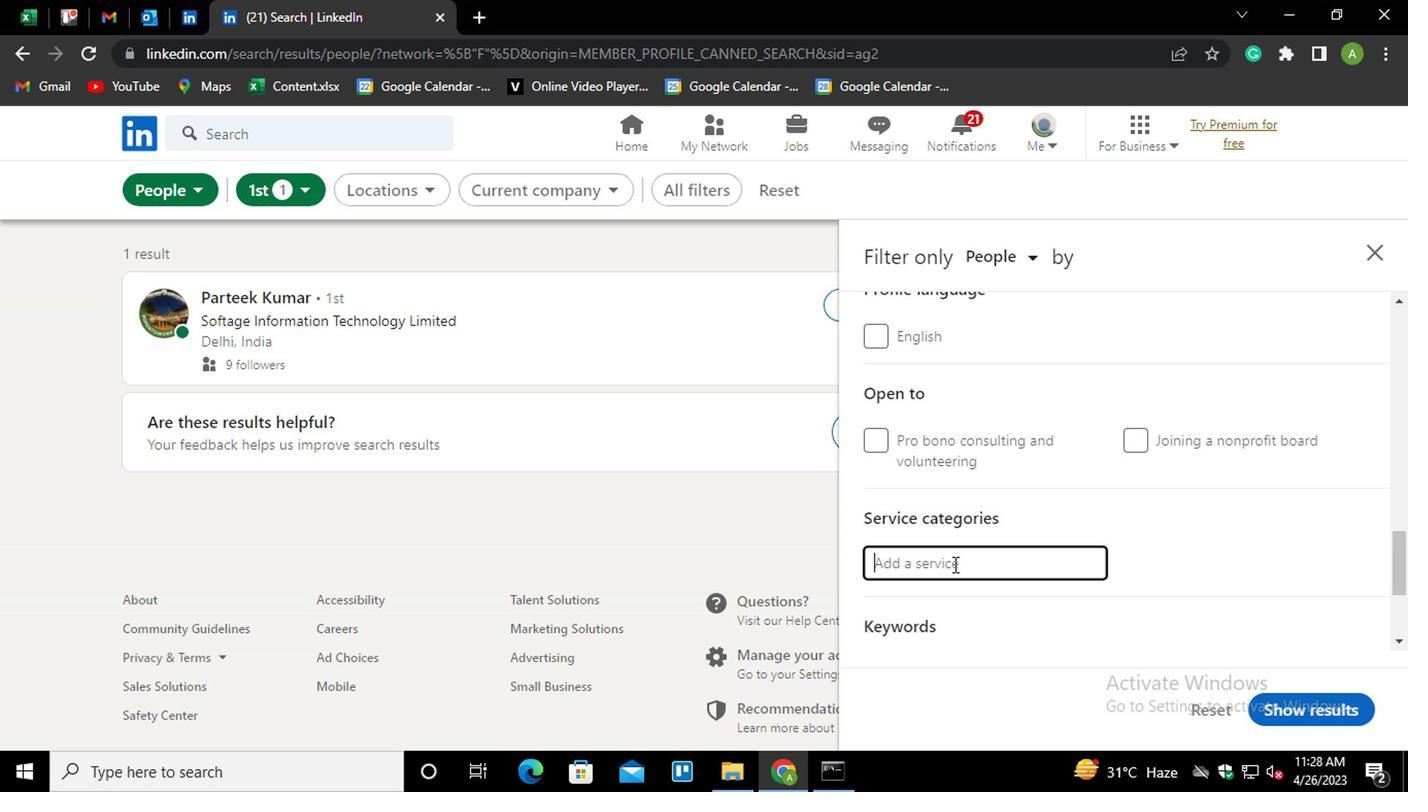 
Action: Mouse pressed left at (966, 566)
Screenshot: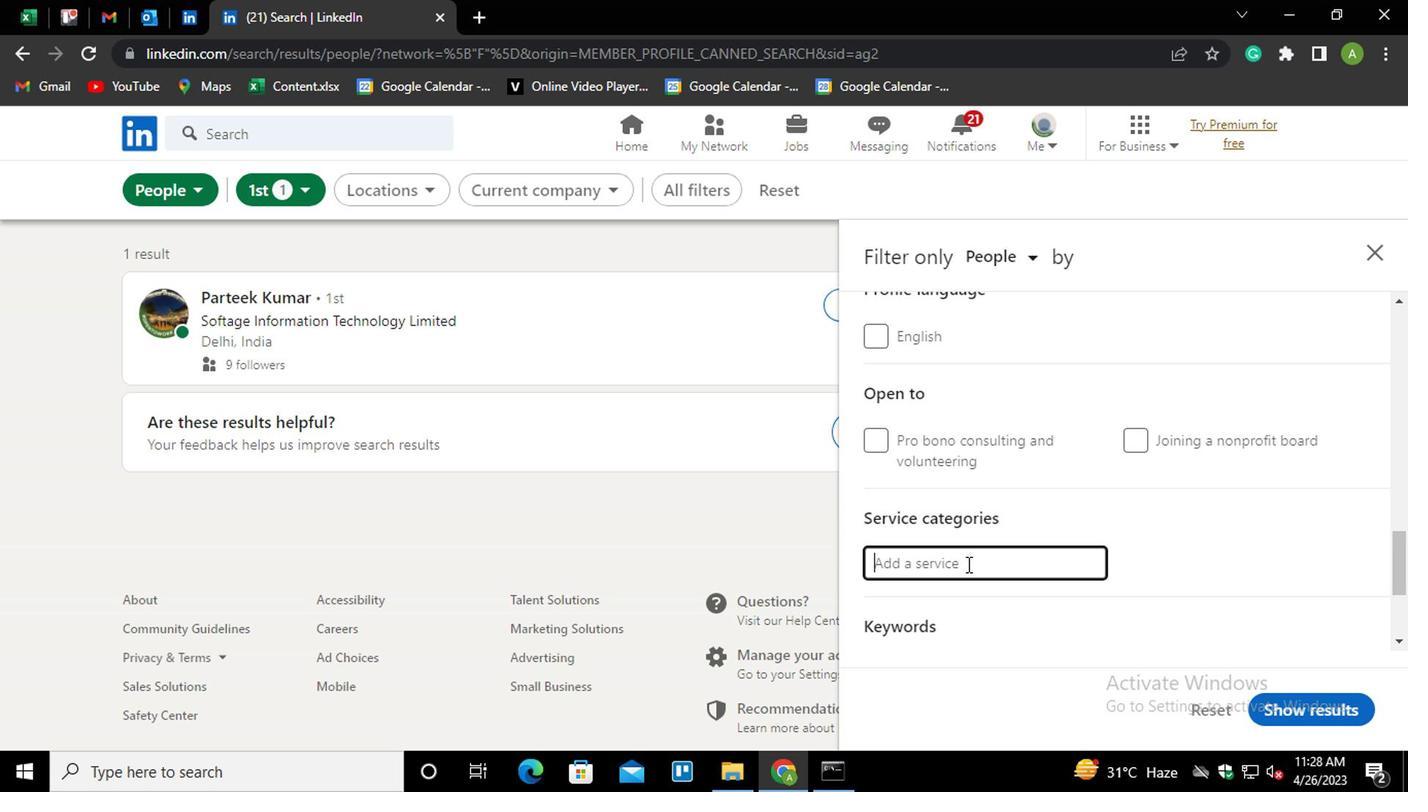 
Action: Mouse scrolled (966, 565) with delta (0, 0)
Screenshot: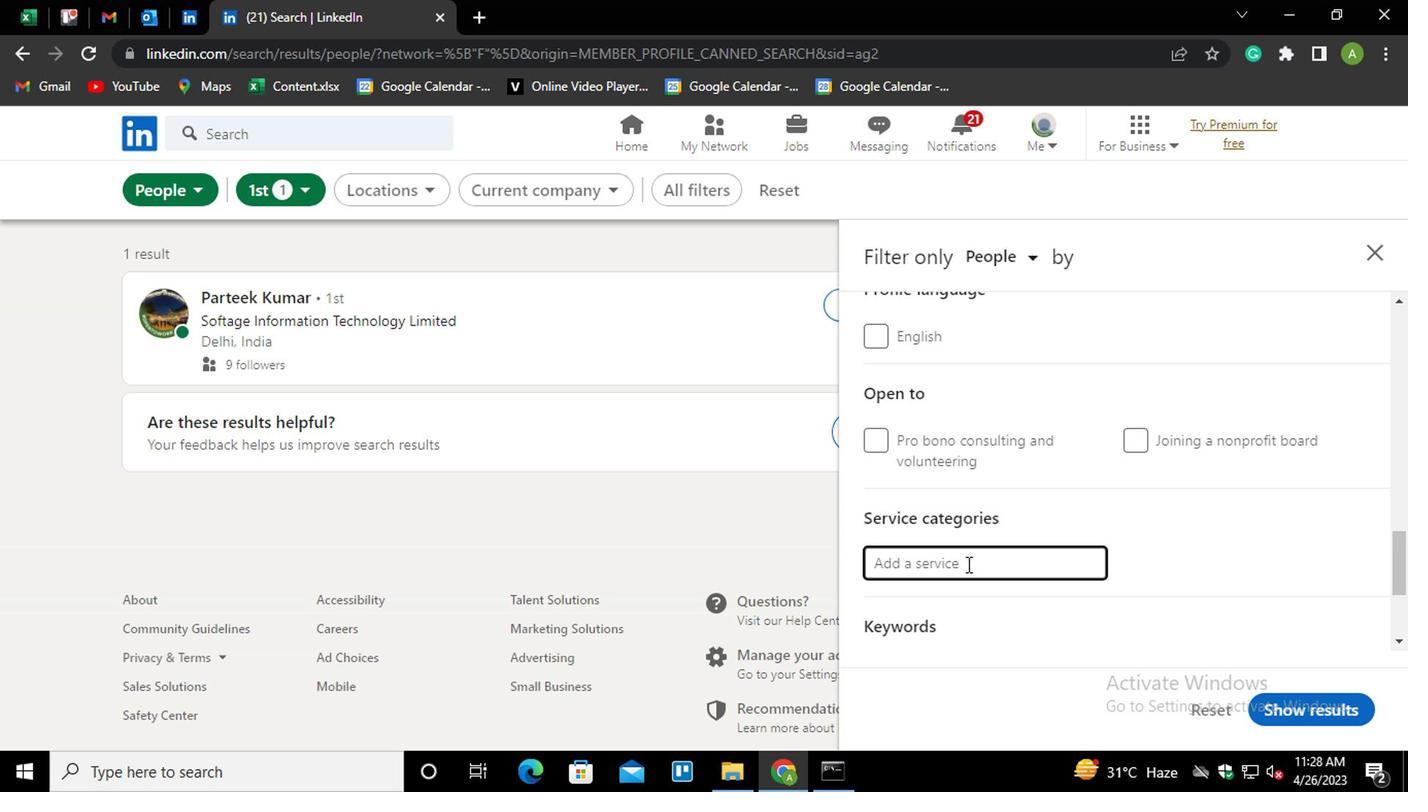 
Action: Key pressed <Key.shift_r>INSURA<Key.up><Key.up><Key.up><Key.up><Key.up><Key.up><Key.up><Key.up><Key.enter>
Screenshot: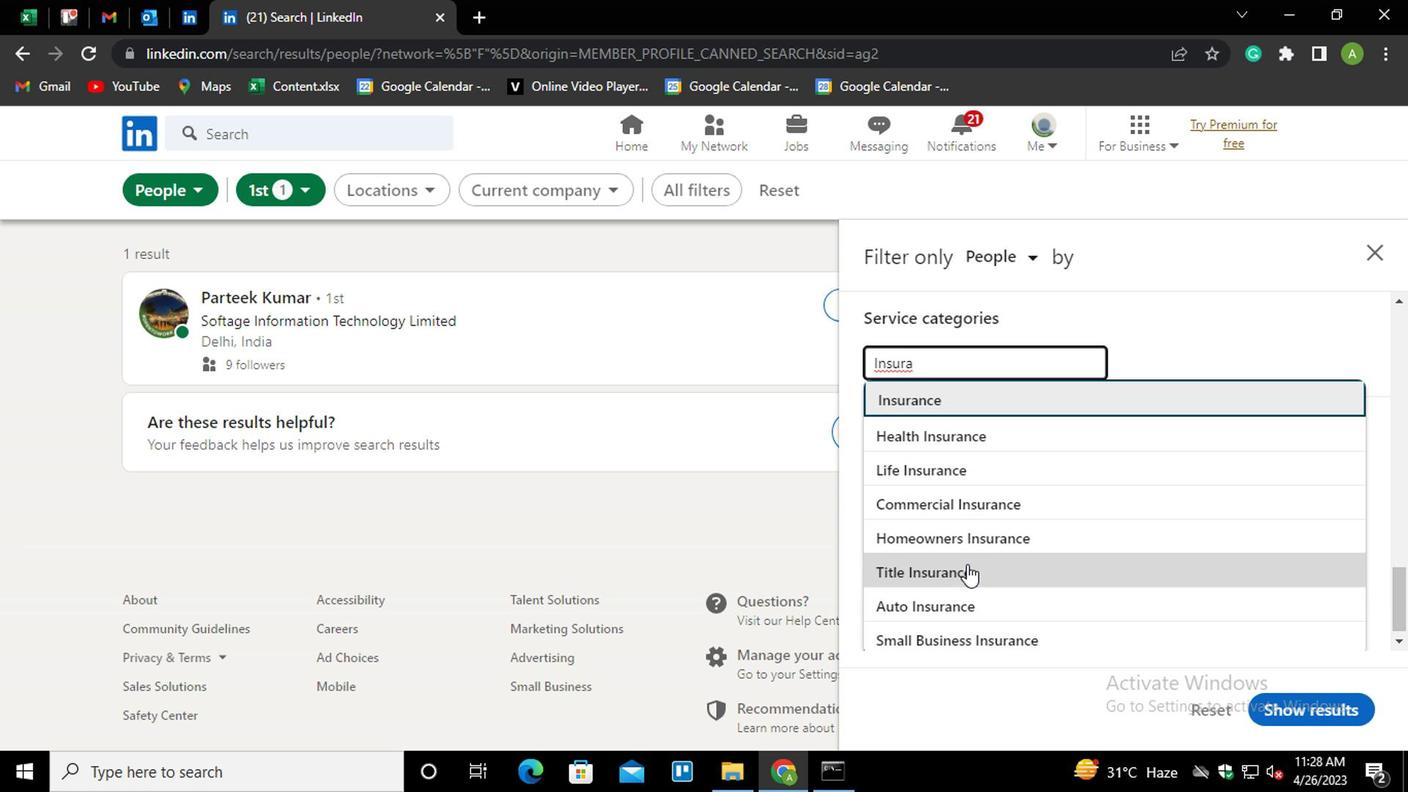 
Action: Mouse moved to (1011, 550)
Screenshot: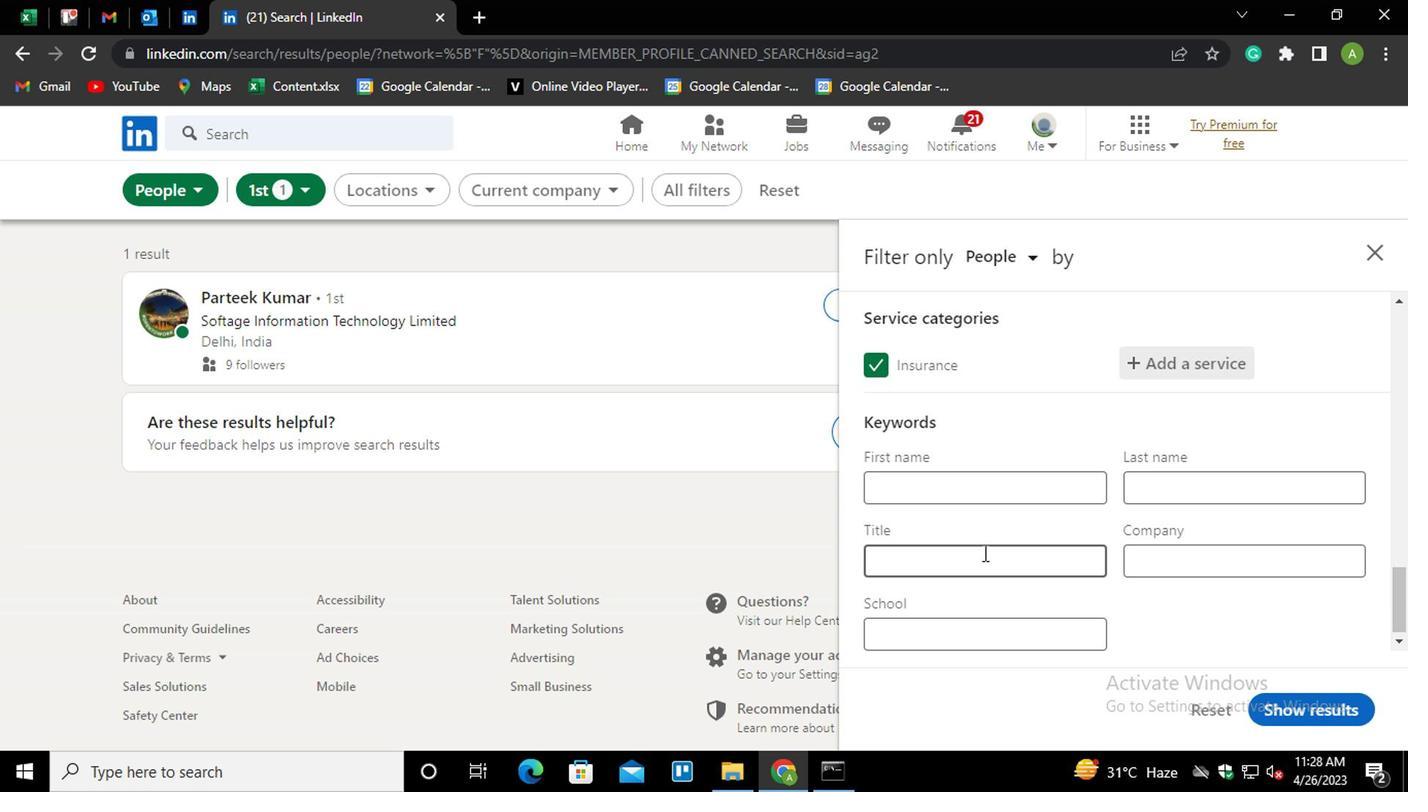 
Action: Mouse scrolled (1011, 548) with delta (0, -1)
Screenshot: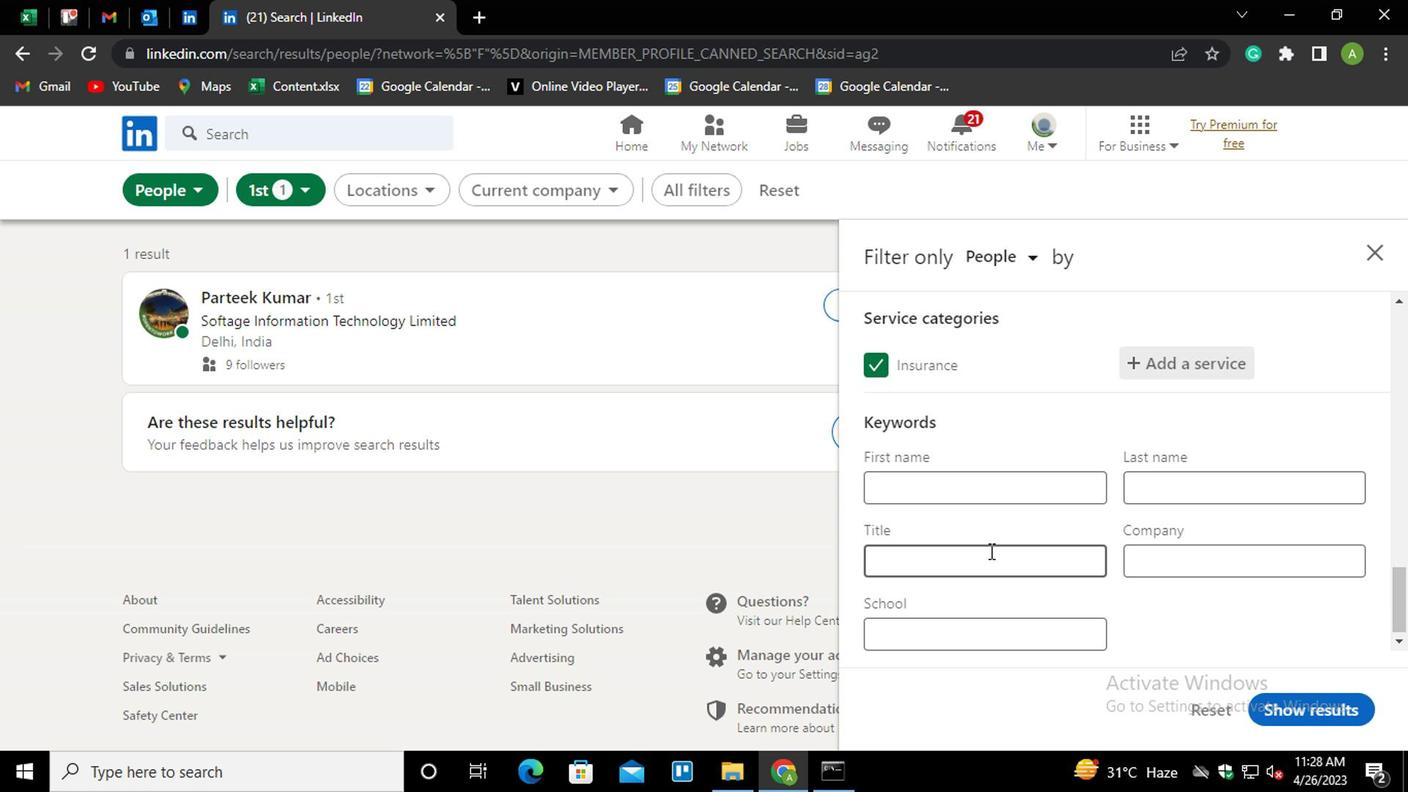 
Action: Mouse scrolled (1011, 548) with delta (0, -1)
Screenshot: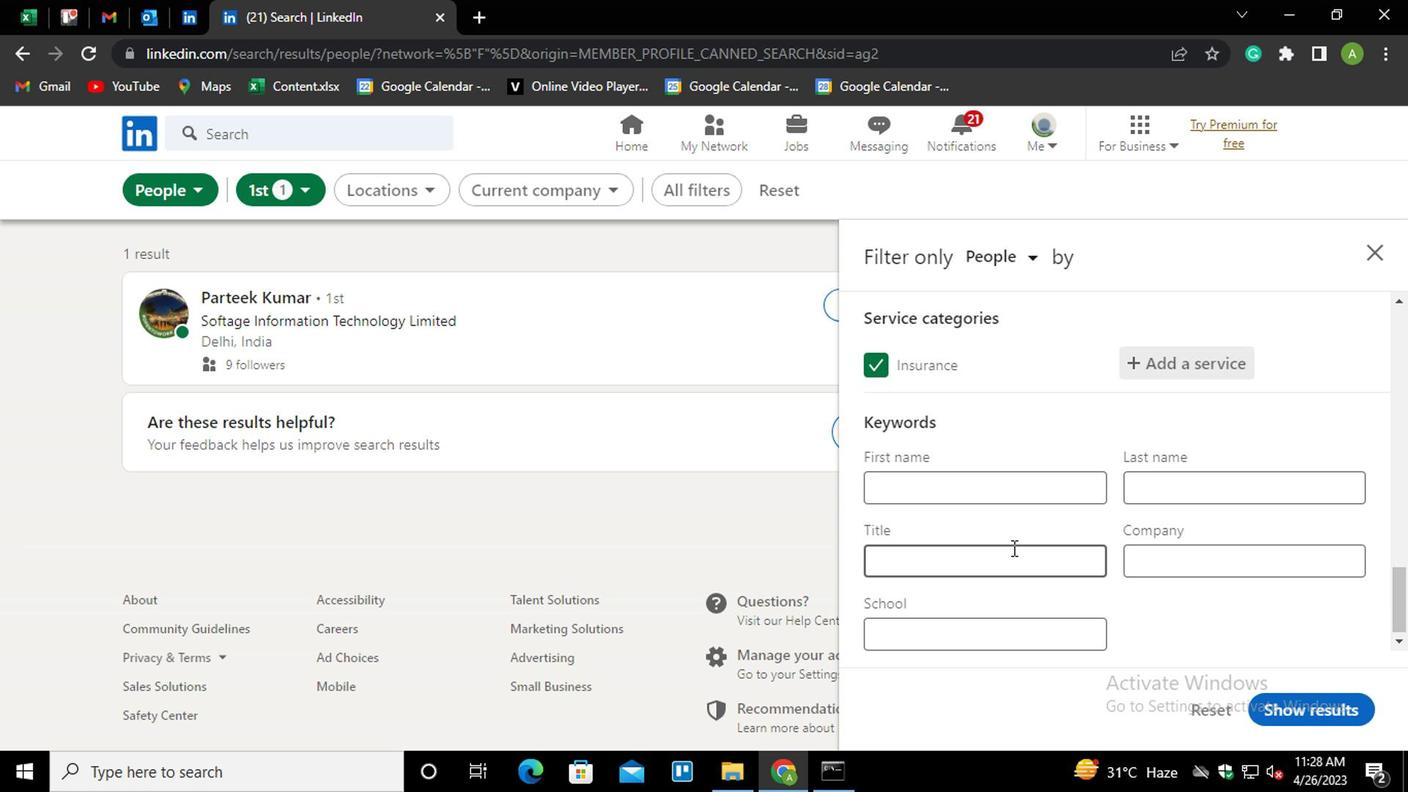 
Action: Mouse scrolled (1011, 548) with delta (0, -1)
Screenshot: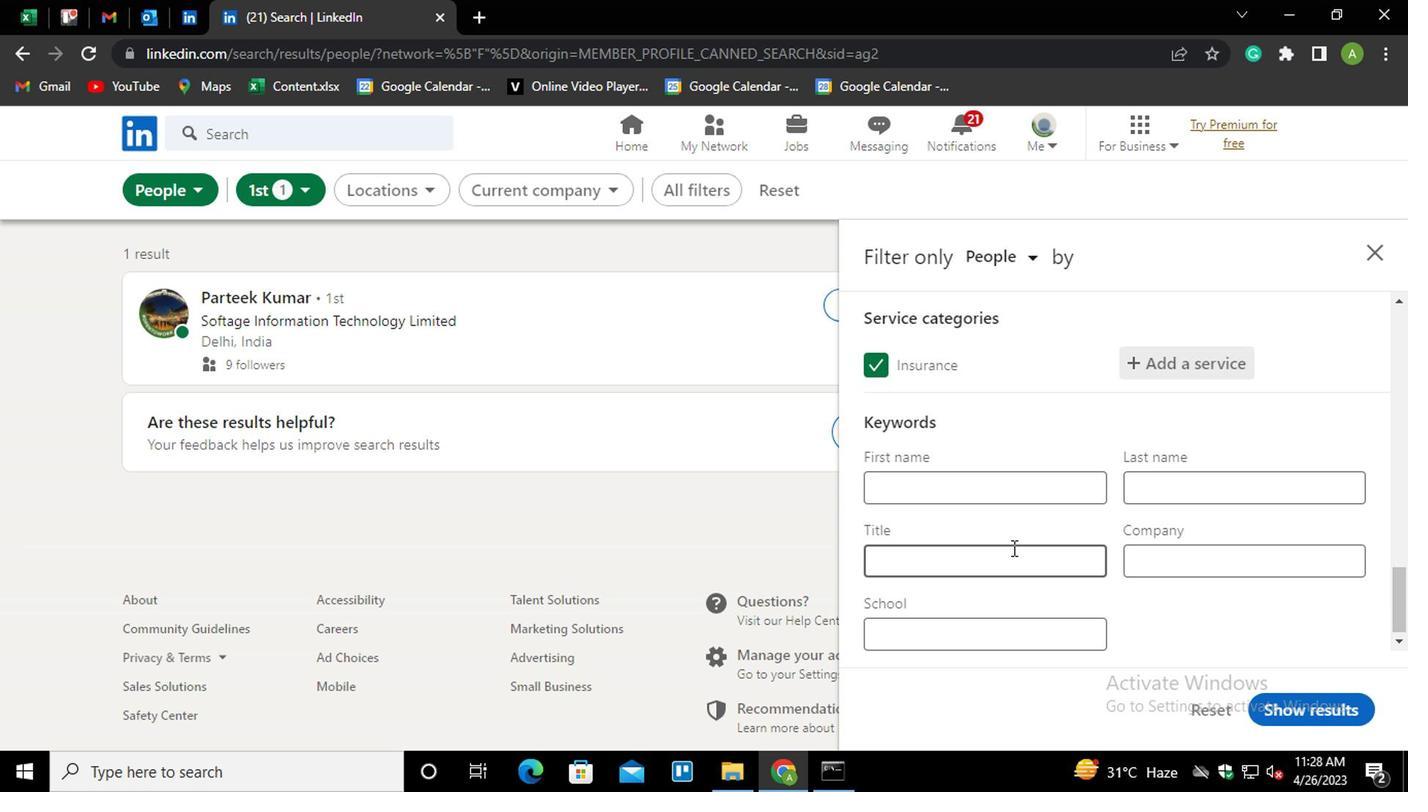 
Action: Mouse moved to (969, 556)
Screenshot: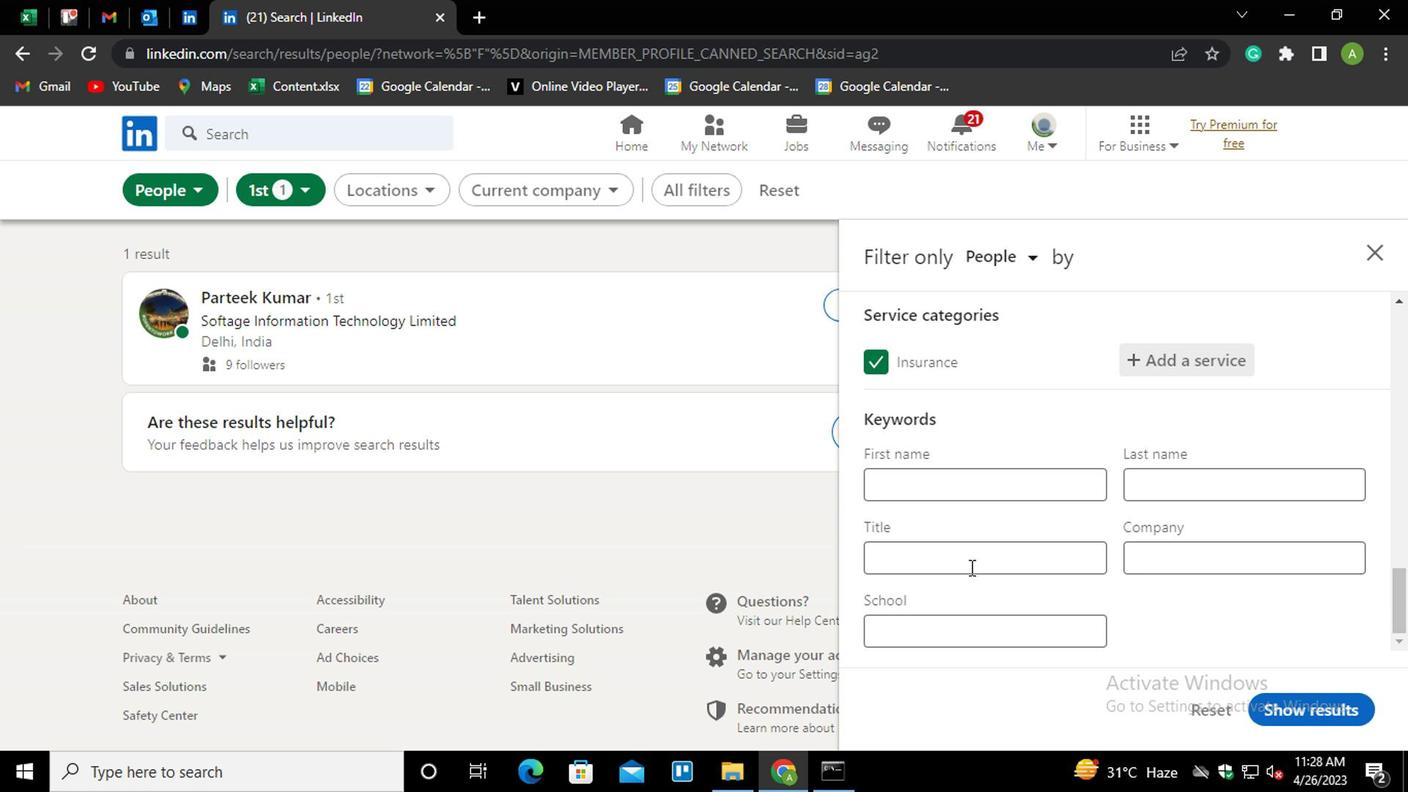 
Action: Mouse pressed left at (969, 556)
Screenshot: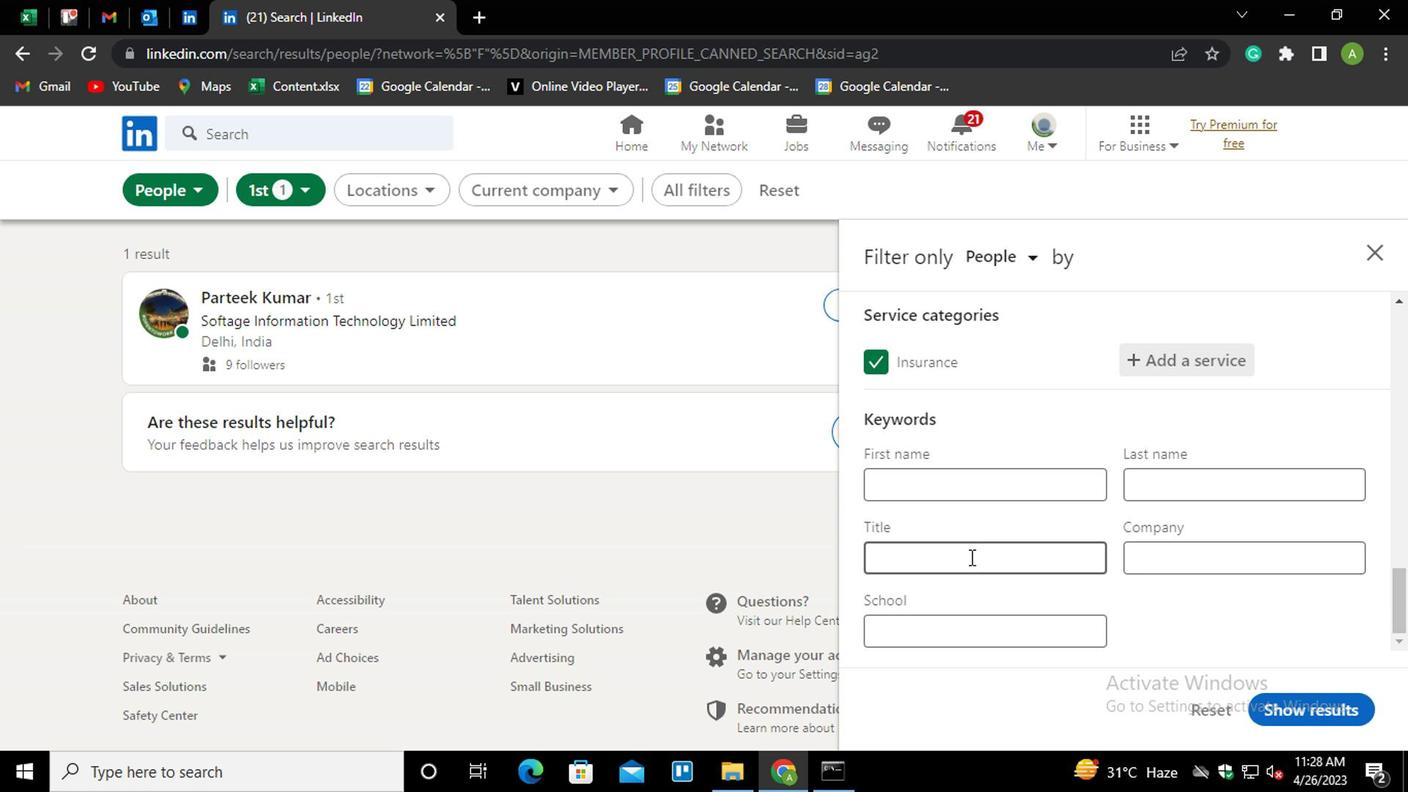 
Action: Key pressed <Key.shift>QUALITY<Key.space><Key.shift_r><Key.shift_r><Key.shift_r>CONTROL
Screenshot: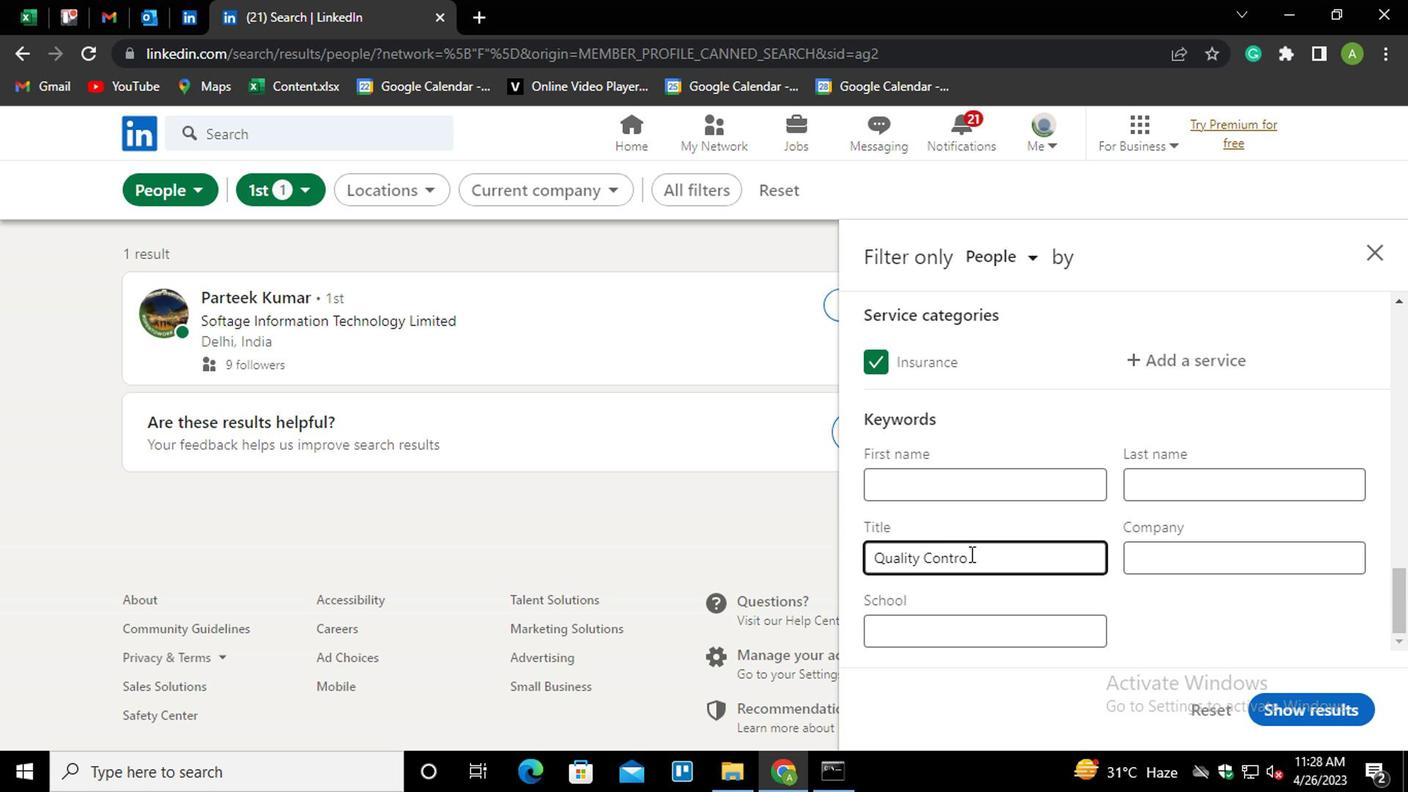 
Action: Mouse moved to (1202, 625)
Screenshot: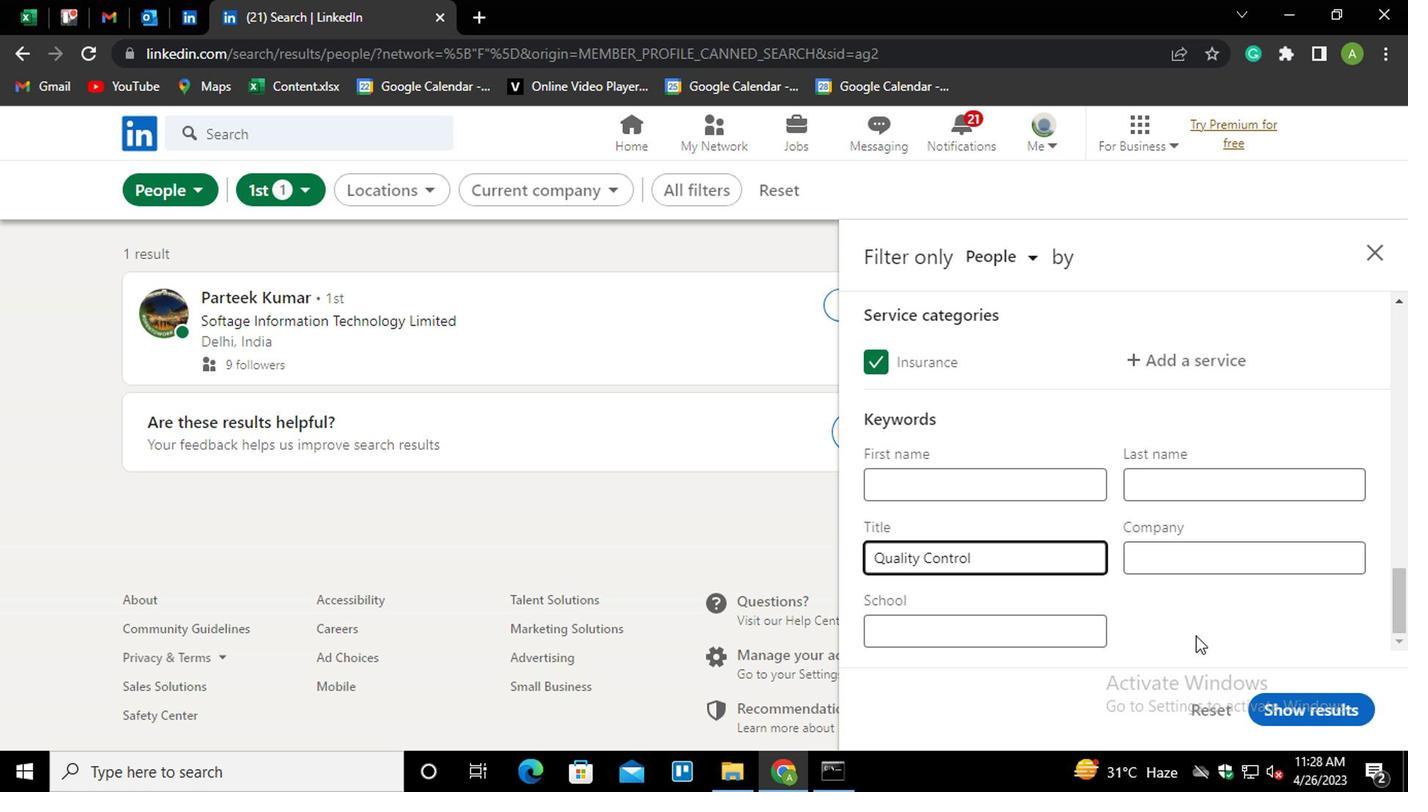 
Action: Mouse pressed left at (1202, 625)
Screenshot: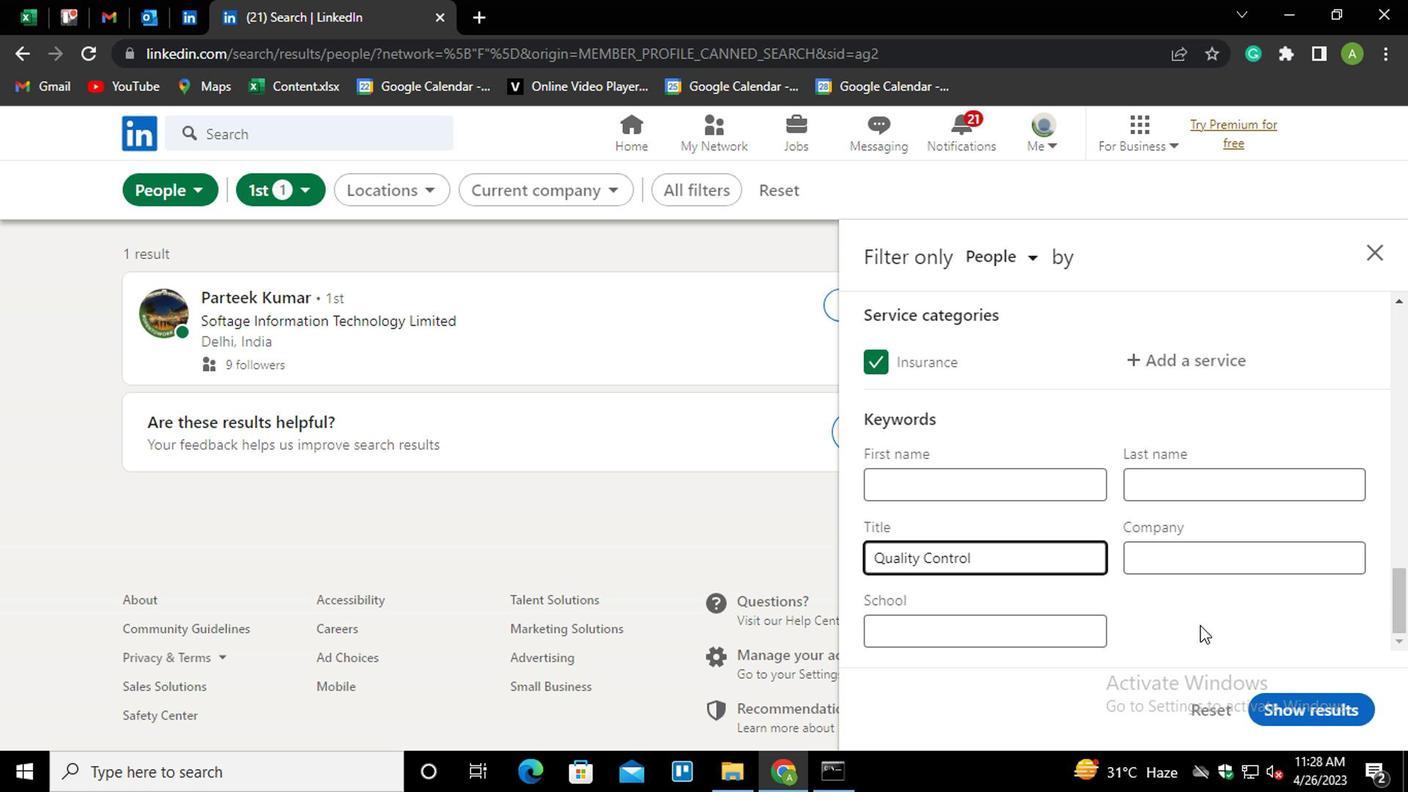 
Action: Mouse moved to (1321, 700)
Screenshot: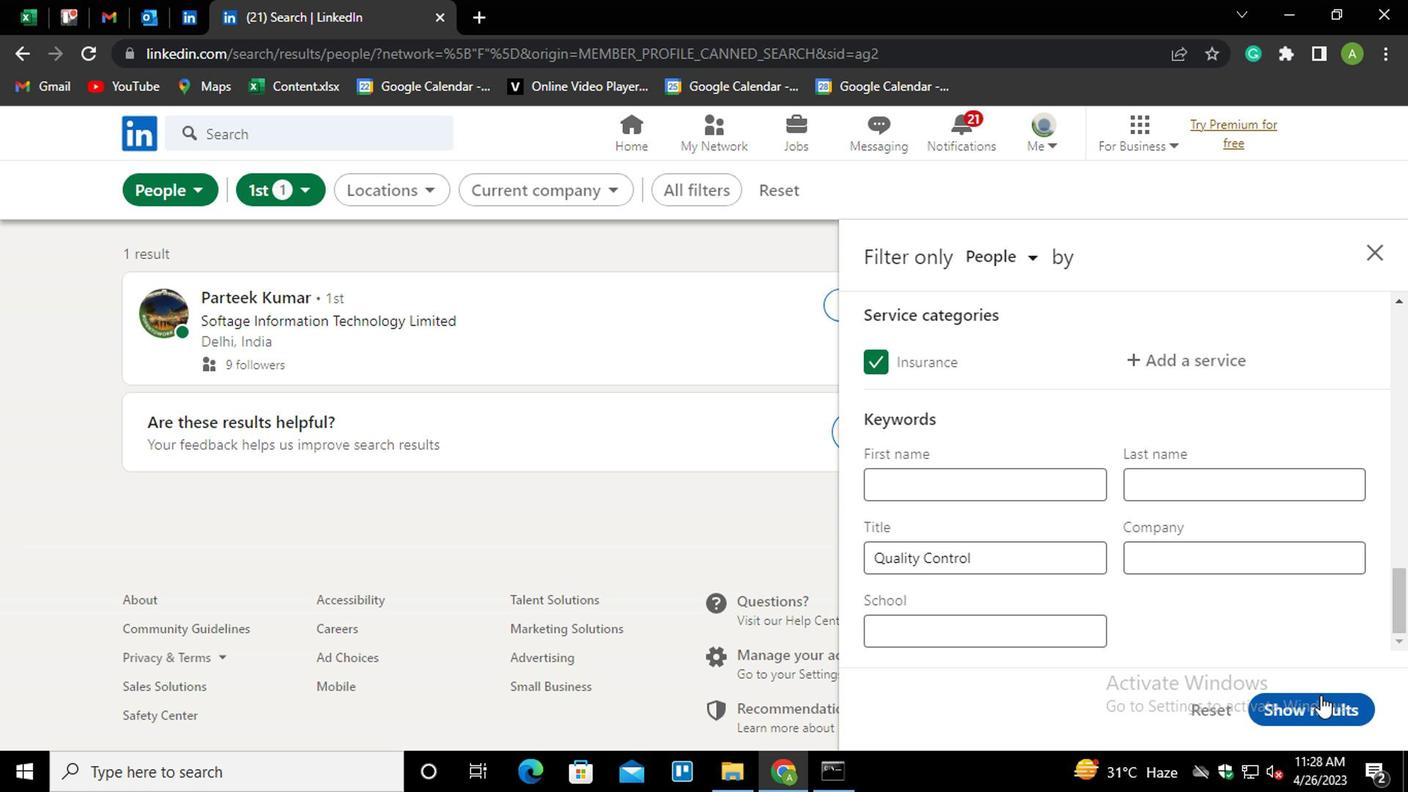
Action: Mouse pressed left at (1321, 700)
Screenshot: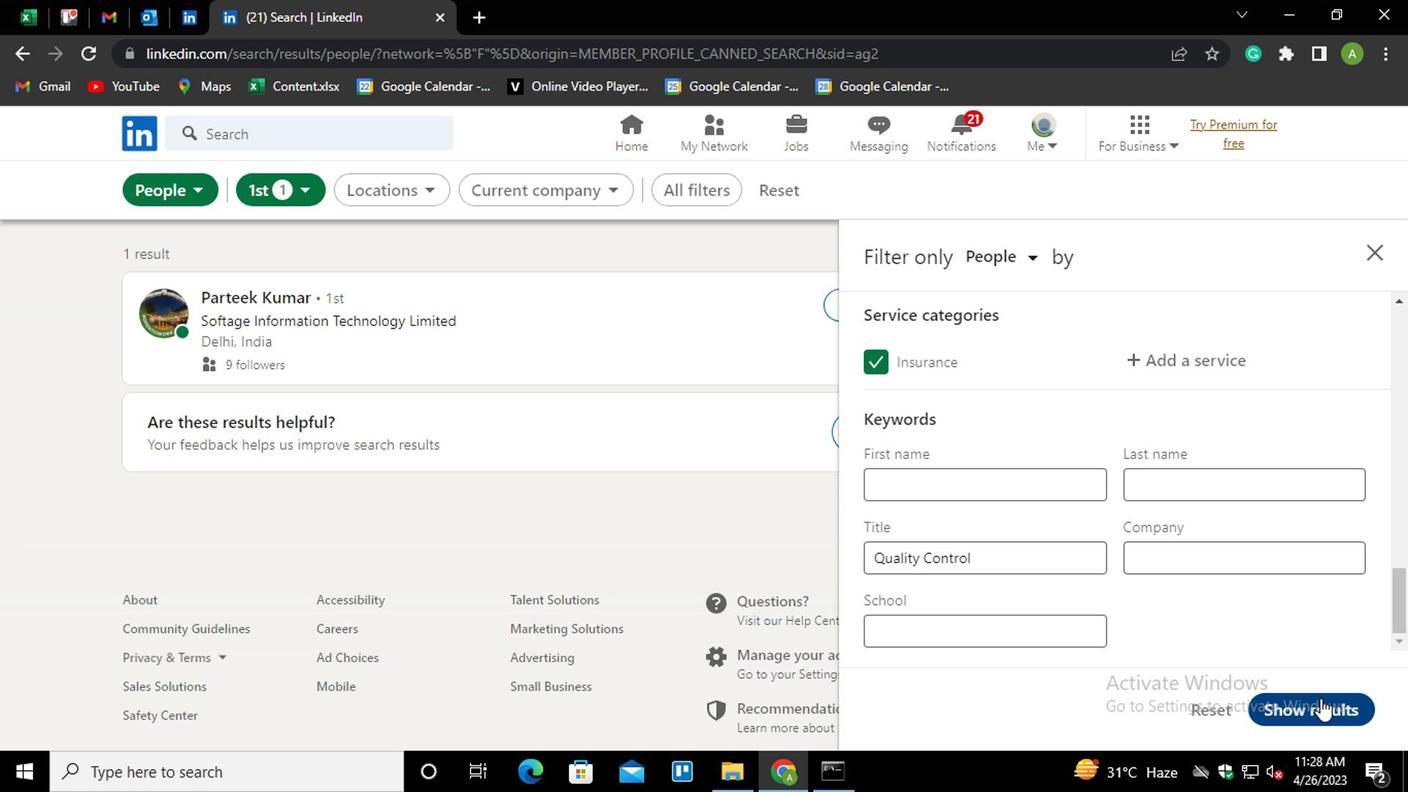 
Action: Mouse moved to (1318, 702)
Screenshot: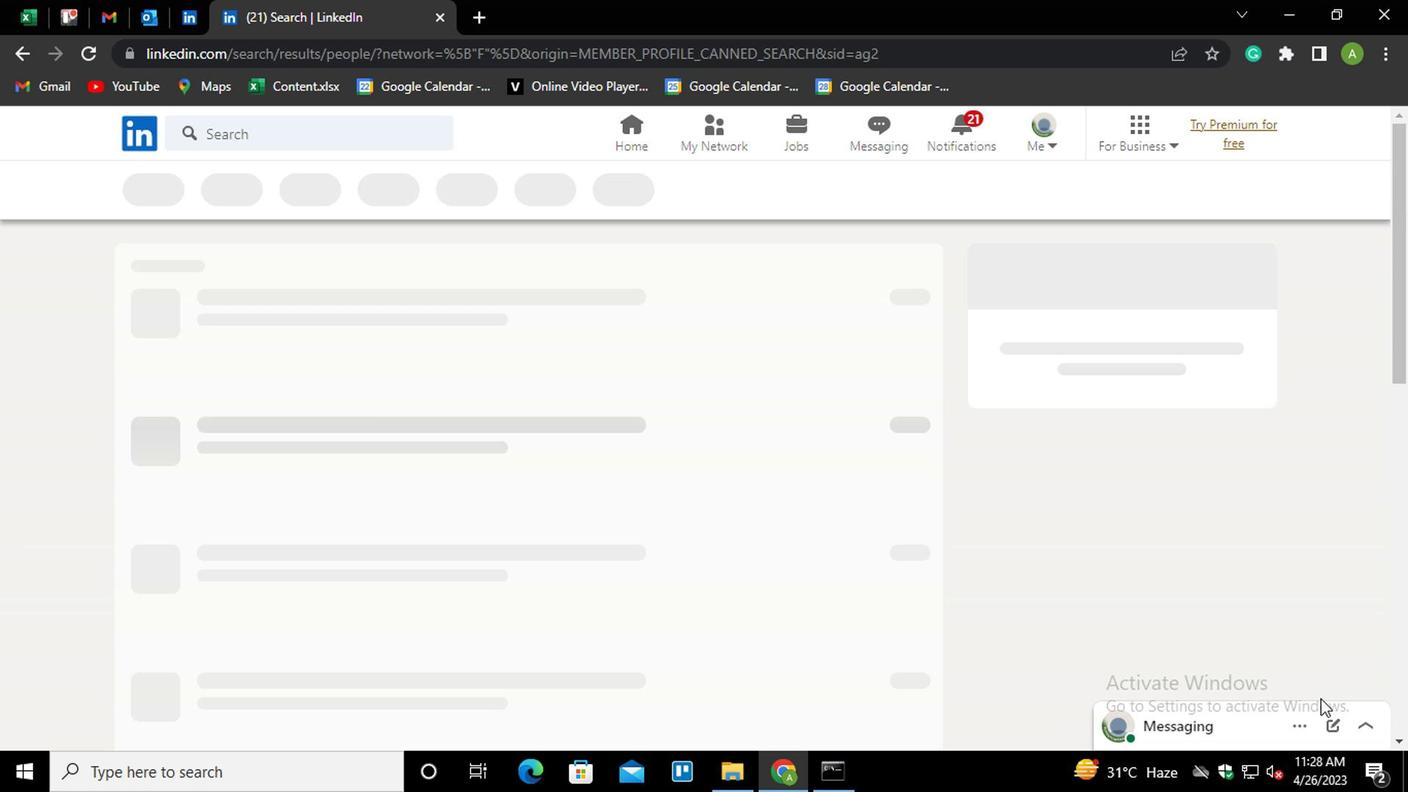 
